 Task: Find connections with filter location Baijiantan with filter topic #helpingothers with filter profile language German with filter current company Azim Premji Foundation with filter school Visvesvaraya Technological University, Belgaum with filter industry Landscaping Services with filter service category Relocation with filter keywords title Sociologist
Action: Mouse moved to (621, 79)
Screenshot: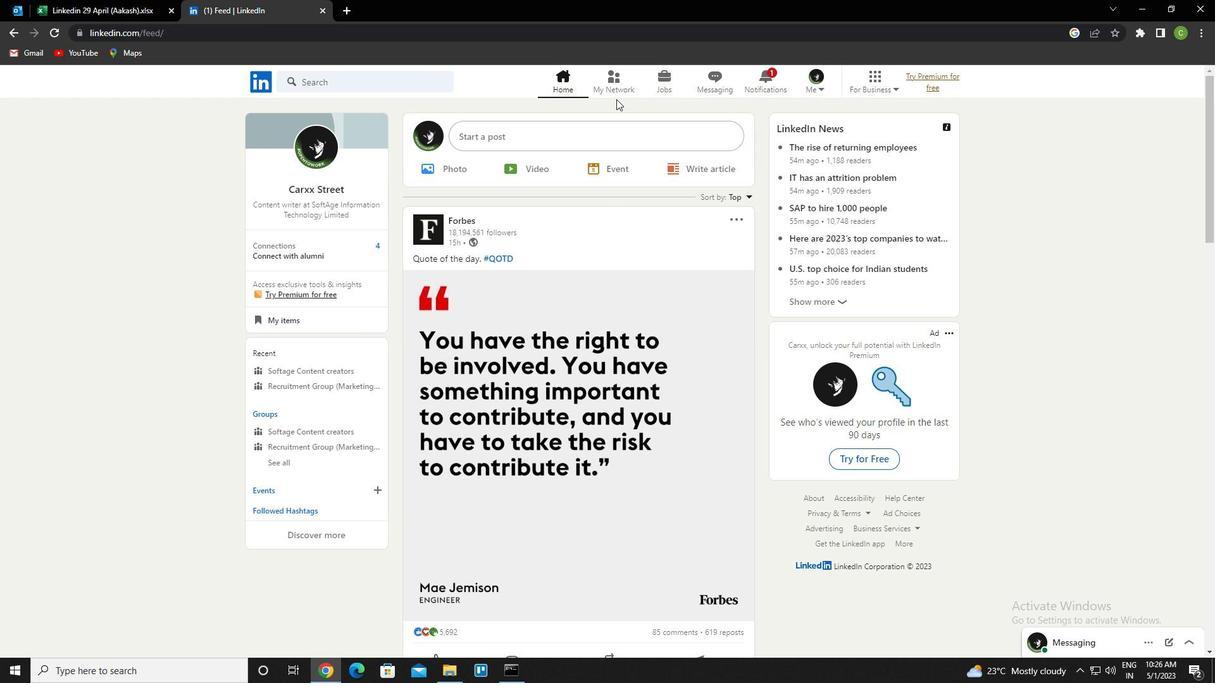 
Action: Mouse pressed left at (621, 79)
Screenshot: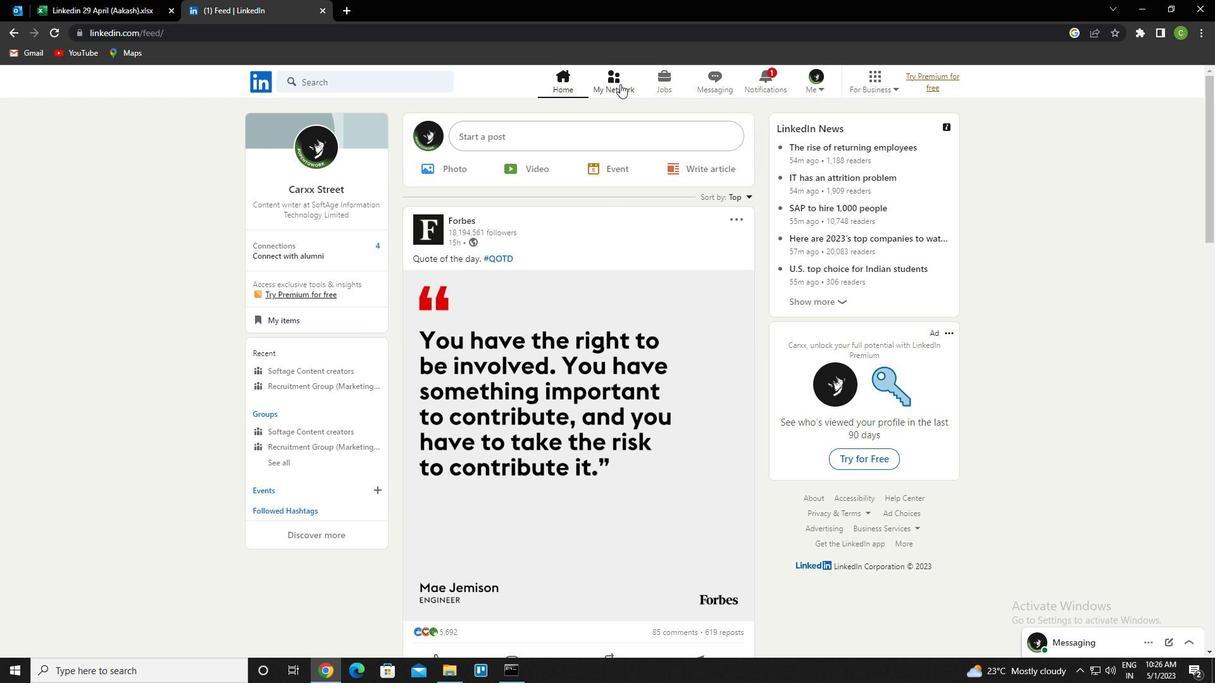 
Action: Mouse moved to (344, 157)
Screenshot: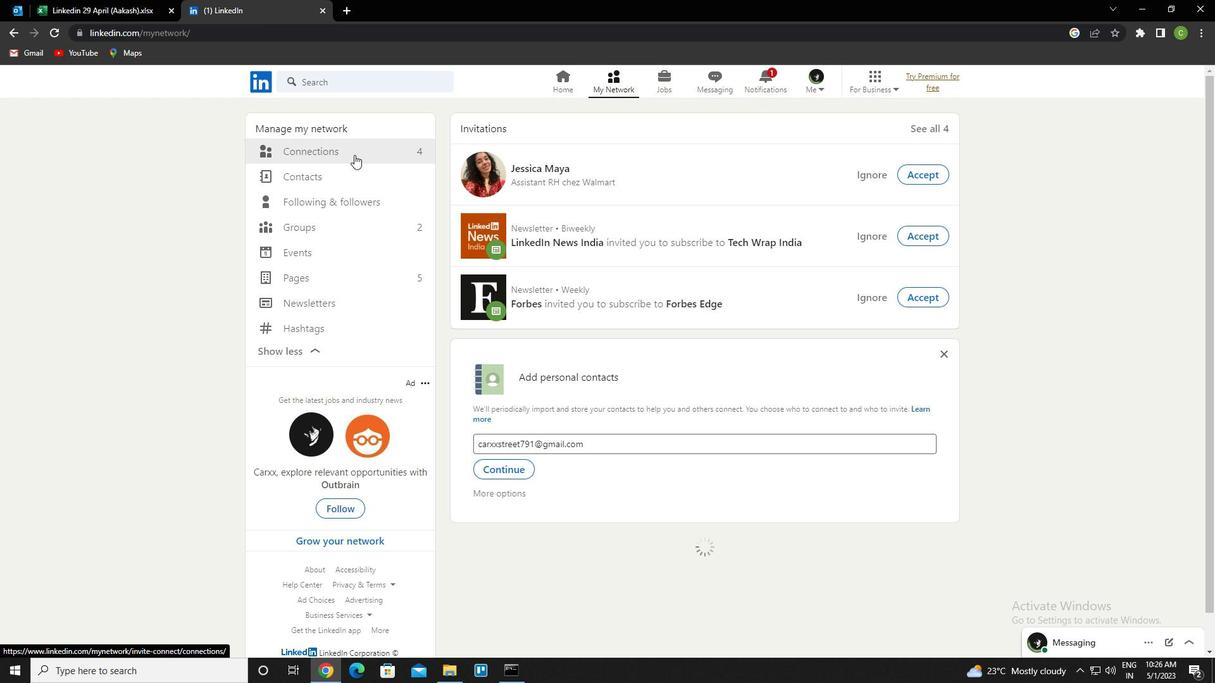 
Action: Mouse pressed left at (344, 157)
Screenshot: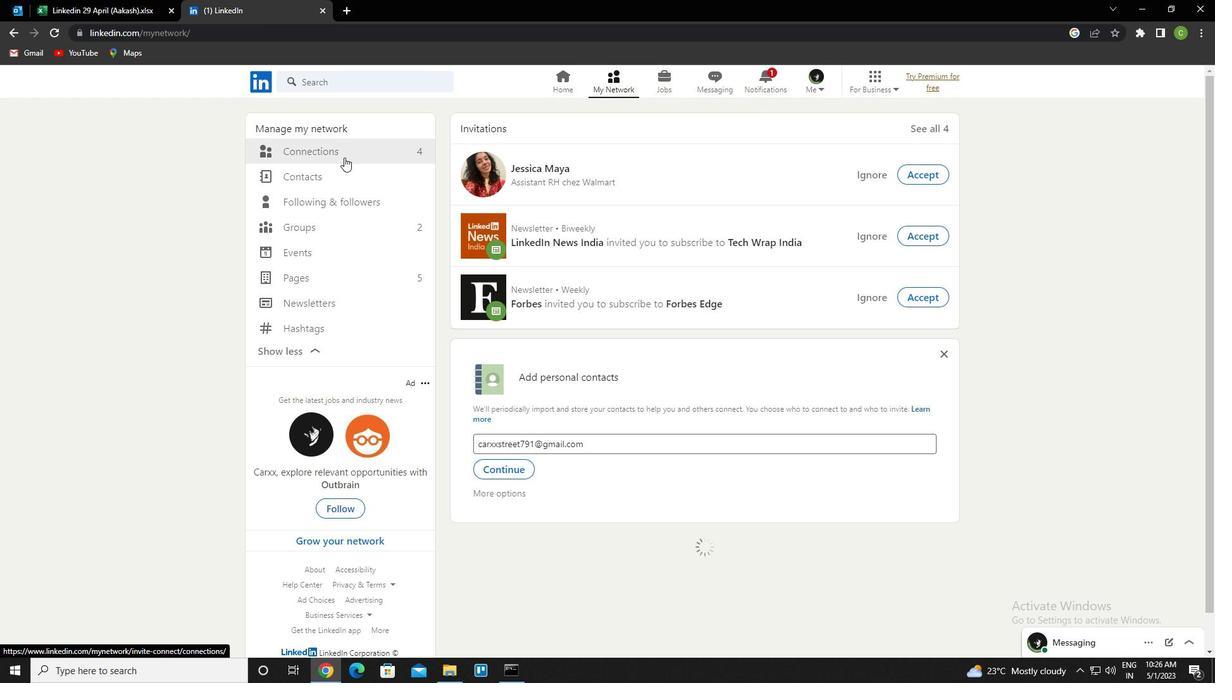 
Action: Mouse moved to (687, 153)
Screenshot: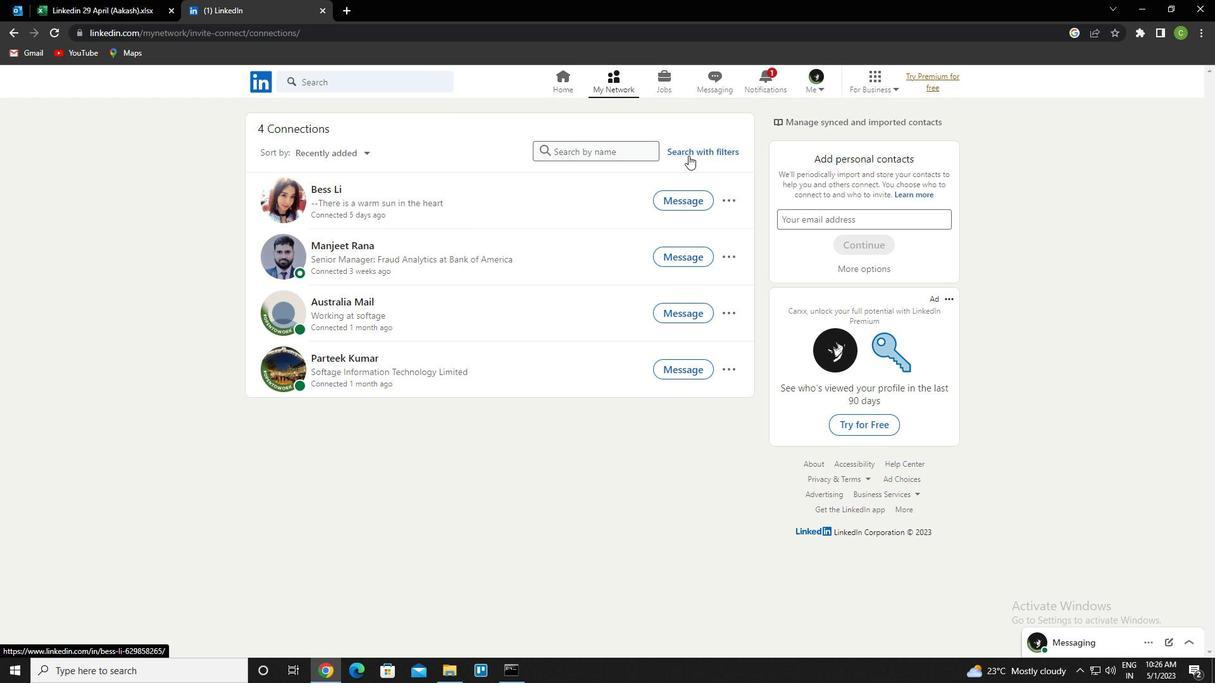 
Action: Mouse pressed left at (687, 153)
Screenshot: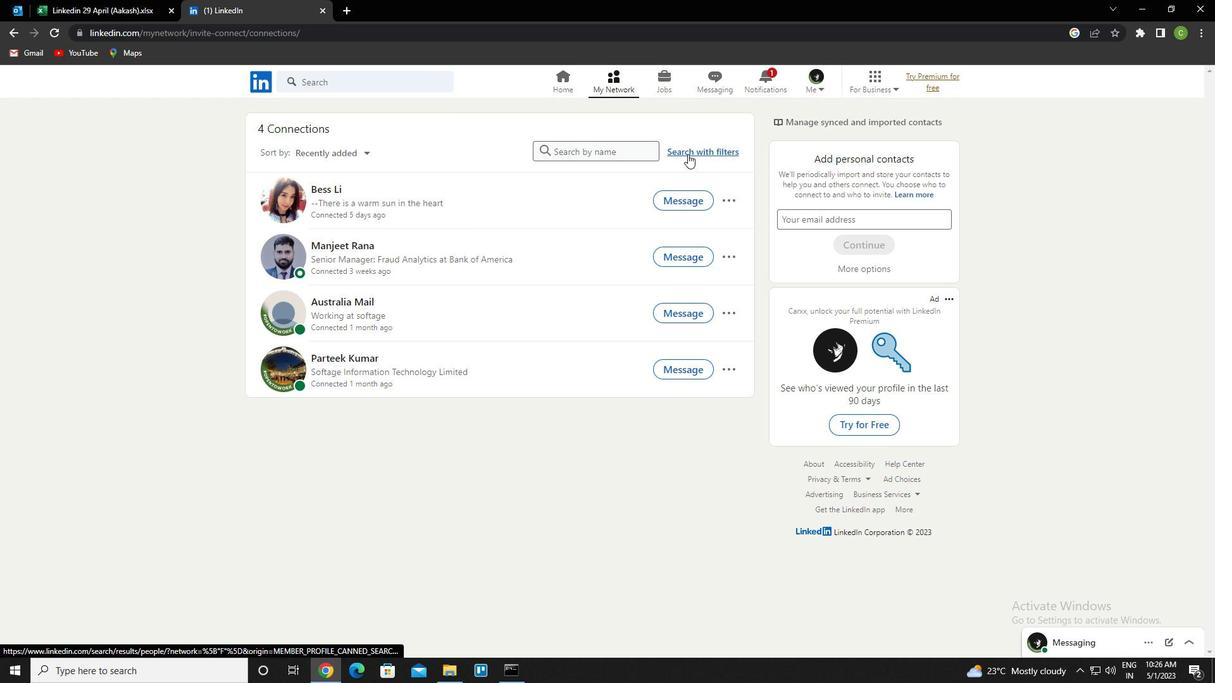 
Action: Mouse moved to (648, 115)
Screenshot: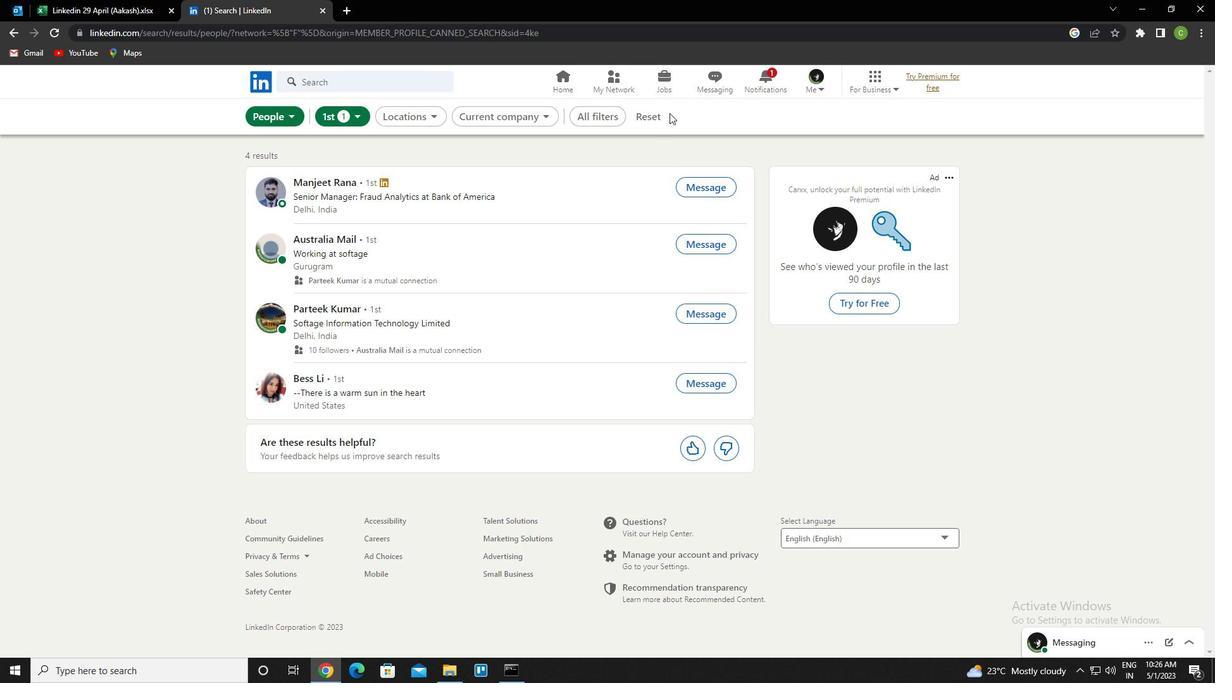 
Action: Mouse pressed left at (648, 115)
Screenshot: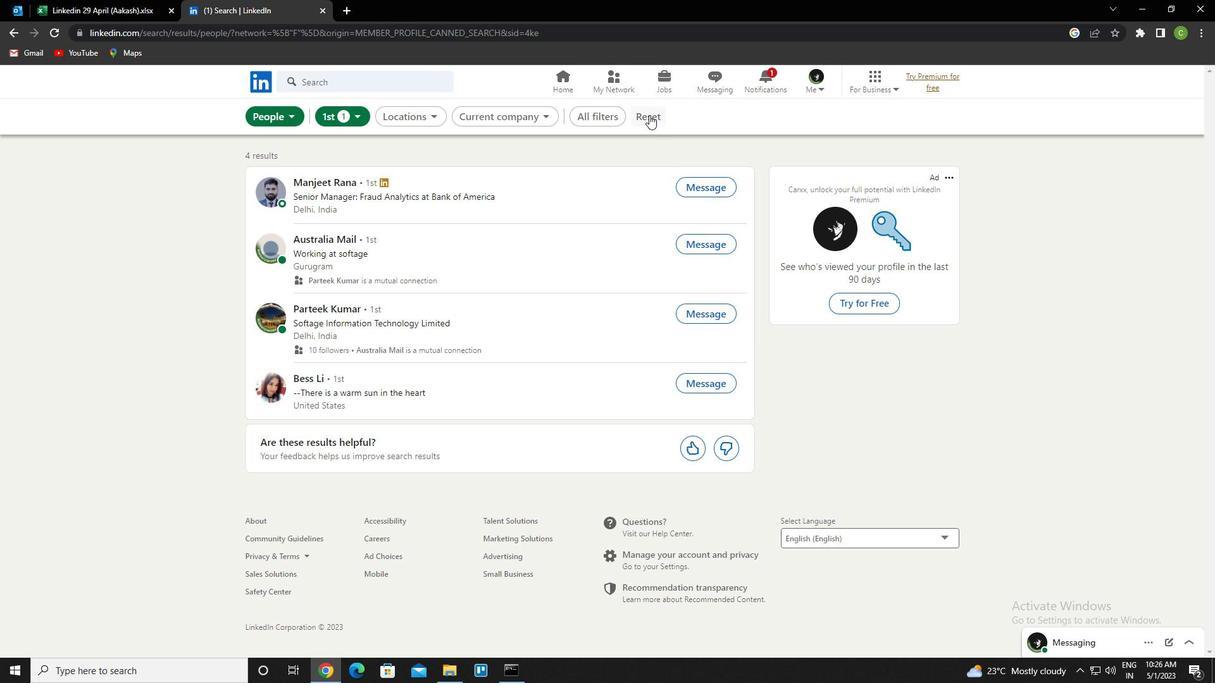 
Action: Mouse moved to (626, 115)
Screenshot: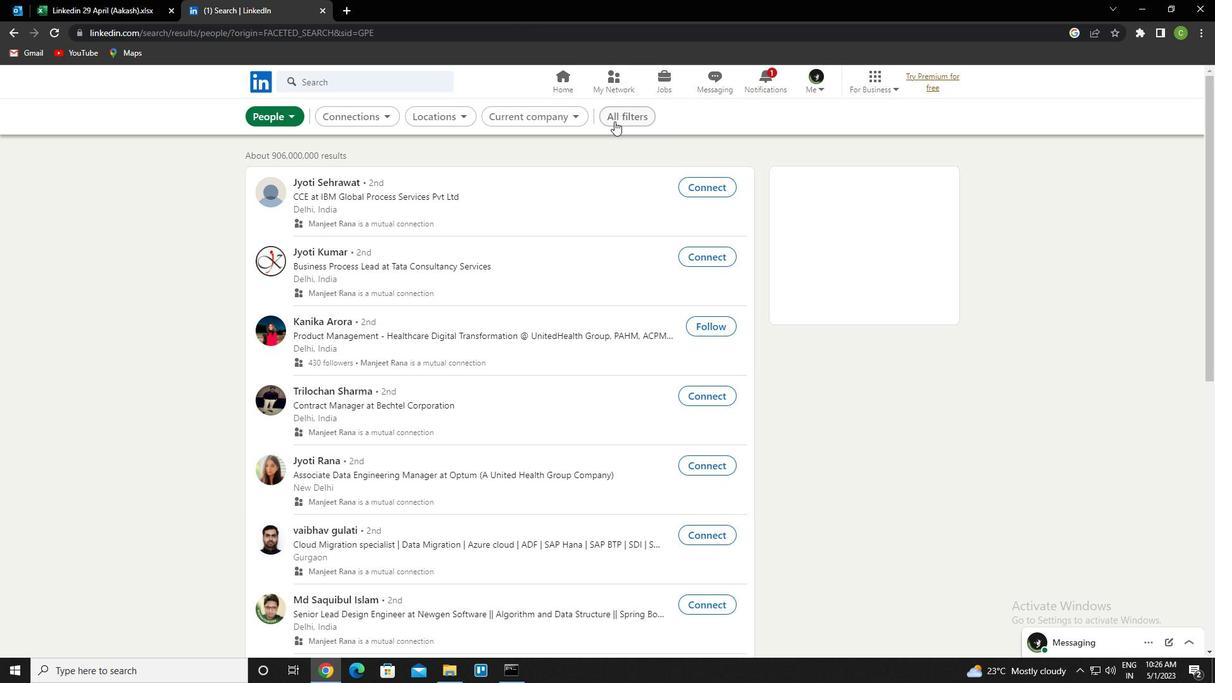 
Action: Mouse pressed left at (626, 115)
Screenshot: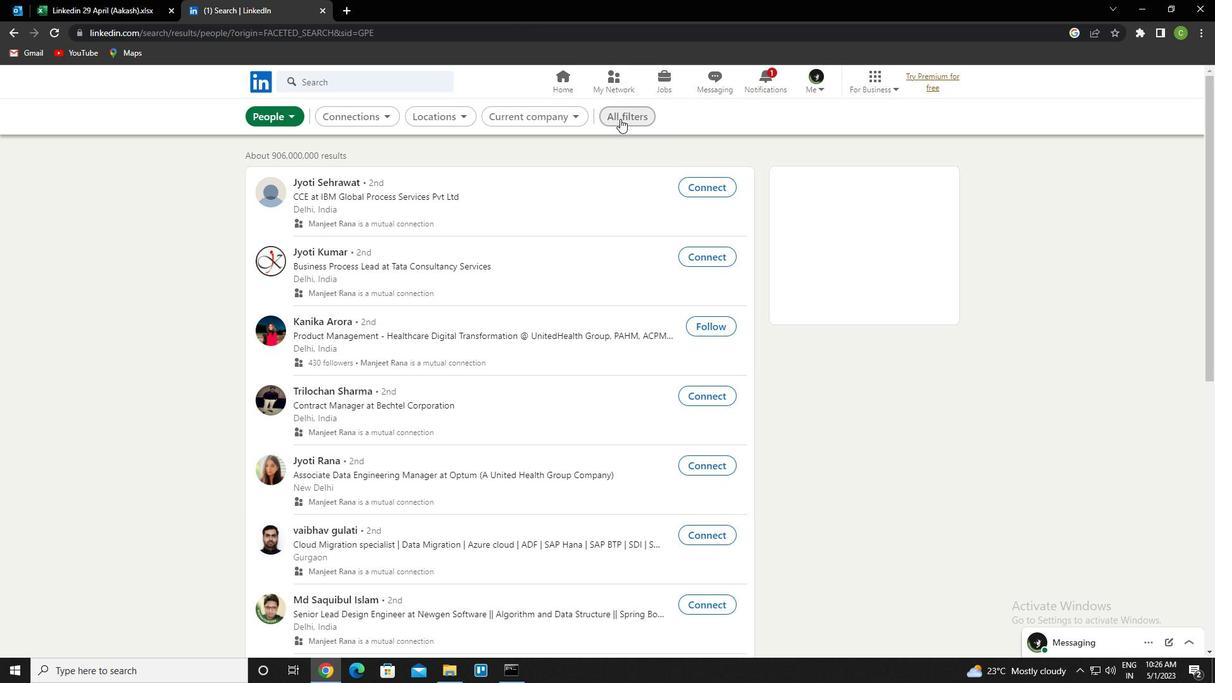 
Action: Mouse moved to (979, 382)
Screenshot: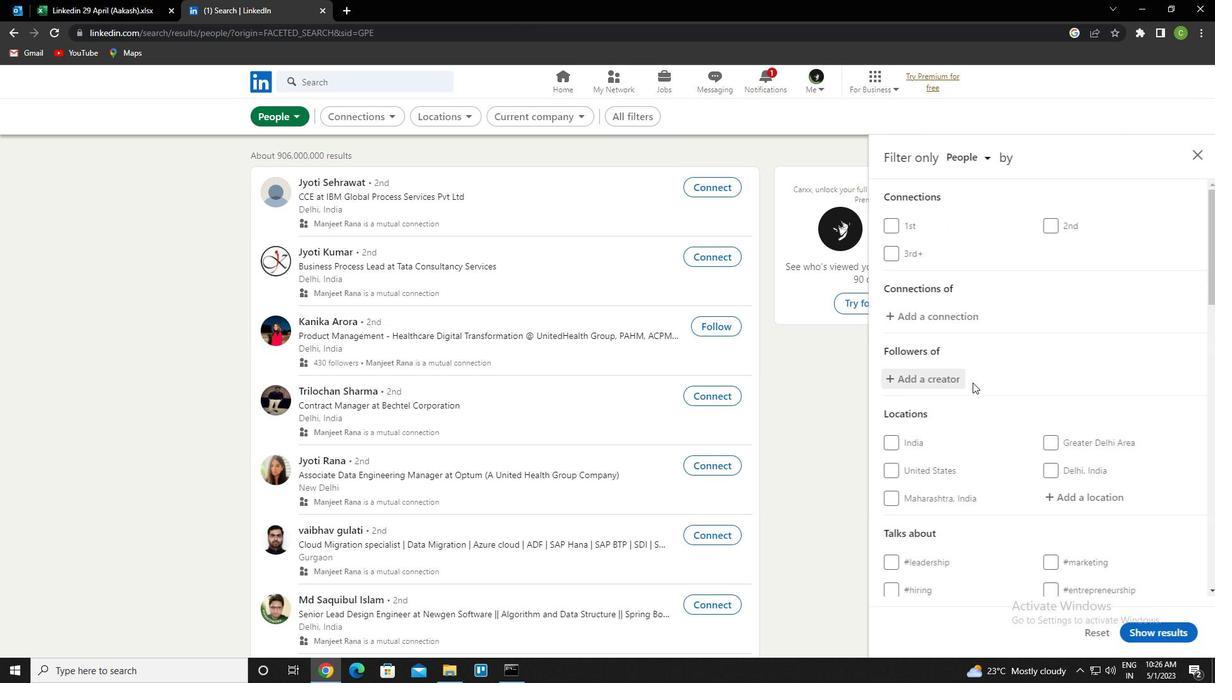 
Action: Mouse scrolled (979, 382) with delta (0, 0)
Screenshot: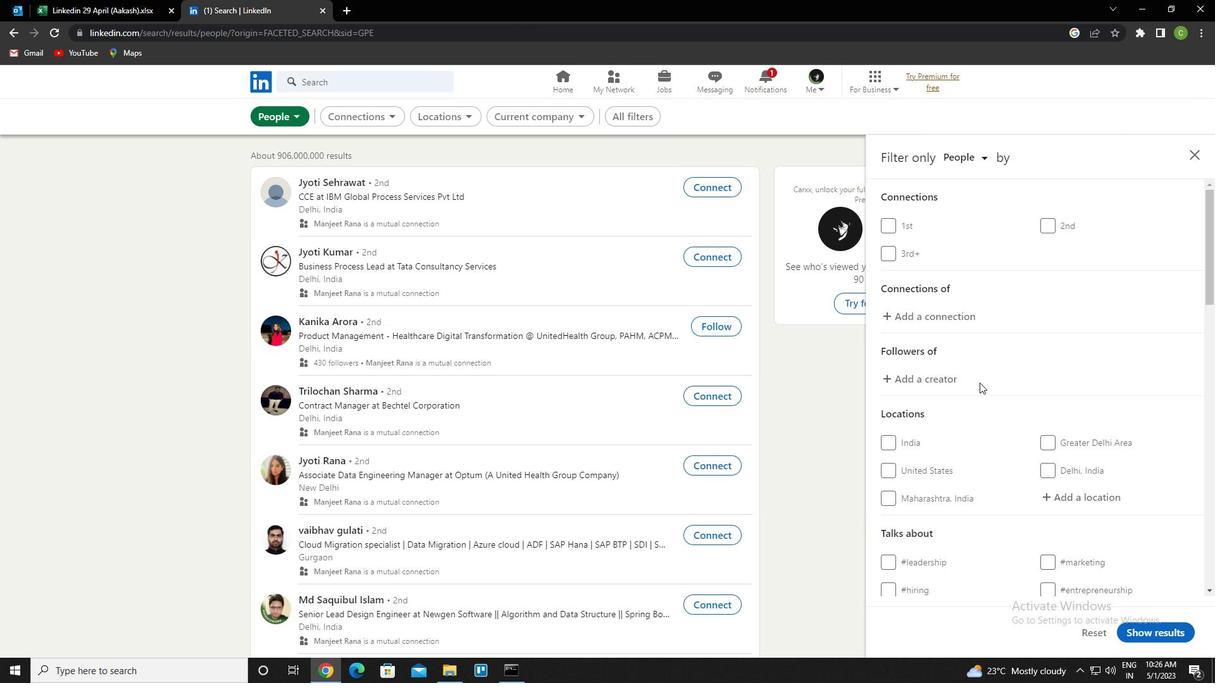 
Action: Mouse moved to (979, 384)
Screenshot: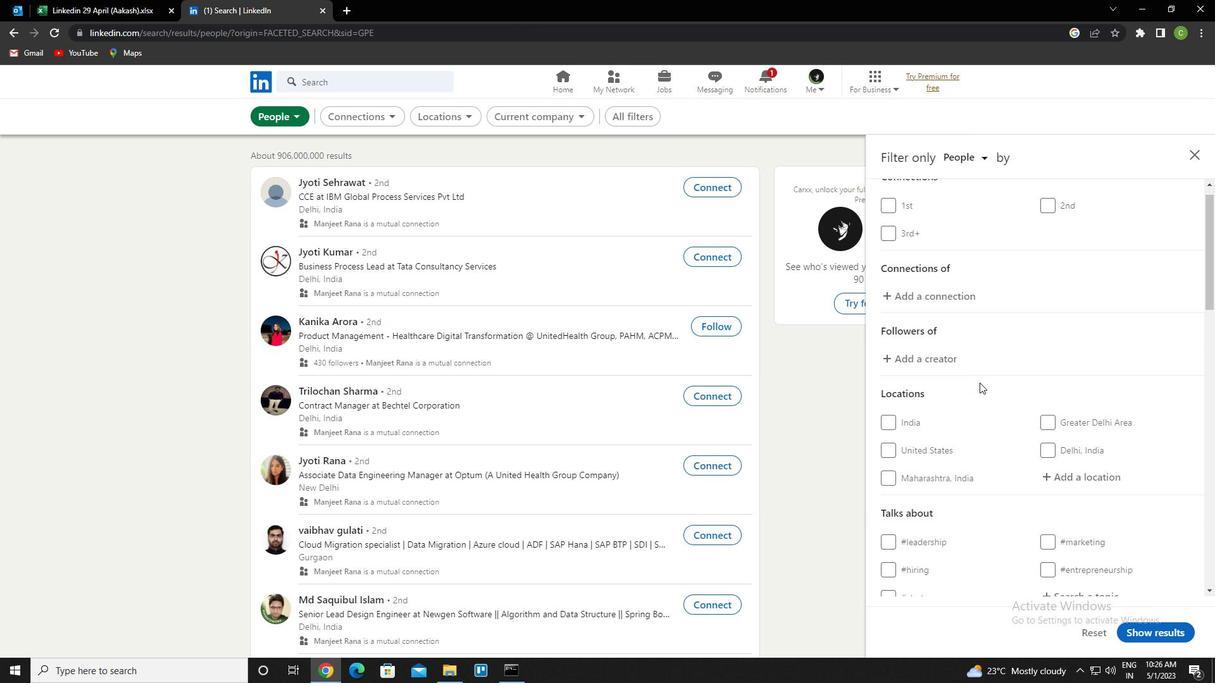 
Action: Mouse scrolled (979, 383) with delta (0, 0)
Screenshot: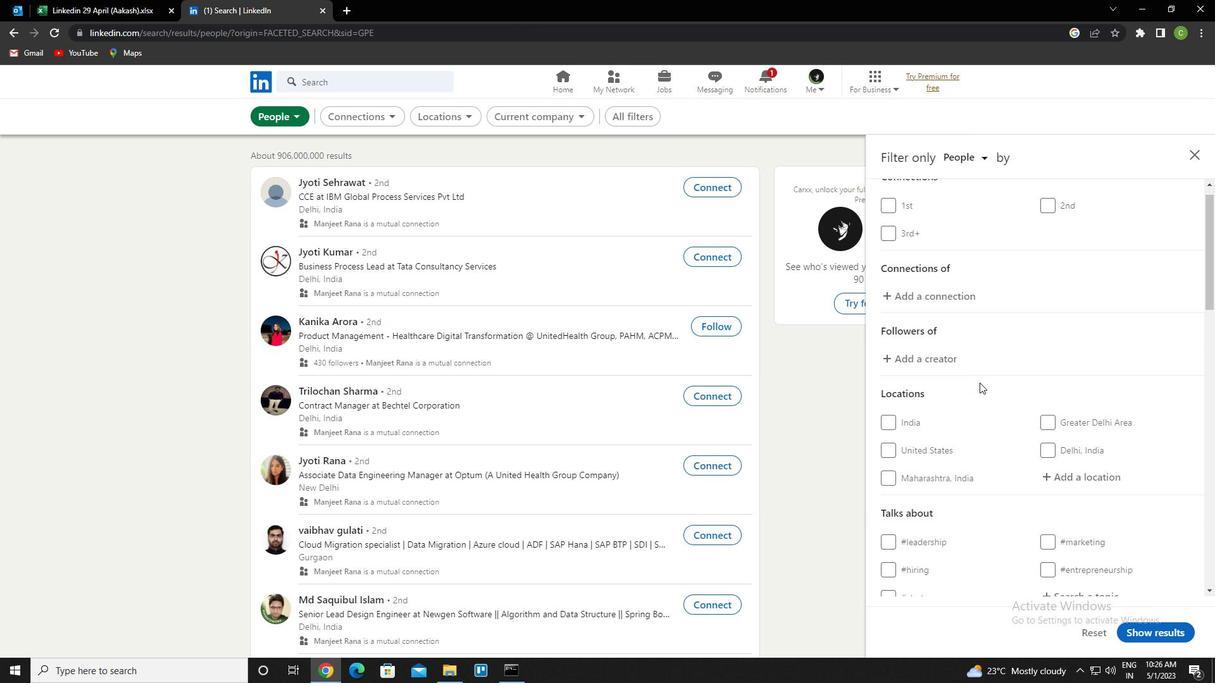 
Action: Mouse moved to (1075, 373)
Screenshot: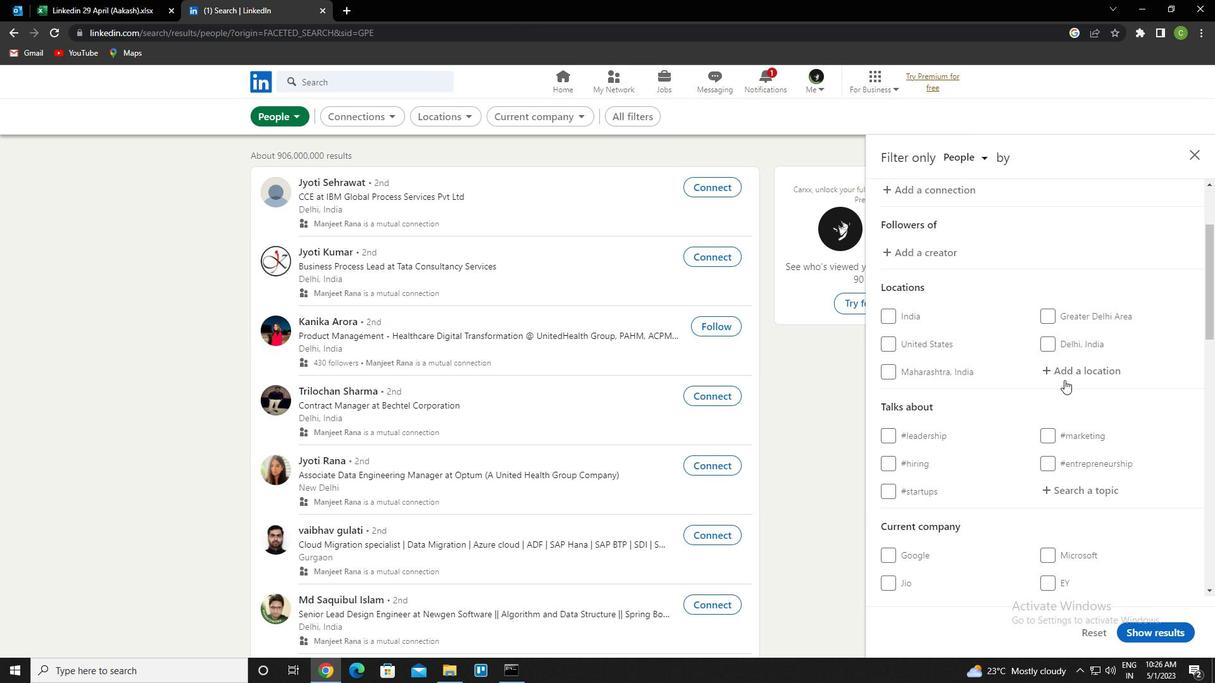 
Action: Mouse pressed left at (1075, 373)
Screenshot: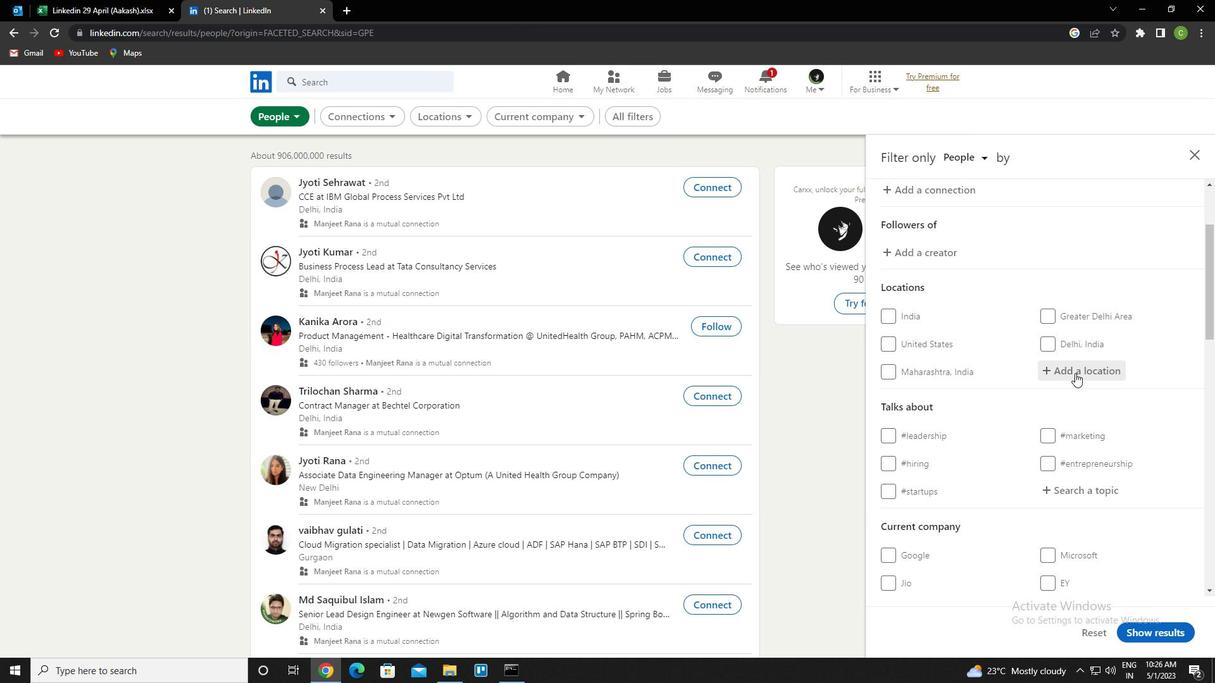 
Action: Mouse moved to (1073, 370)
Screenshot: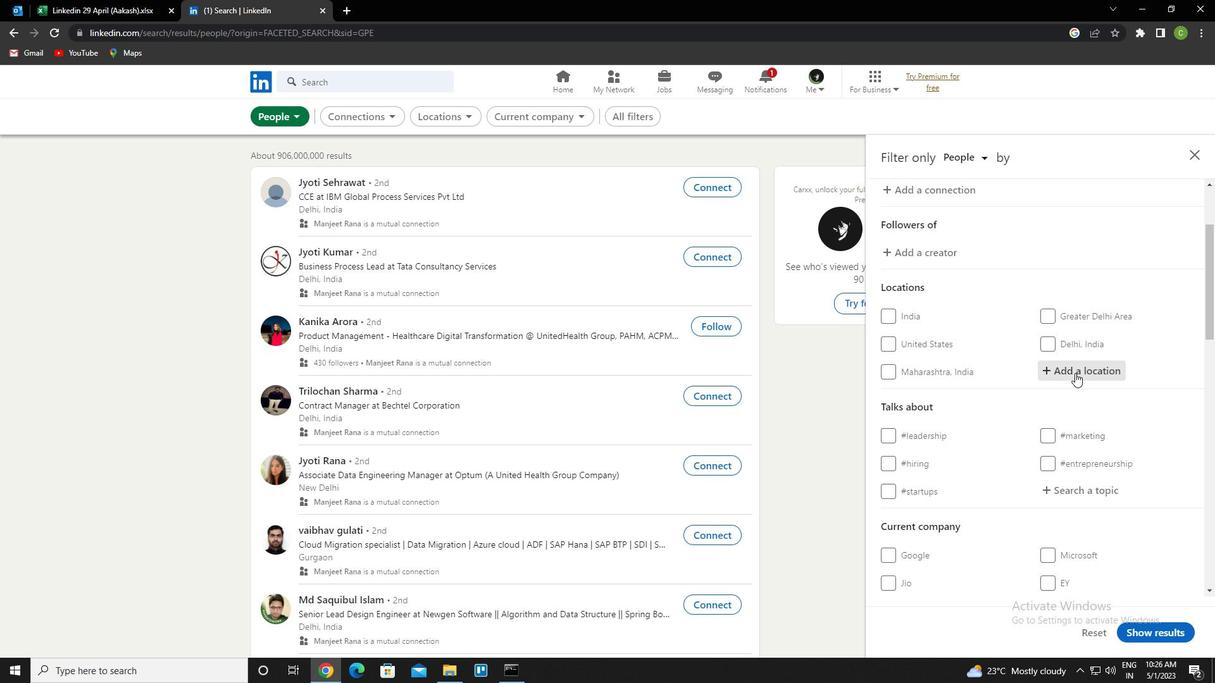 
Action: Key pressed <Key.caps_lock>b<Key.caps_lock>aijantan<Key.left><Key.right><Key.right><Key.right><Key.right>ctrl+I<Key.enter>
Screenshot: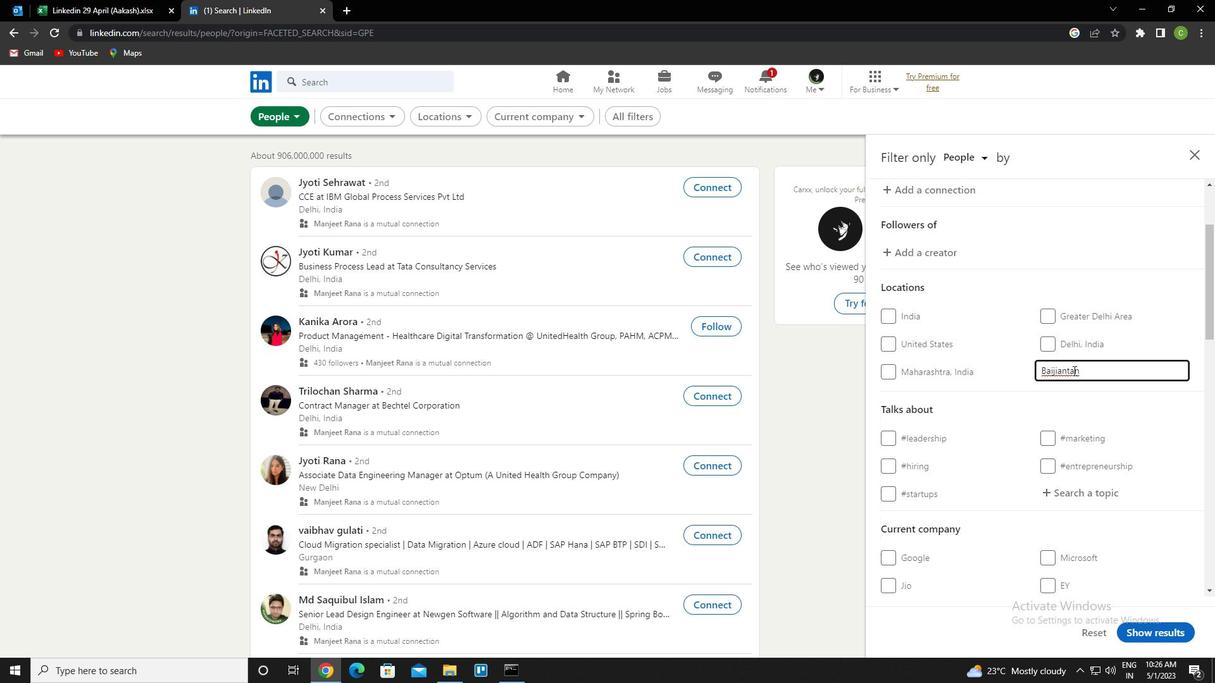 
Action: Mouse moved to (1055, 387)
Screenshot: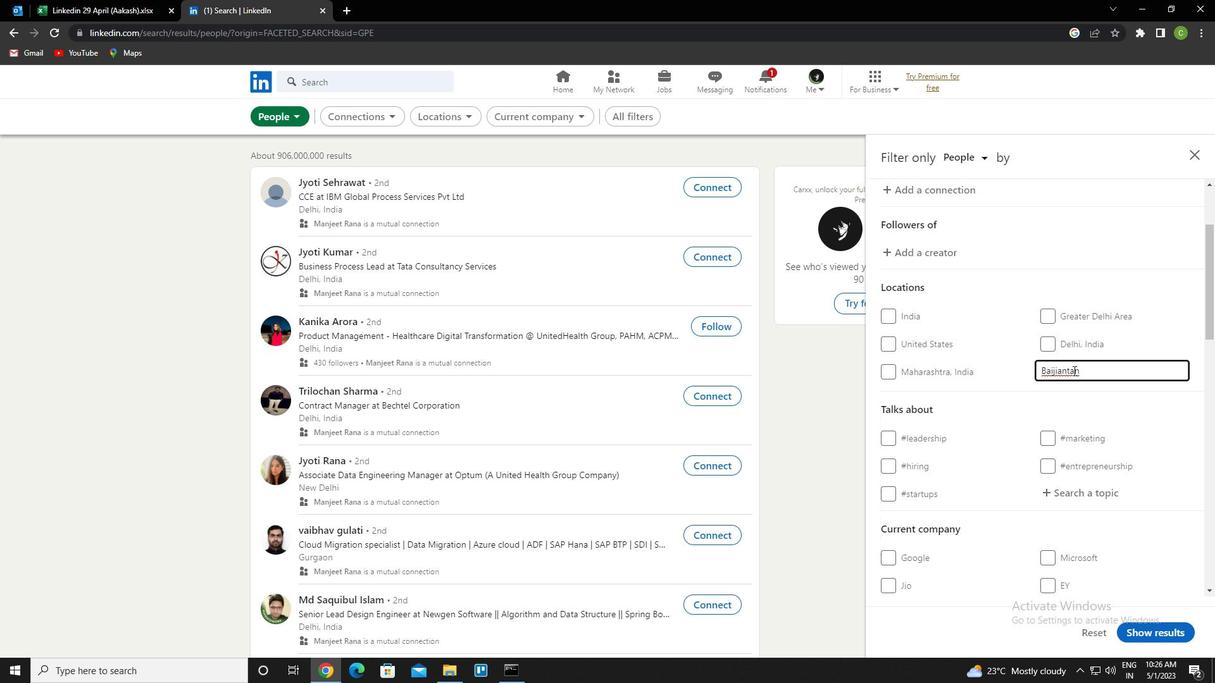 
Action: Mouse scrolled (1055, 386) with delta (0, 0)
Screenshot: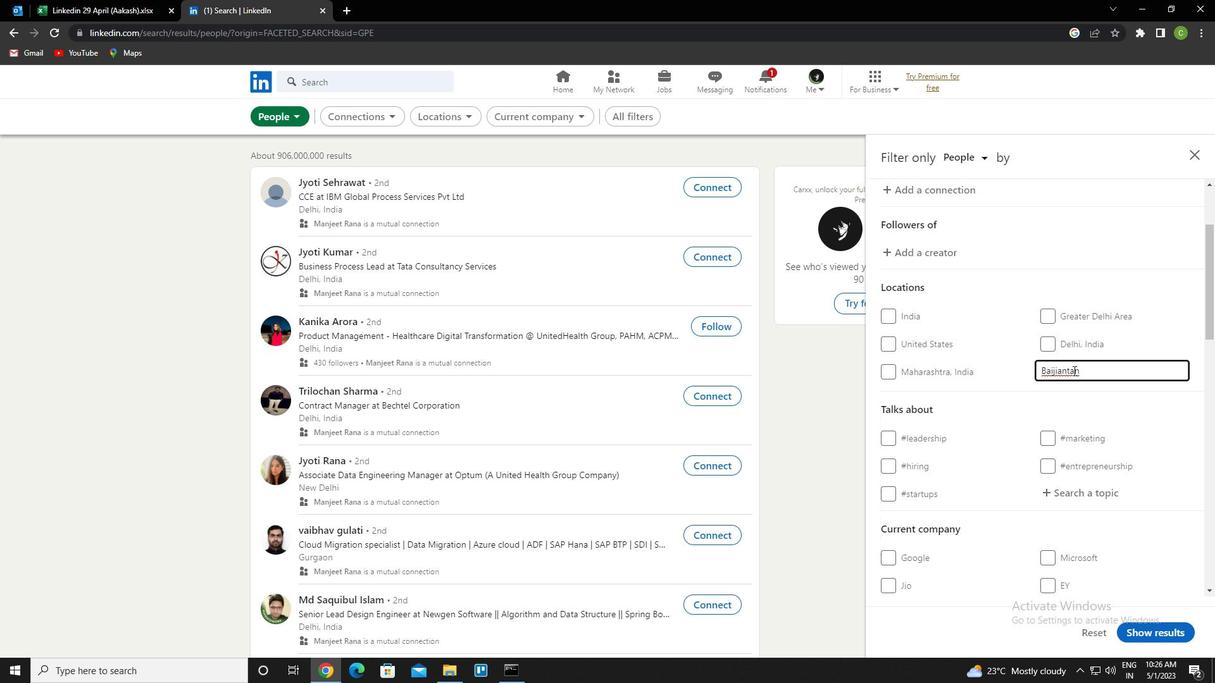 
Action: Mouse scrolled (1055, 386) with delta (0, 0)
Screenshot: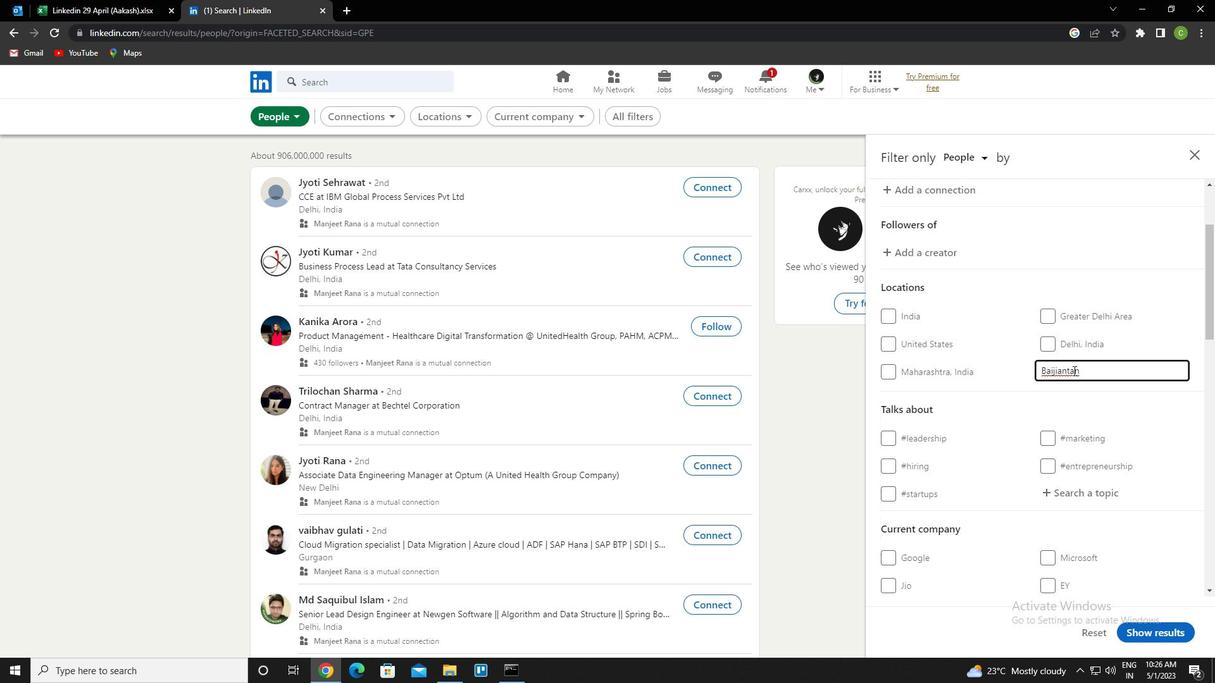 
Action: Mouse moved to (1061, 374)
Screenshot: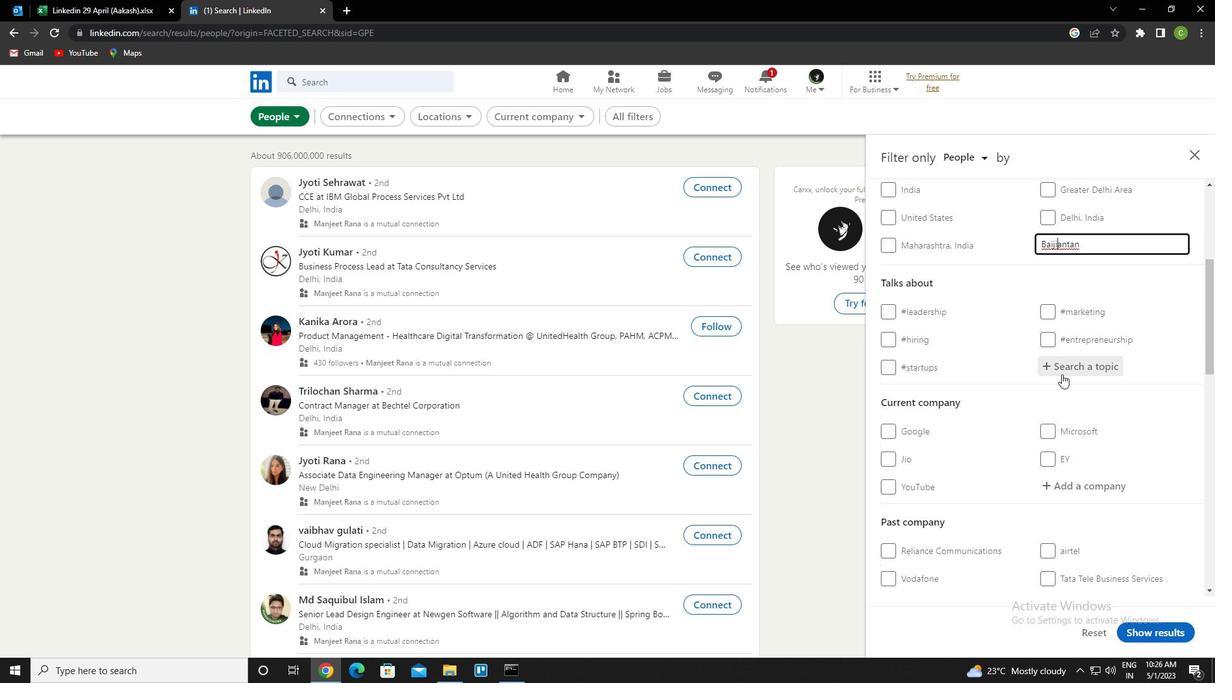 
Action: Mouse pressed left at (1061, 374)
Screenshot: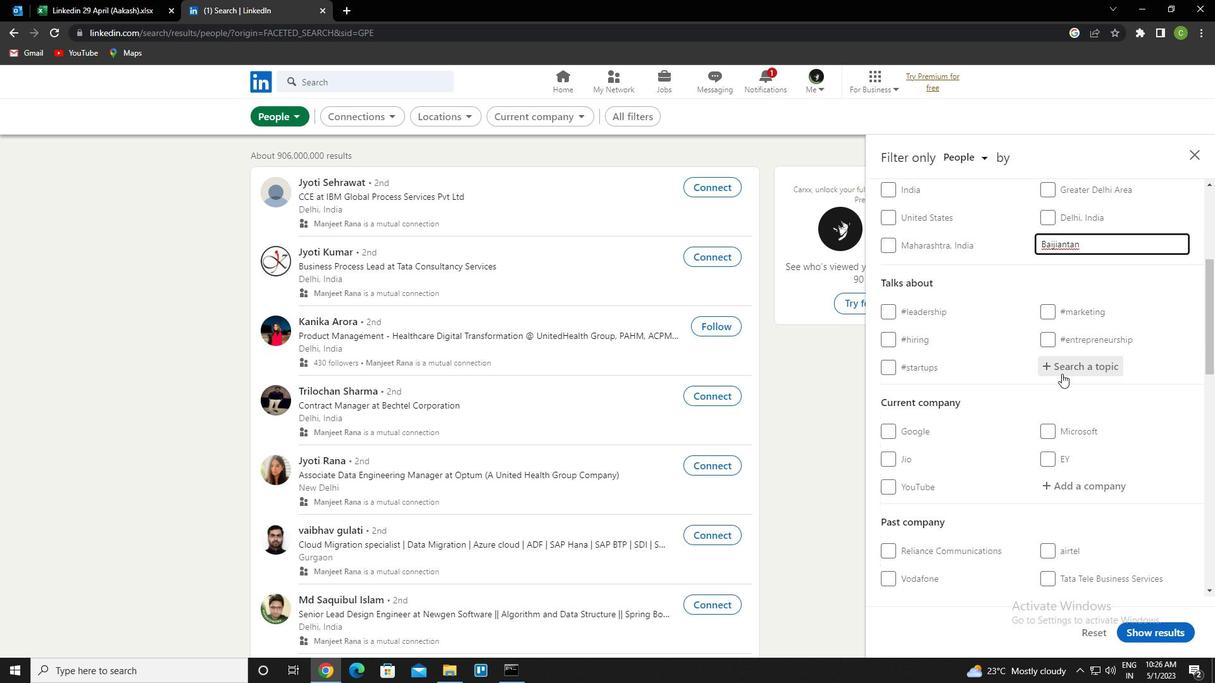 
Action: Key pressed helpingothers<Key.down><Key.enter>
Screenshot: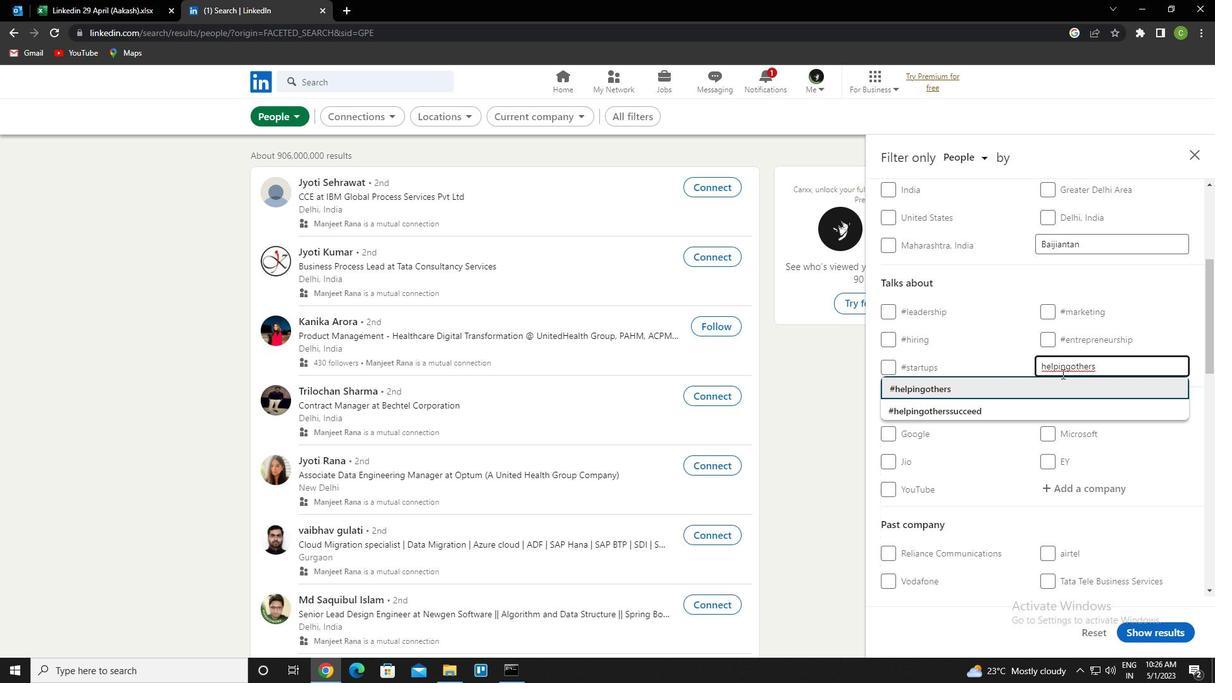 
Action: Mouse scrolled (1061, 373) with delta (0, 0)
Screenshot: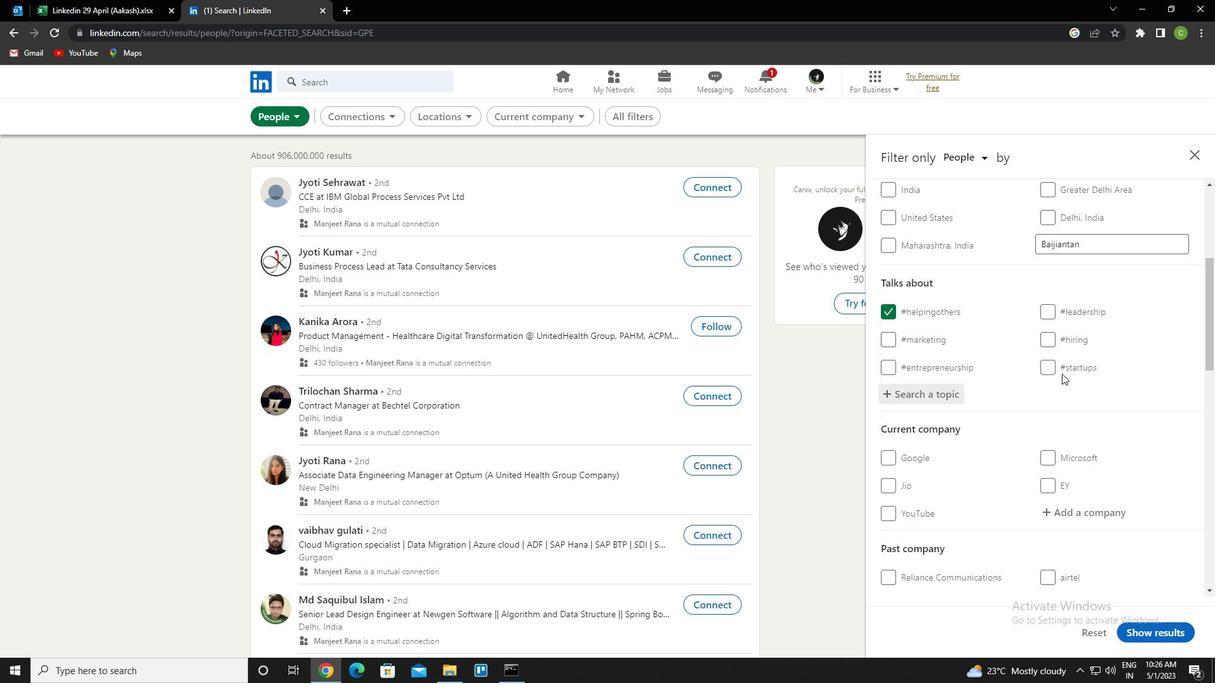 
Action: Mouse scrolled (1061, 373) with delta (0, 0)
Screenshot: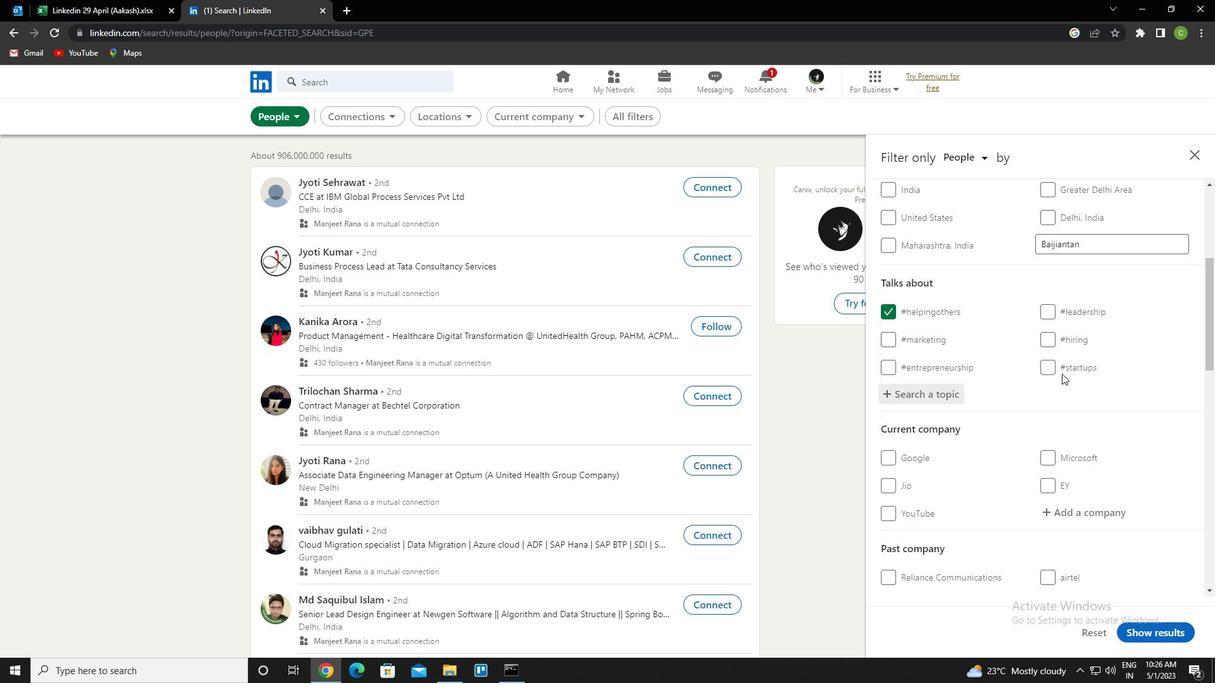 
Action: Mouse scrolled (1061, 373) with delta (0, 0)
Screenshot: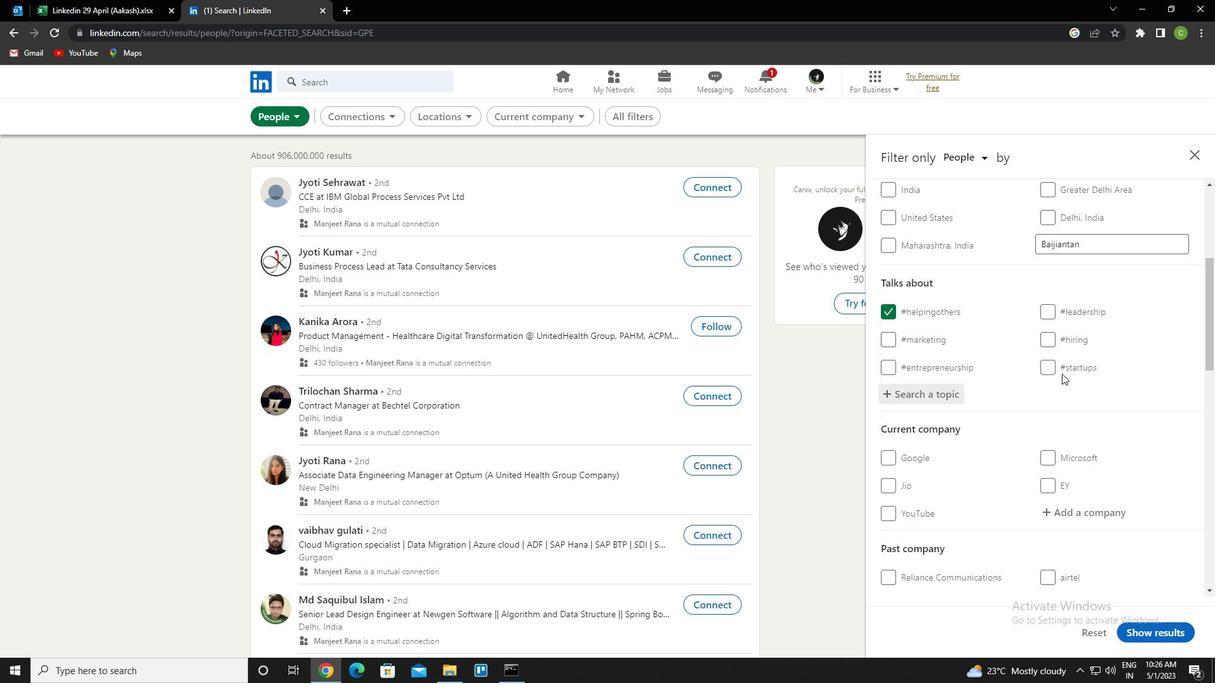 
Action: Mouse moved to (1061, 373)
Screenshot: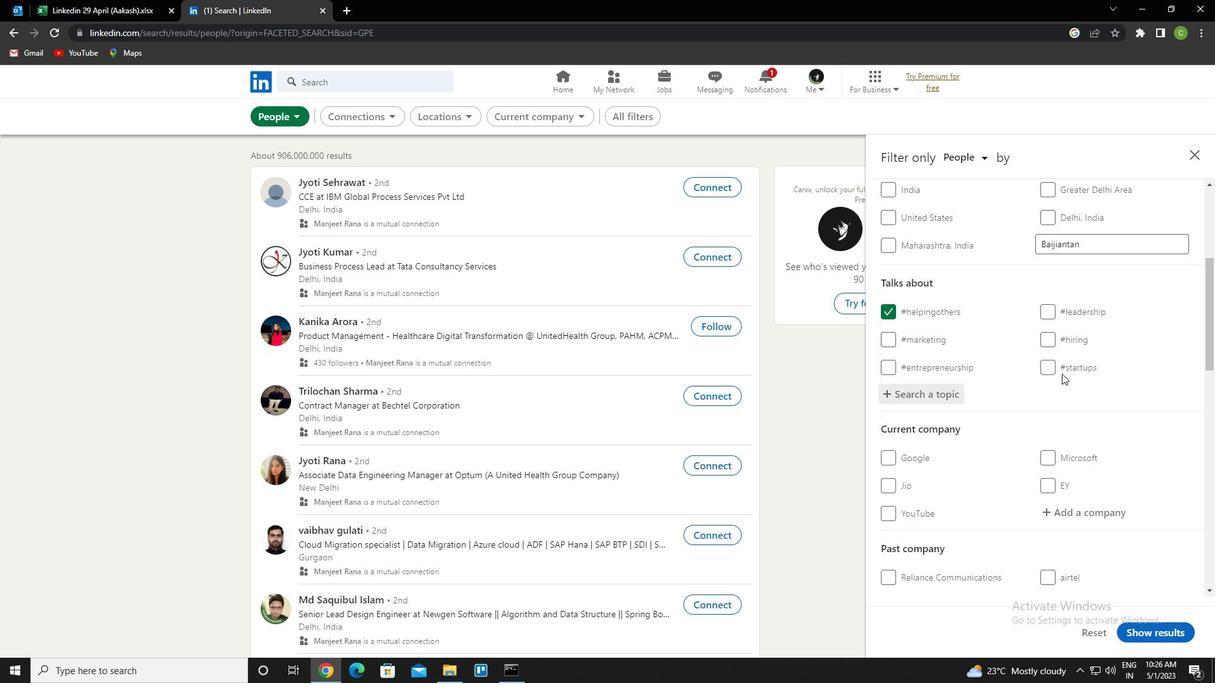 
Action: Mouse scrolled (1061, 372) with delta (0, 0)
Screenshot: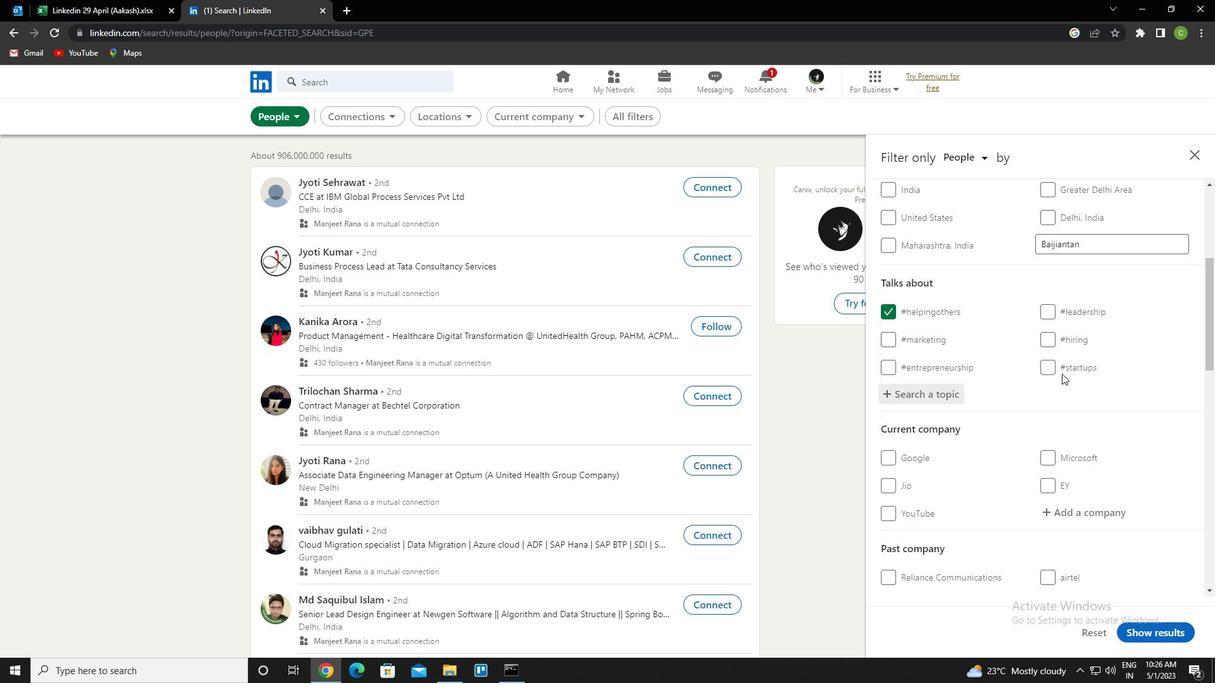 
Action: Mouse scrolled (1061, 372) with delta (0, 0)
Screenshot: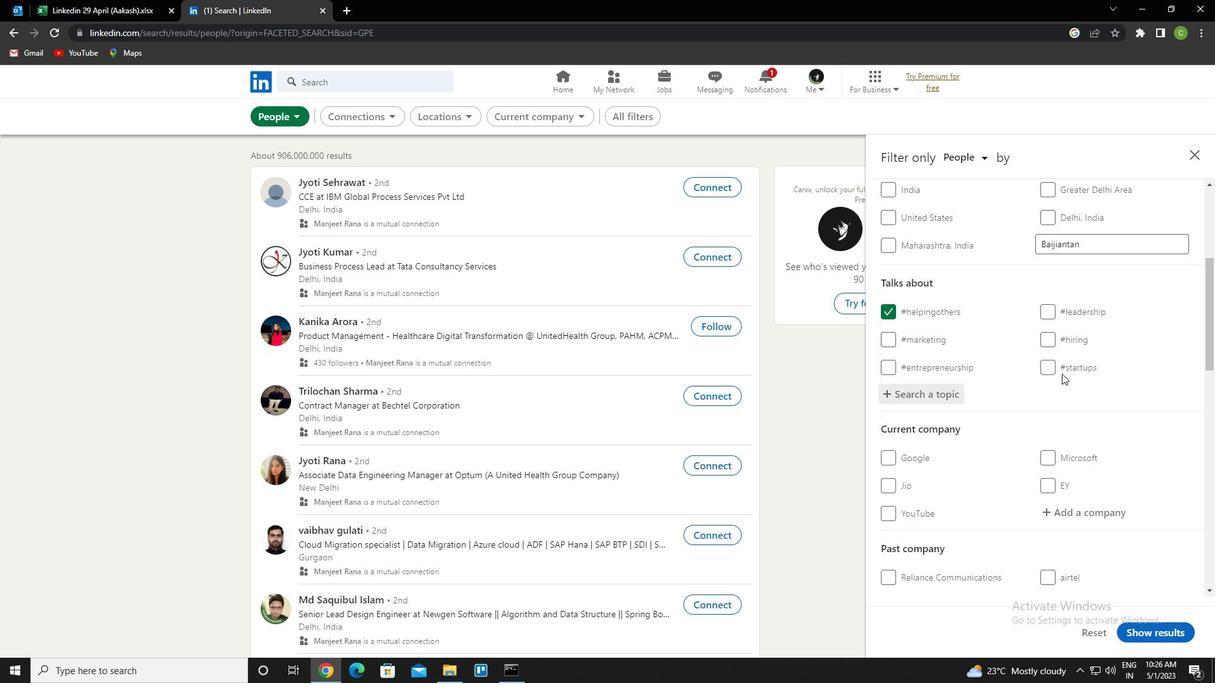 
Action: Mouse scrolled (1061, 372) with delta (0, 0)
Screenshot: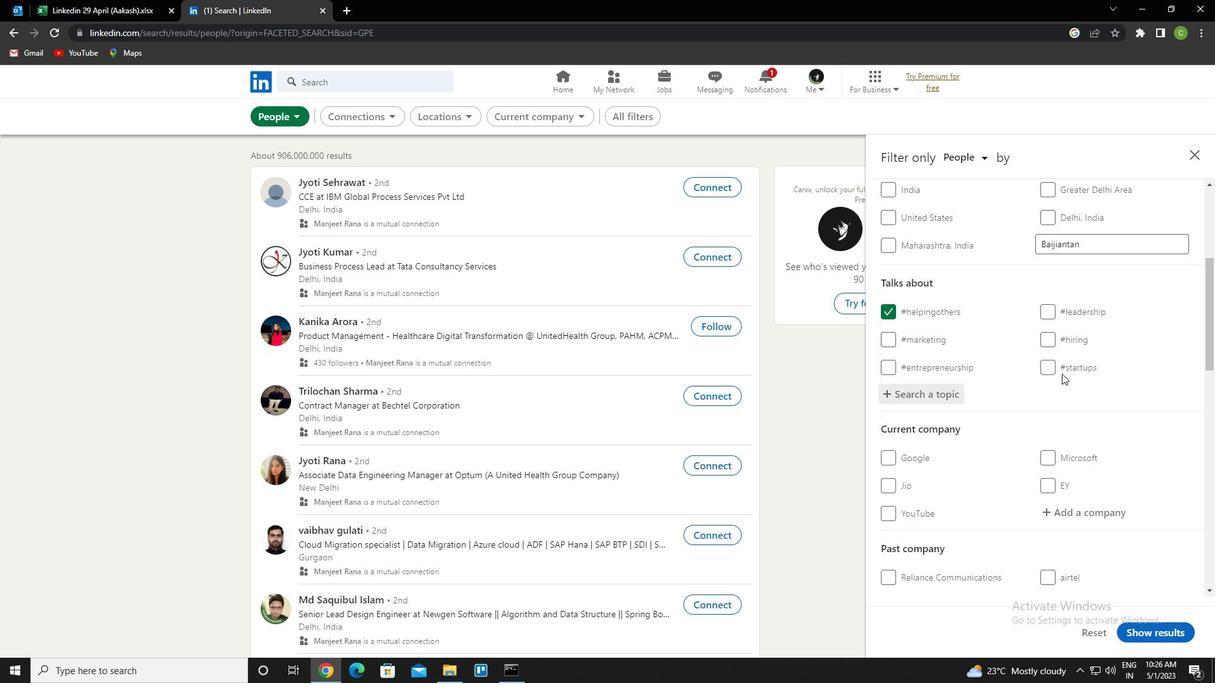 
Action: Mouse scrolled (1061, 372) with delta (0, 0)
Screenshot: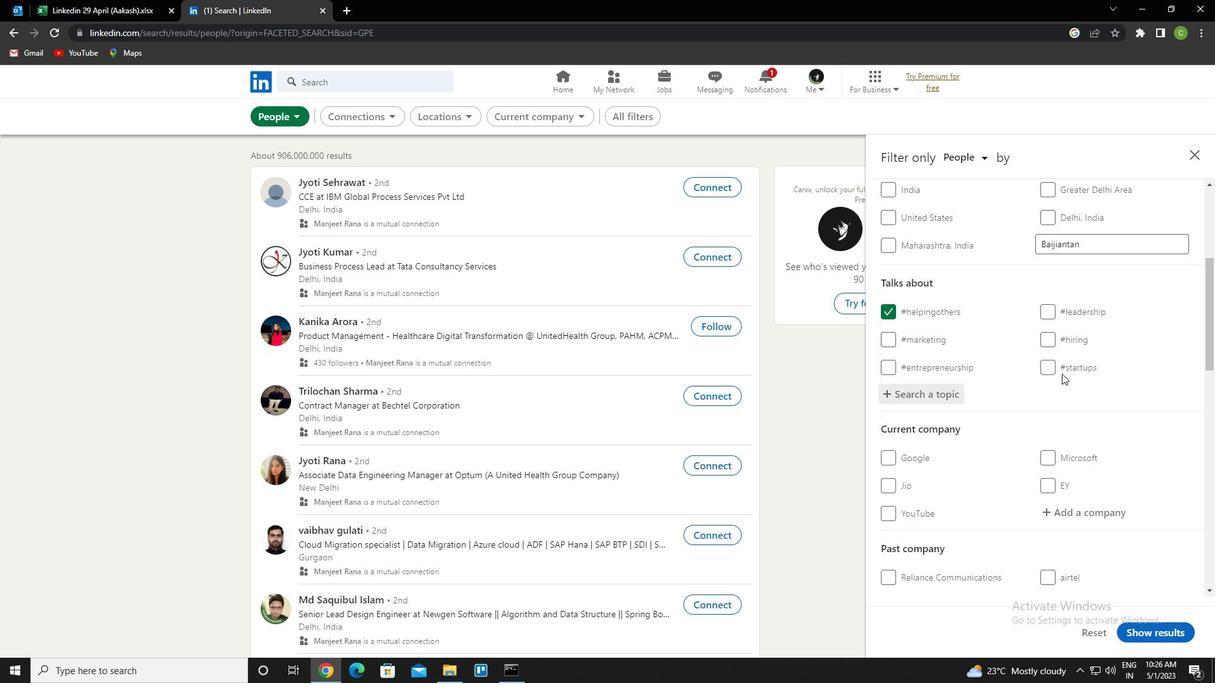 
Action: Mouse scrolled (1061, 372) with delta (0, 0)
Screenshot: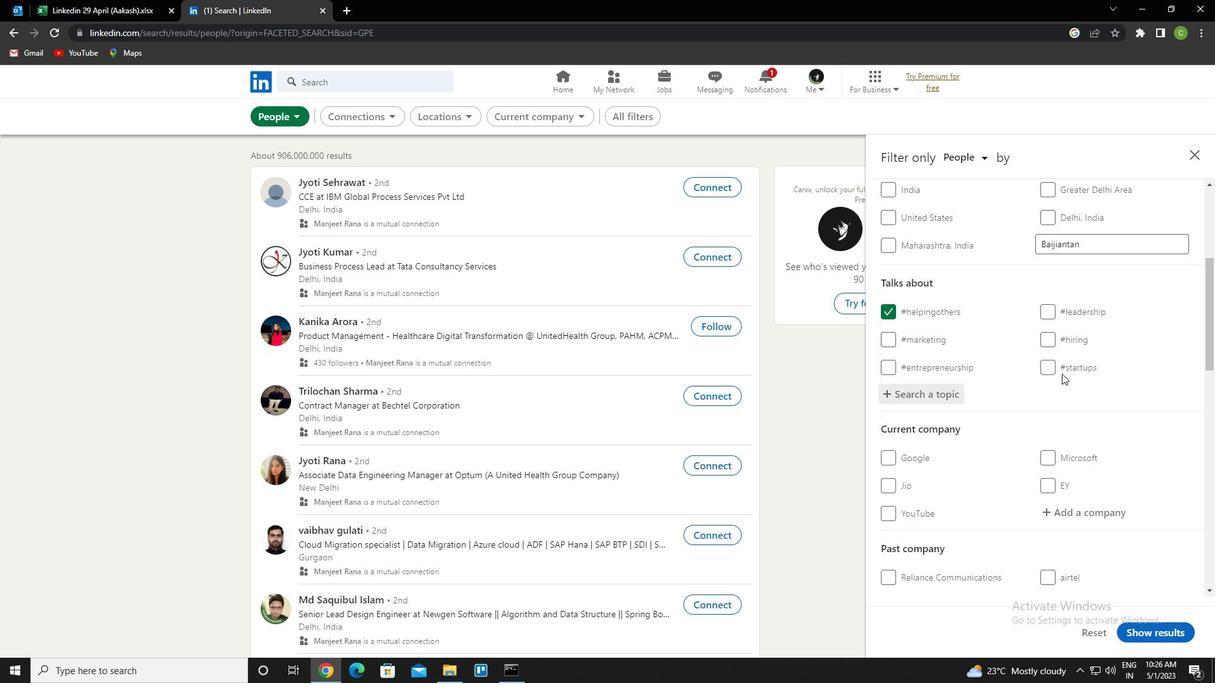
Action: Mouse scrolled (1061, 372) with delta (0, 0)
Screenshot: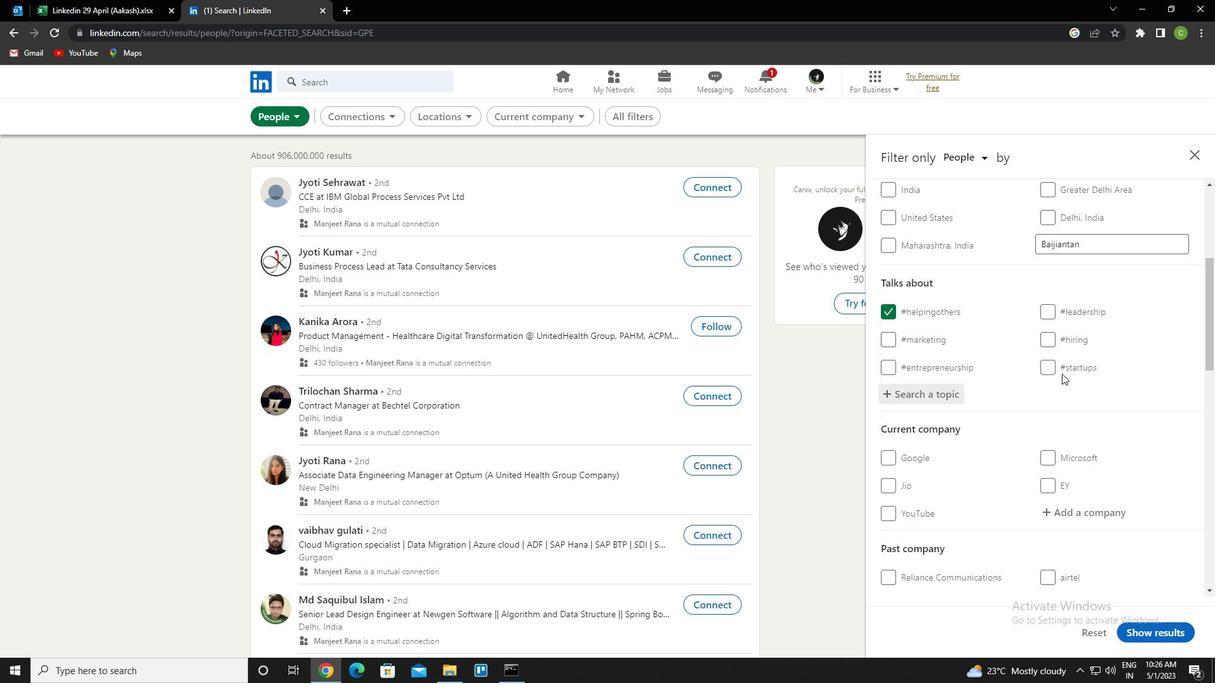 
Action: Mouse scrolled (1061, 372) with delta (0, 0)
Screenshot: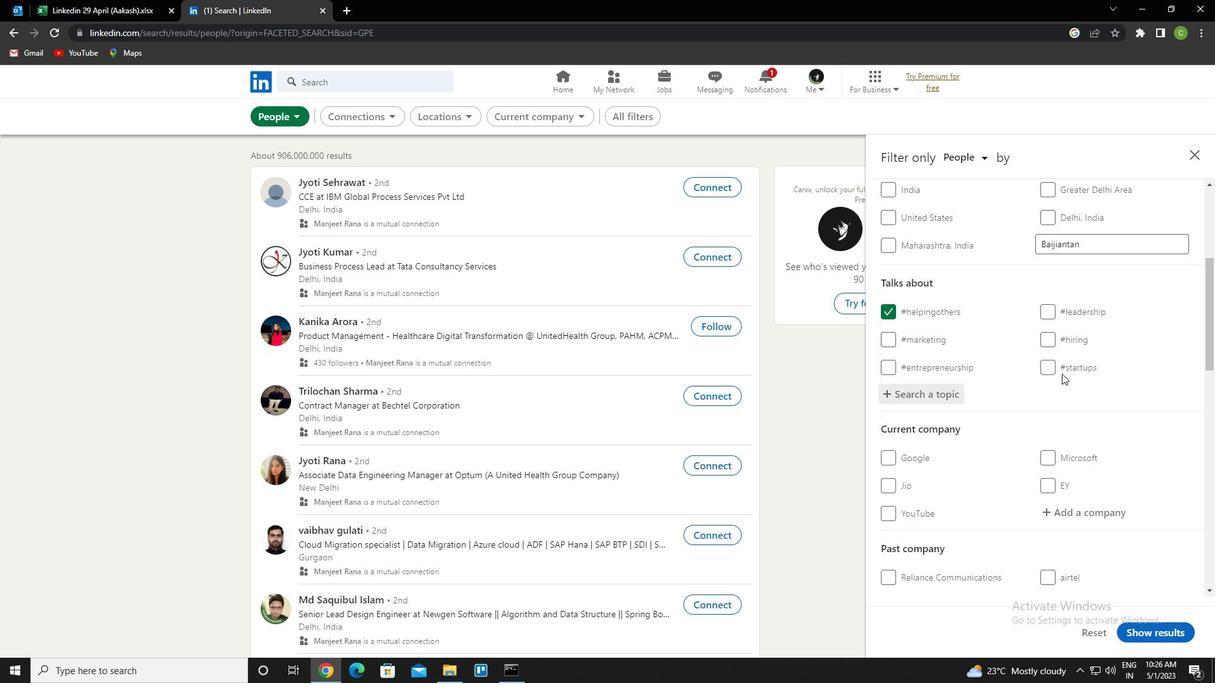 
Action: Mouse moved to (888, 384)
Screenshot: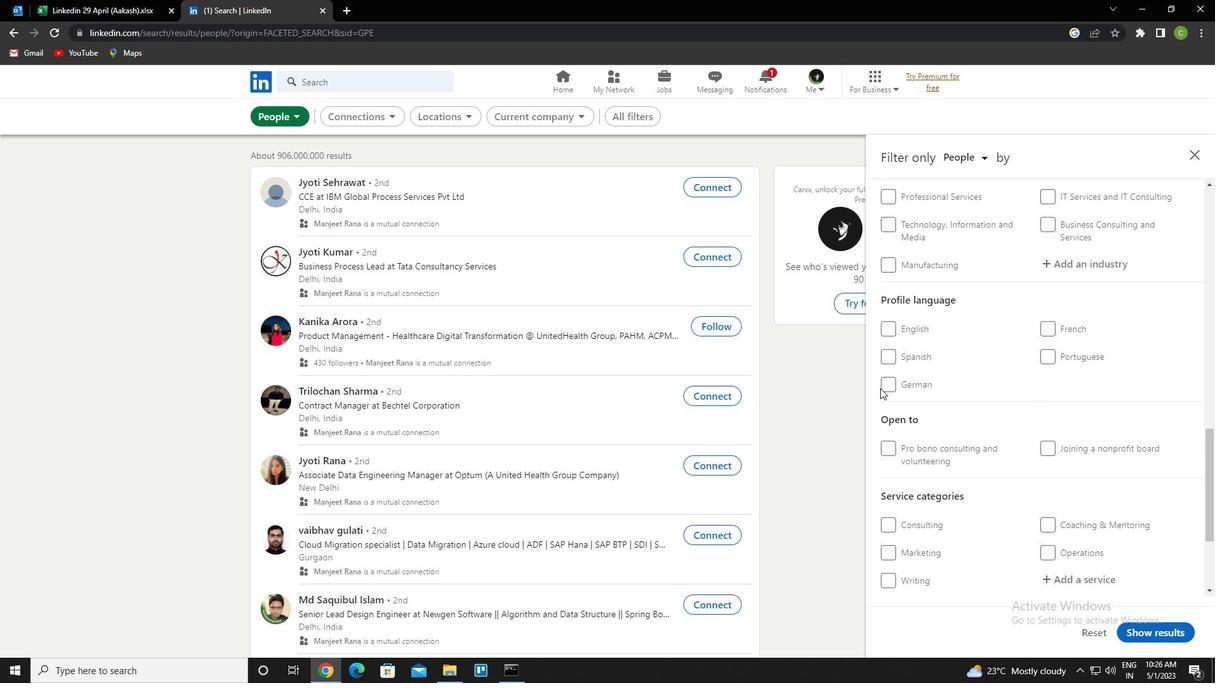 
Action: Mouse pressed left at (888, 384)
Screenshot: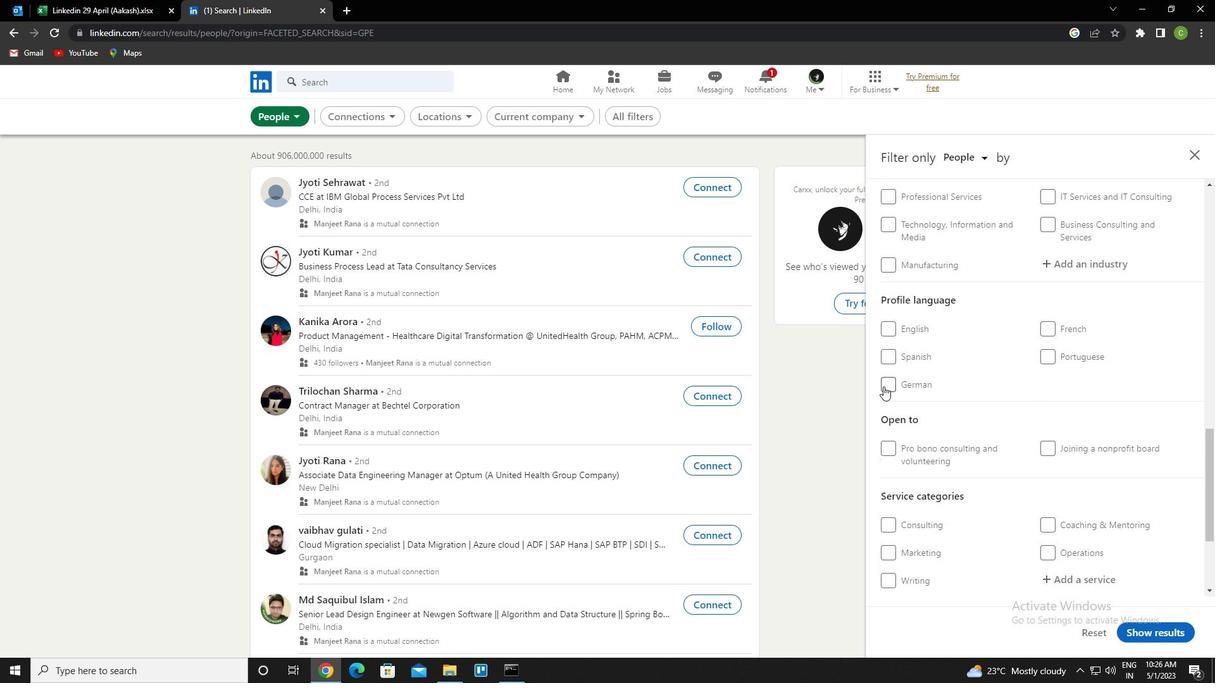 
Action: Mouse moved to (897, 384)
Screenshot: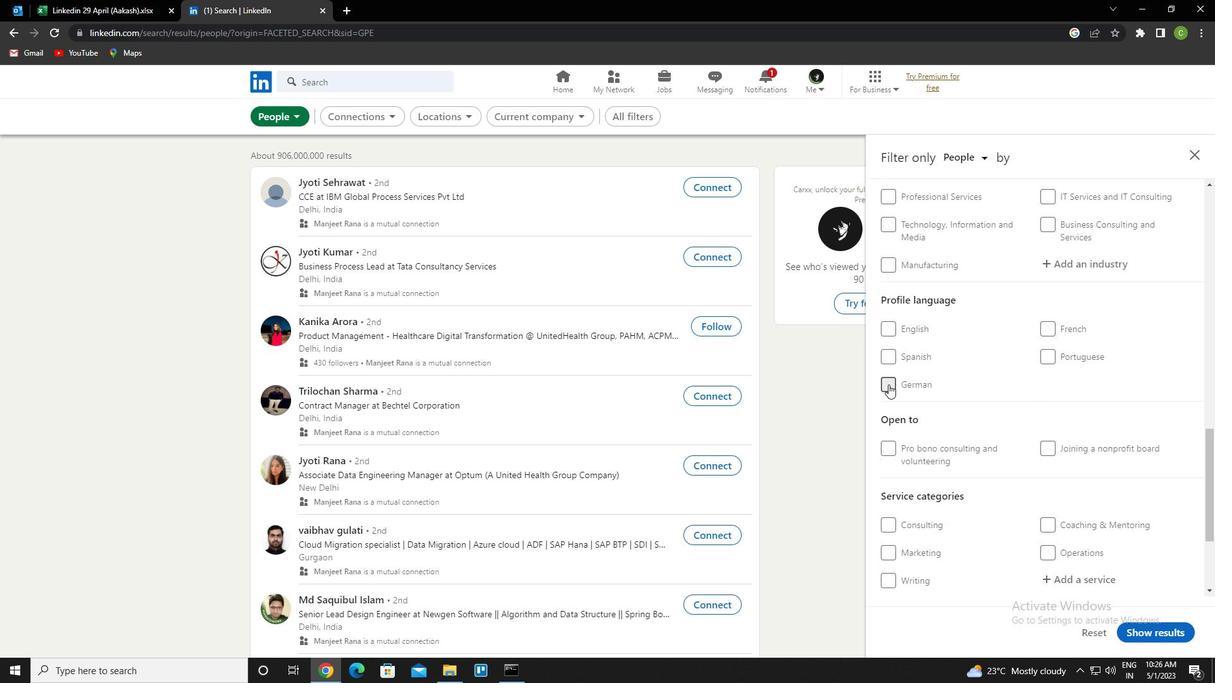 
Action: Mouse scrolled (897, 385) with delta (0, 0)
Screenshot: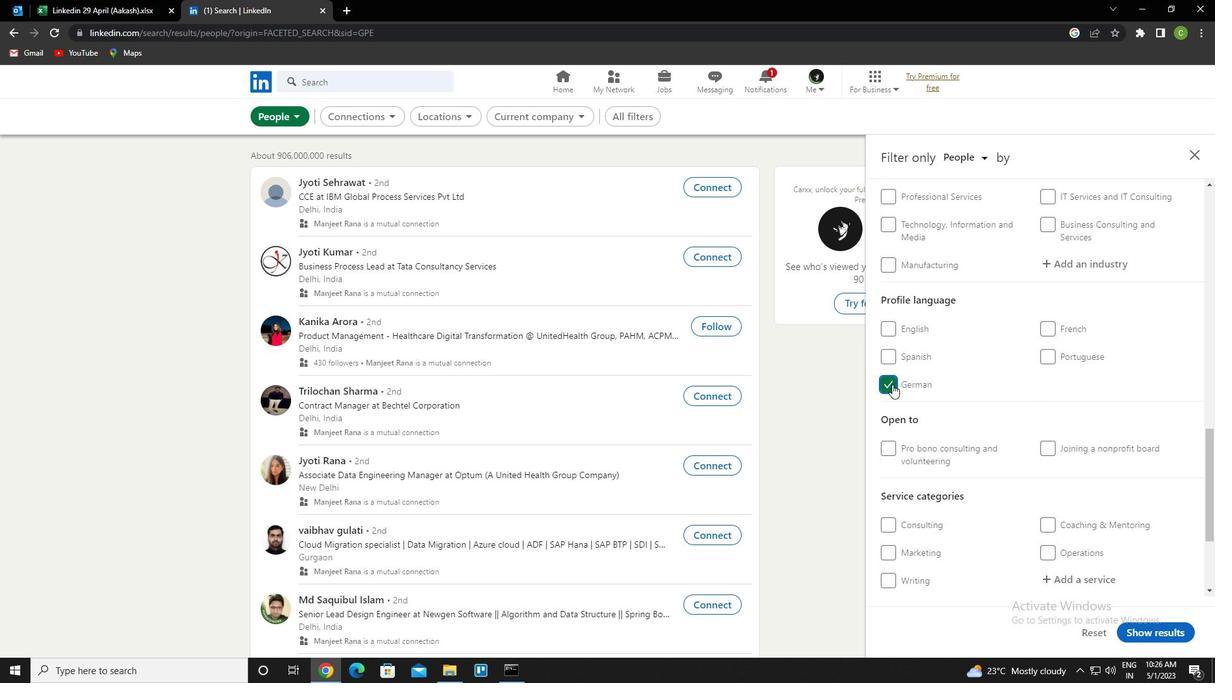 
Action: Mouse scrolled (897, 385) with delta (0, 0)
Screenshot: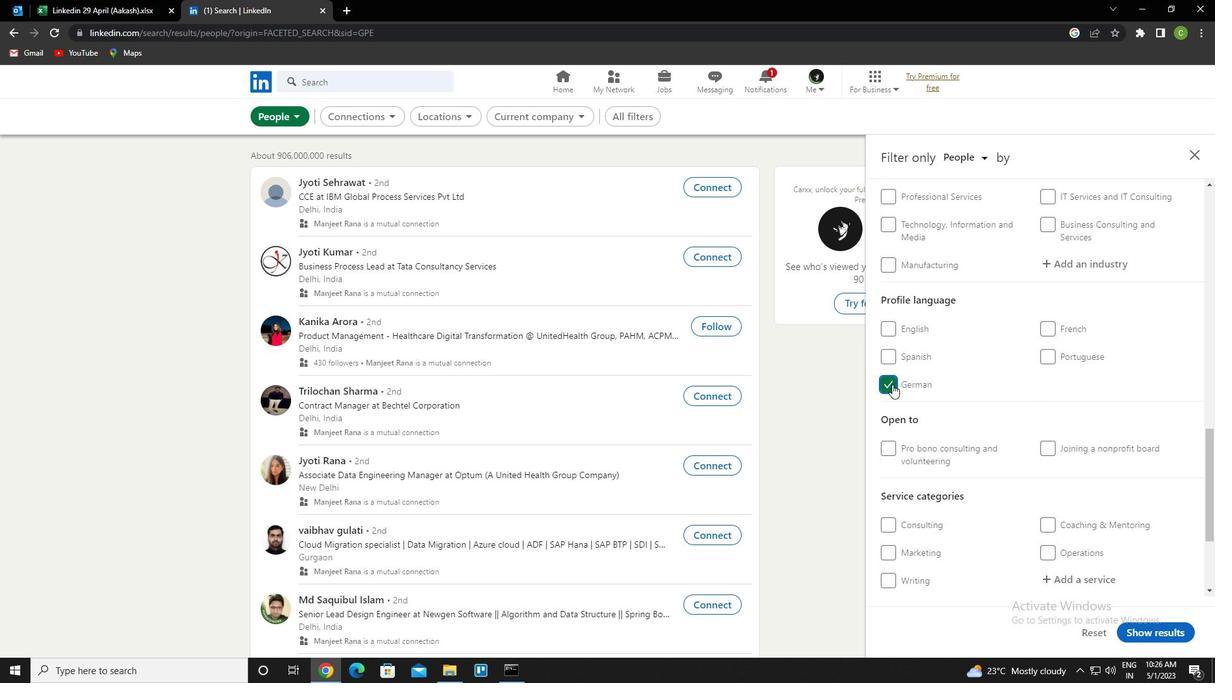 
Action: Mouse scrolled (897, 385) with delta (0, 0)
Screenshot: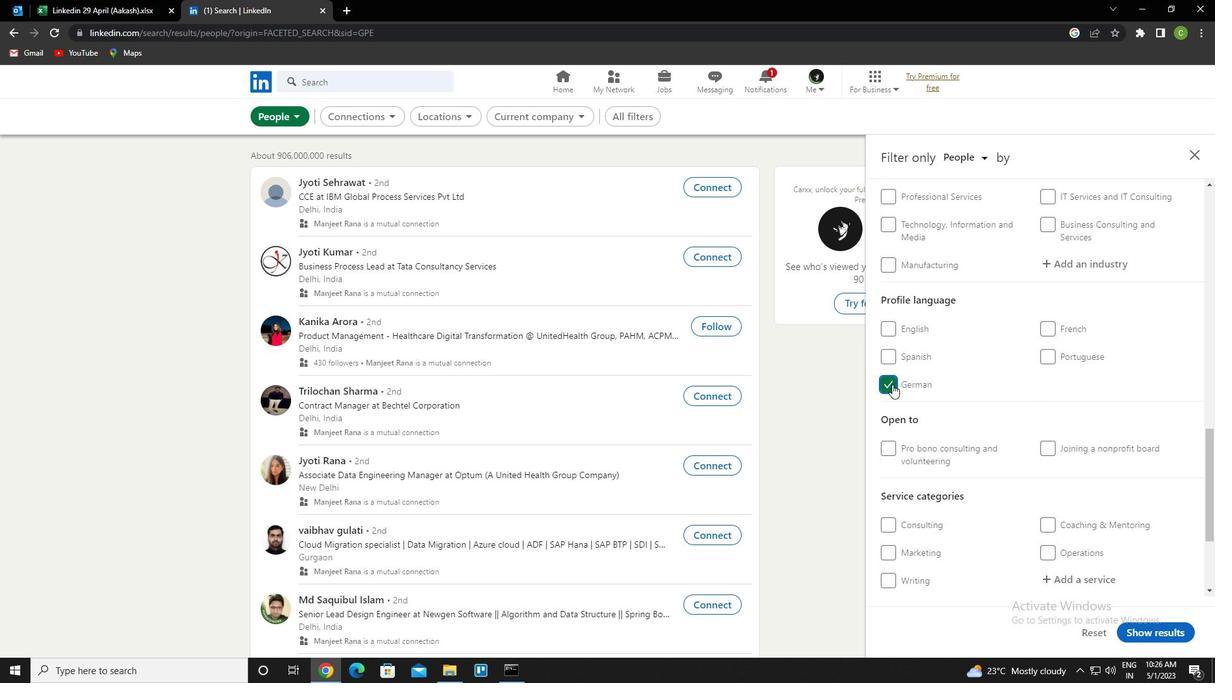 
Action: Mouse scrolled (897, 385) with delta (0, 0)
Screenshot: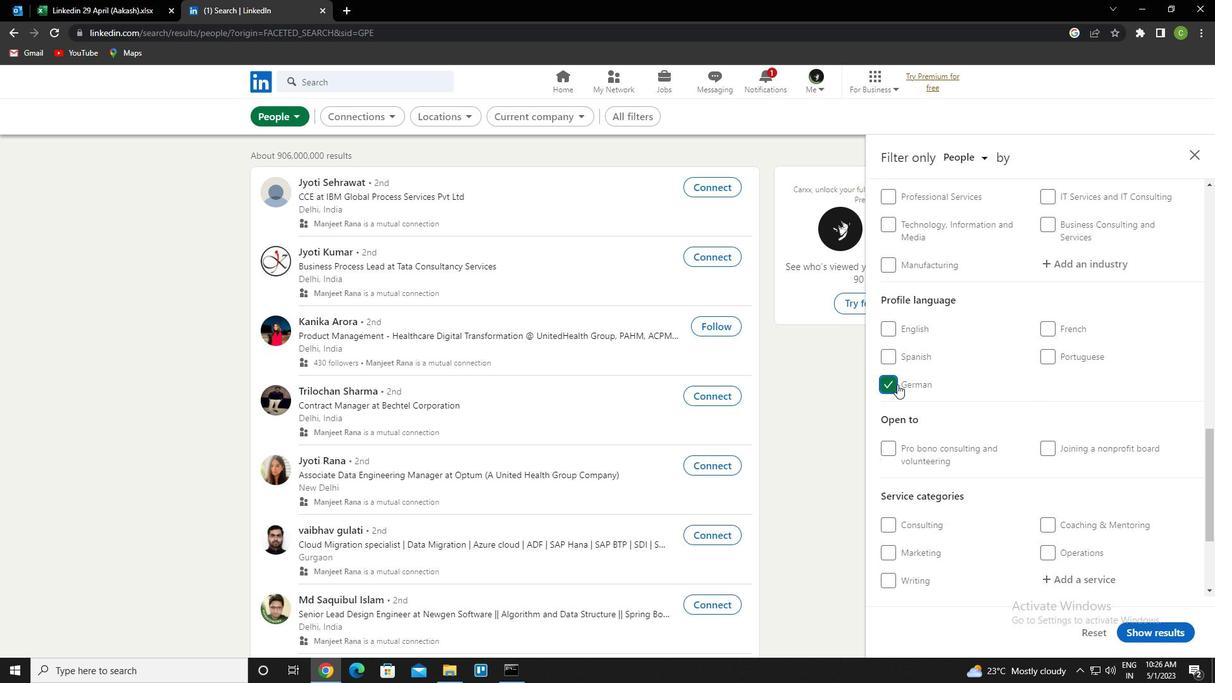 
Action: Mouse moved to (898, 384)
Screenshot: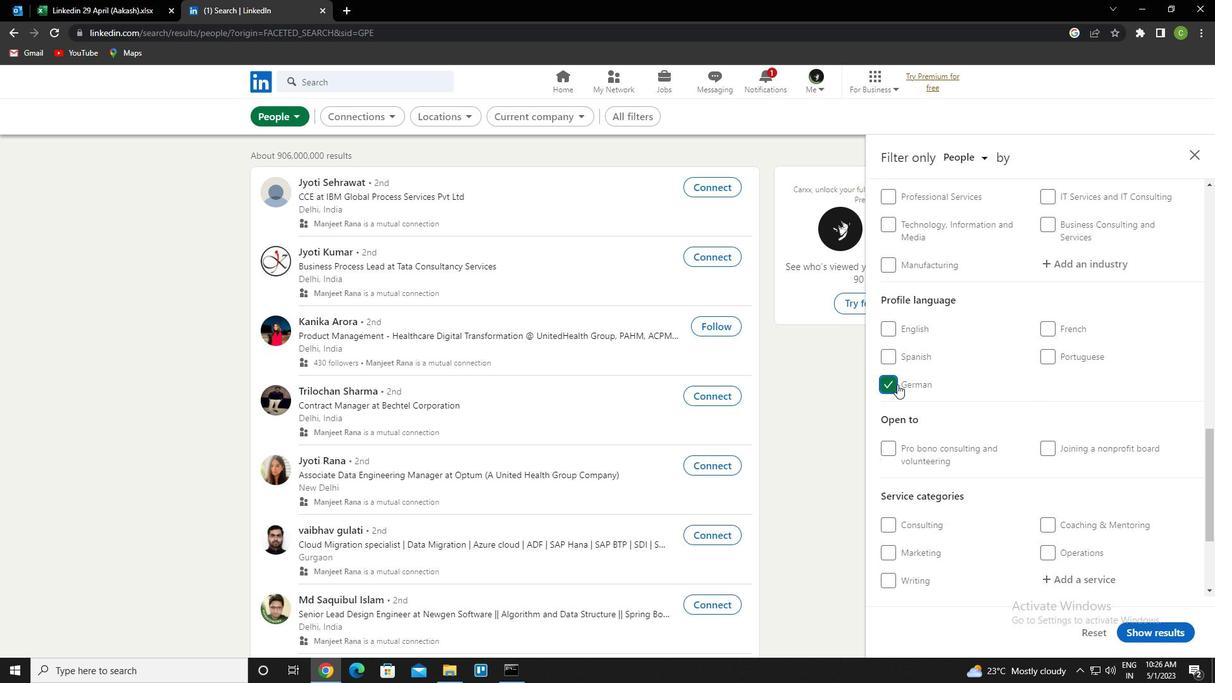 
Action: Mouse scrolled (898, 385) with delta (0, 0)
Screenshot: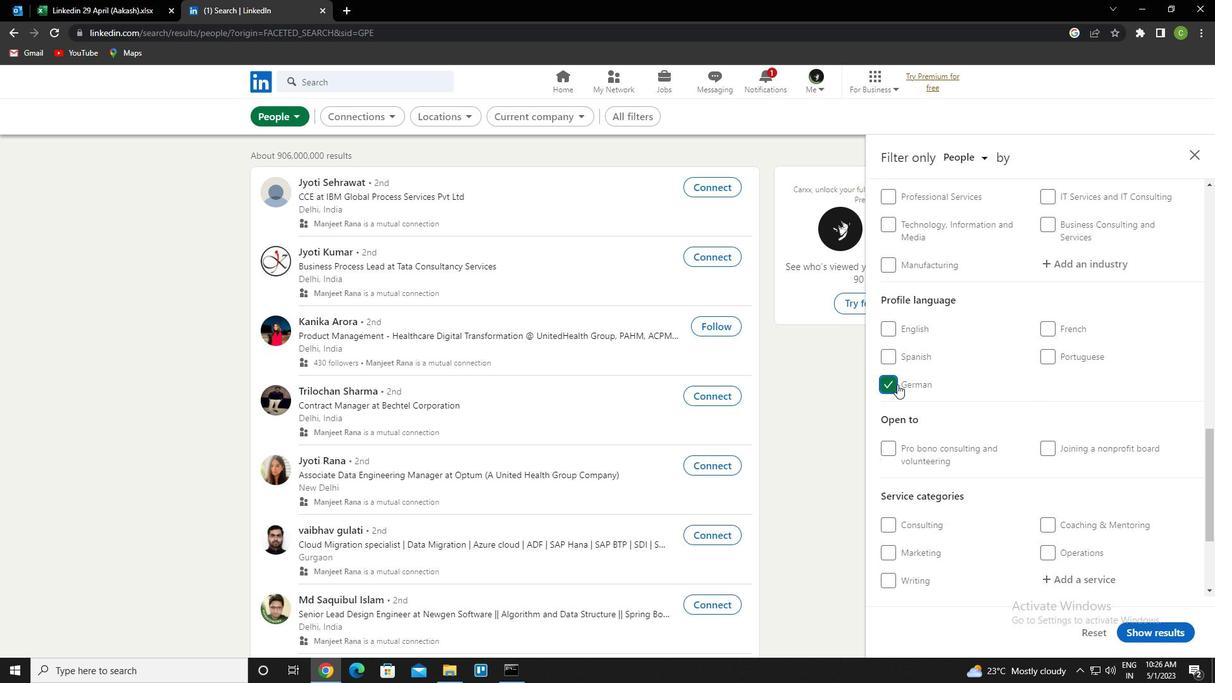 
Action: Mouse moved to (903, 384)
Screenshot: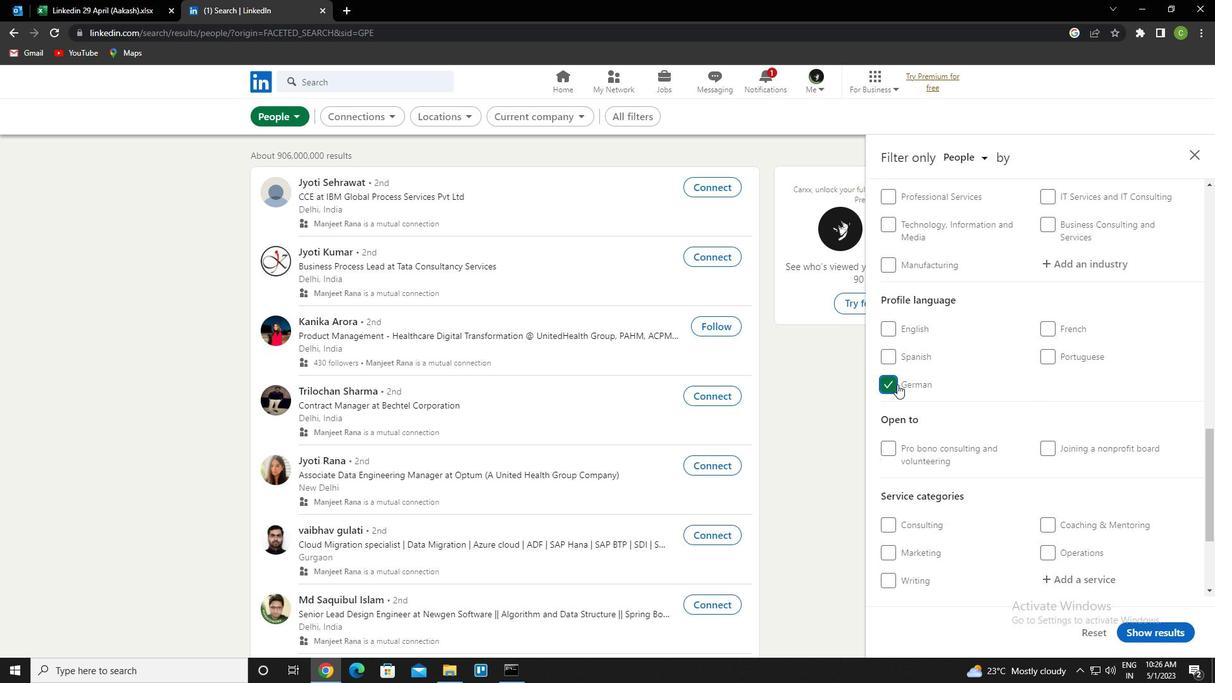 
Action: Mouse scrolled (903, 385) with delta (0, 0)
Screenshot: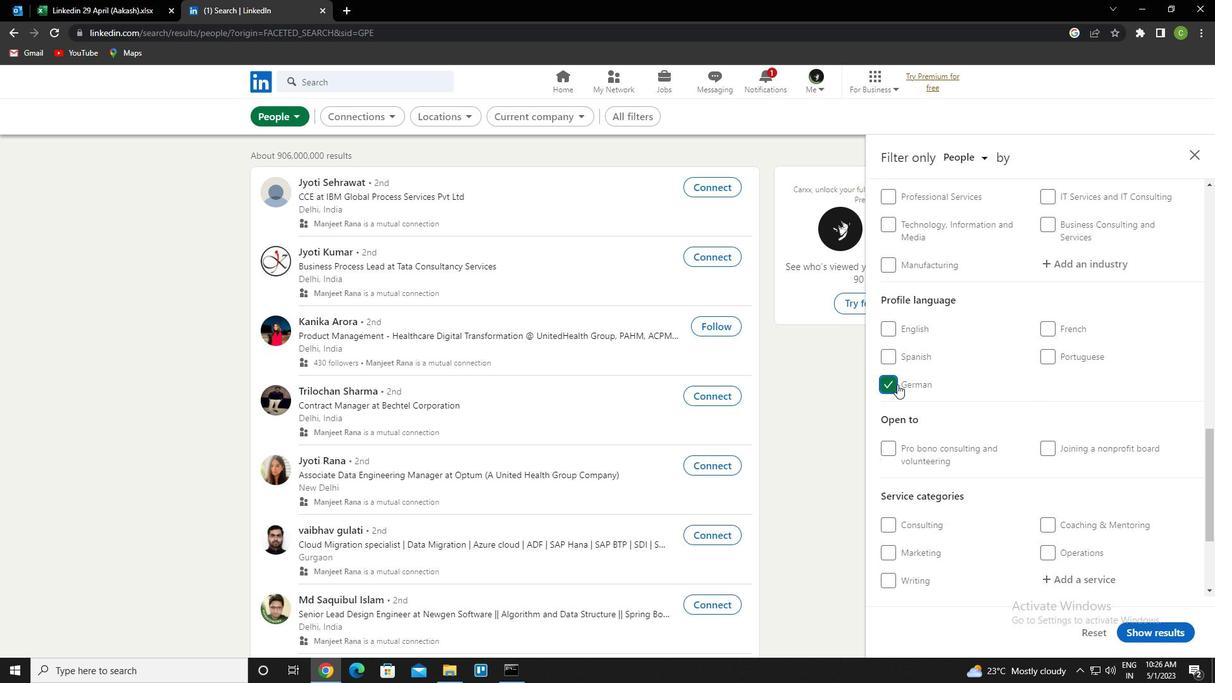 
Action: Mouse moved to (906, 384)
Screenshot: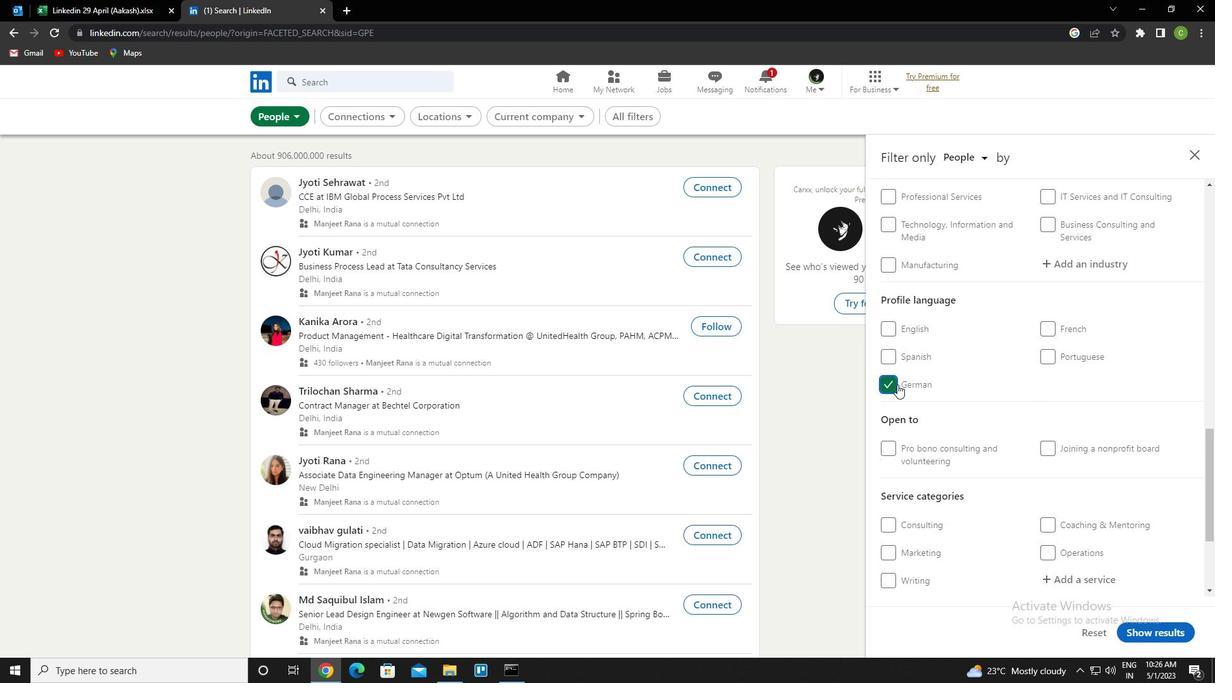 
Action: Mouse scrolled (906, 385) with delta (0, 0)
Screenshot: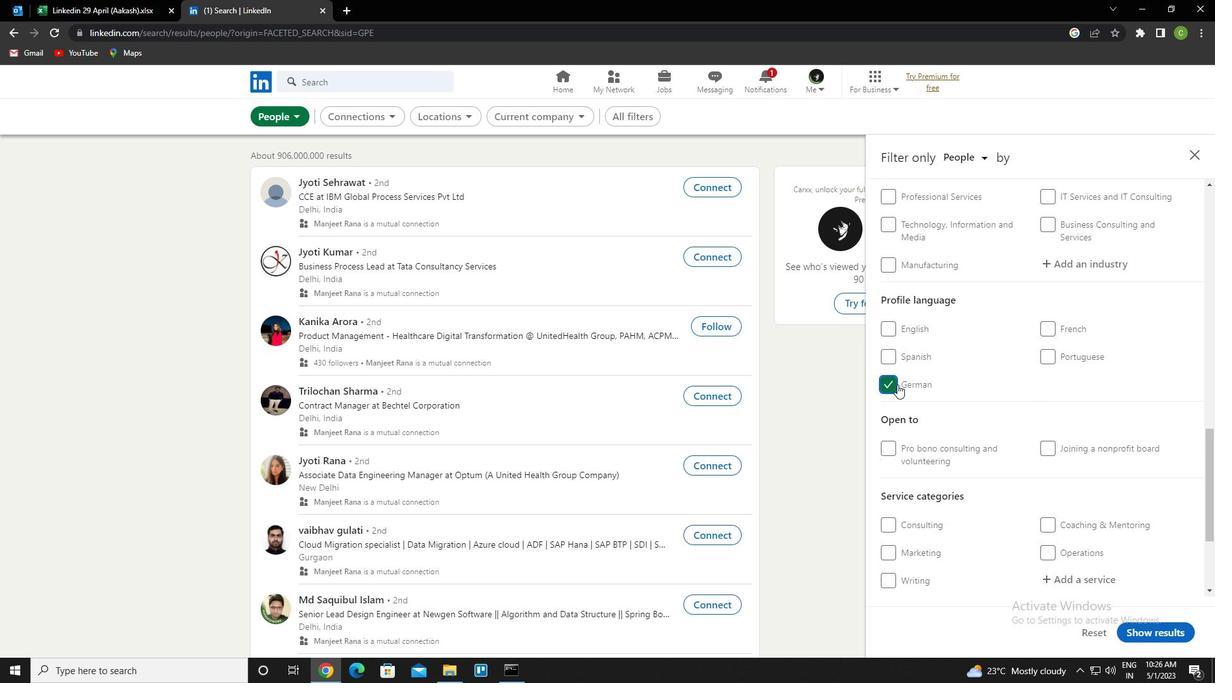 
Action: Mouse moved to (1056, 321)
Screenshot: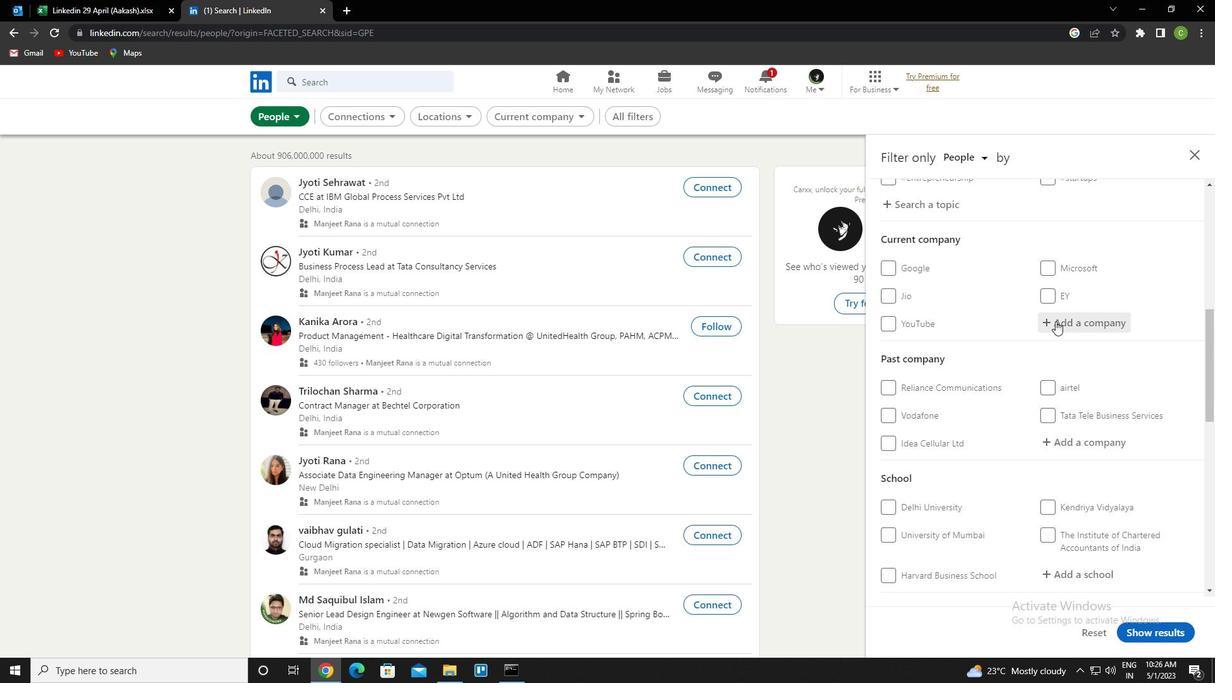 
Action: Mouse pressed left at (1056, 321)
Screenshot: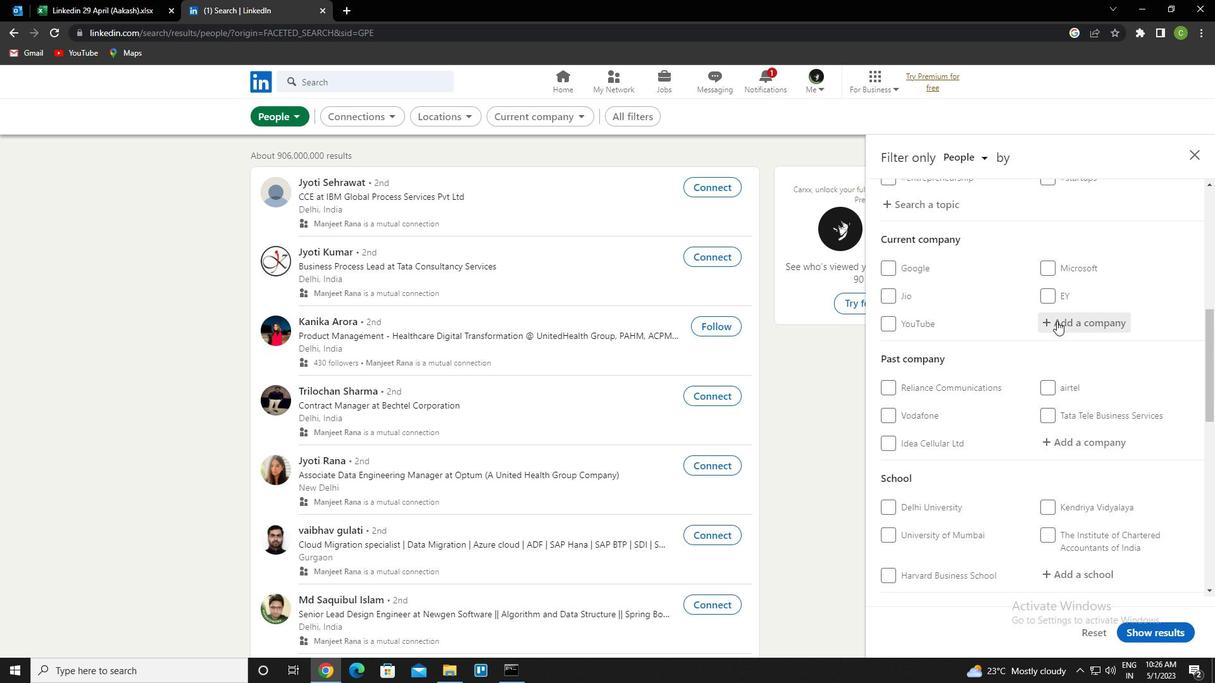 
Action: Key pressed <Key.caps_lock>a<Key.caps_lock>zim<Key.space><Key.caps_lock>p<Key.caps_lock>remi<Key.backspace>ji<Key.left><Key.down><Key.enter>
Screenshot: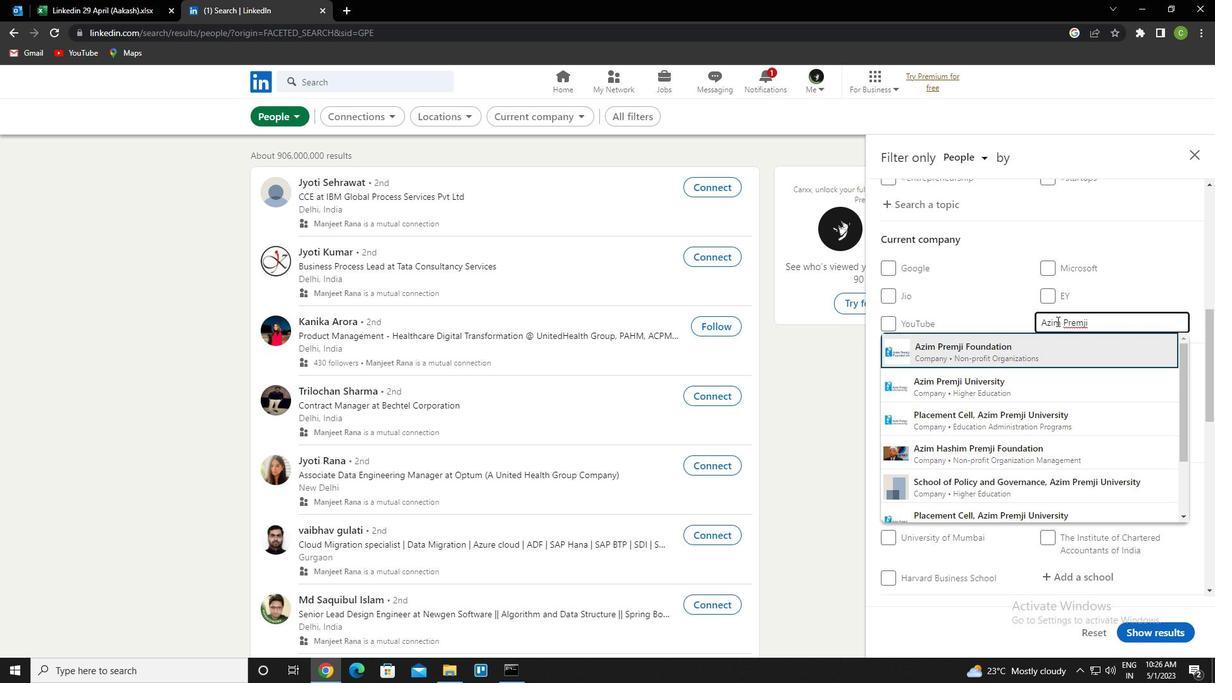 
Action: Mouse scrolled (1056, 320) with delta (0, 0)
Screenshot: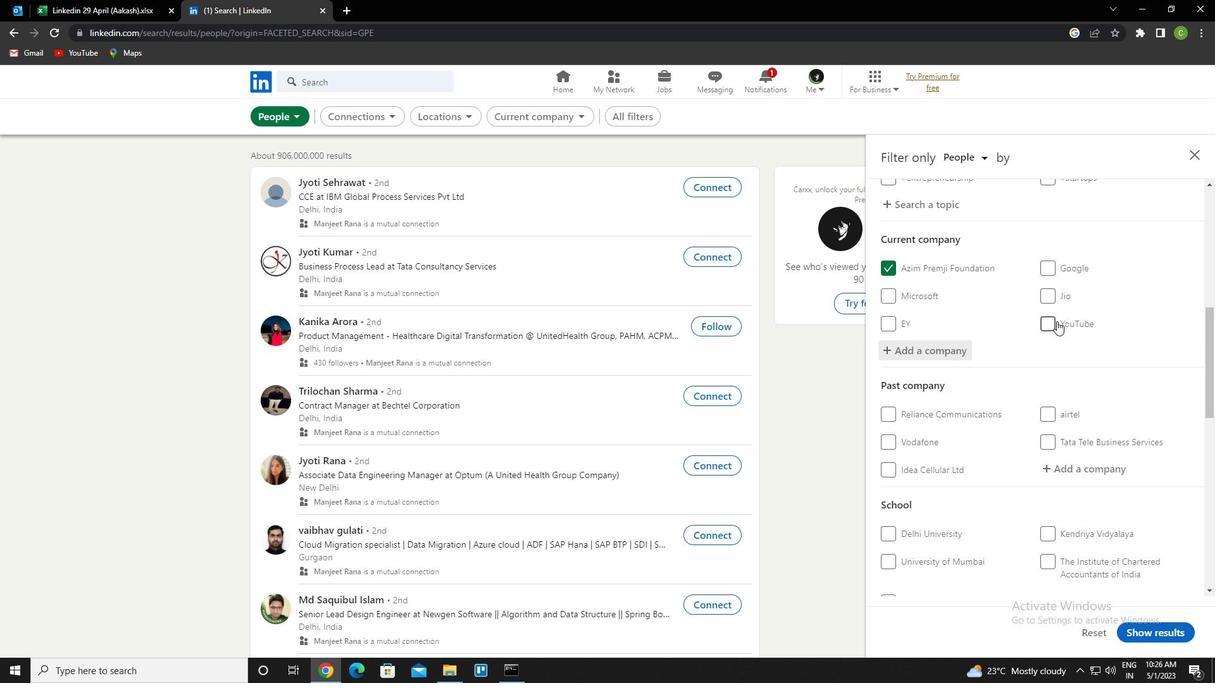 
Action: Mouse scrolled (1056, 320) with delta (0, 0)
Screenshot: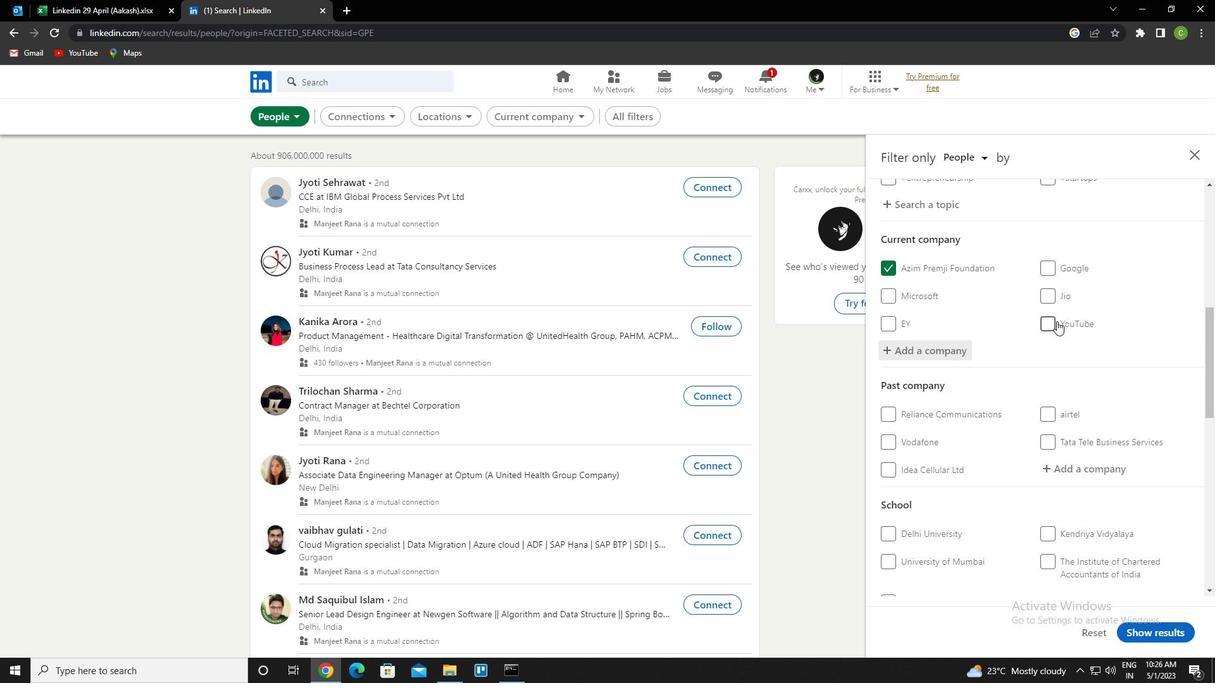 
Action: Mouse scrolled (1056, 320) with delta (0, 0)
Screenshot: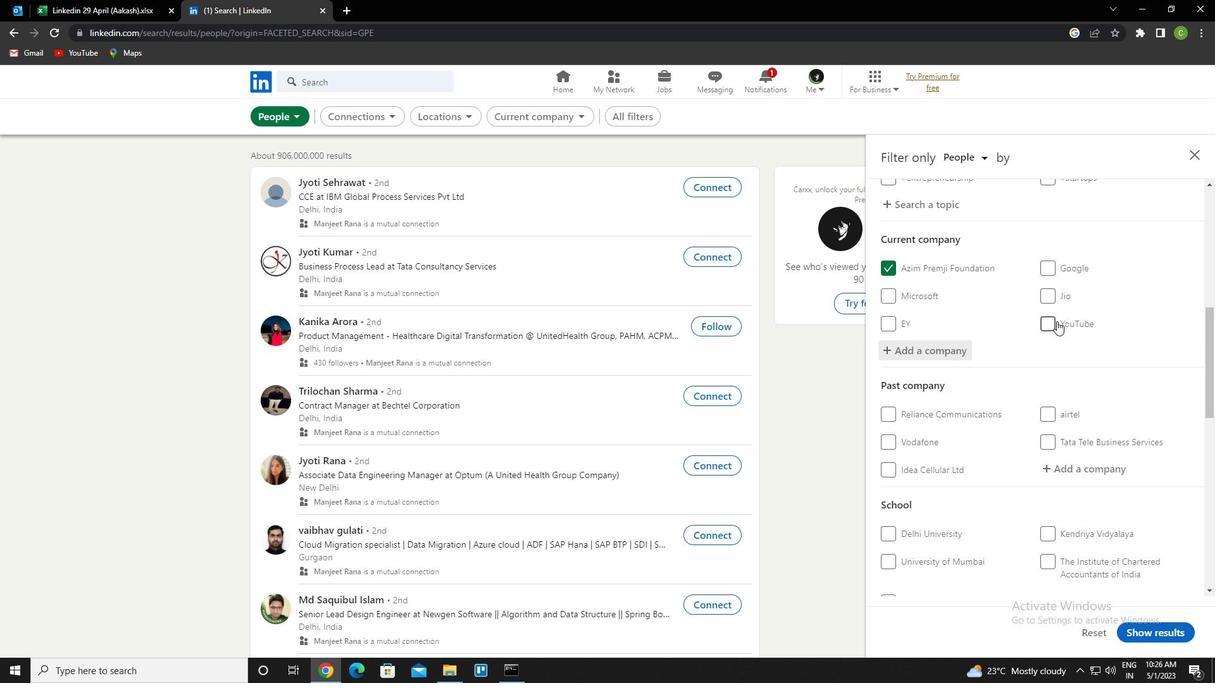 
Action: Mouse moved to (1069, 403)
Screenshot: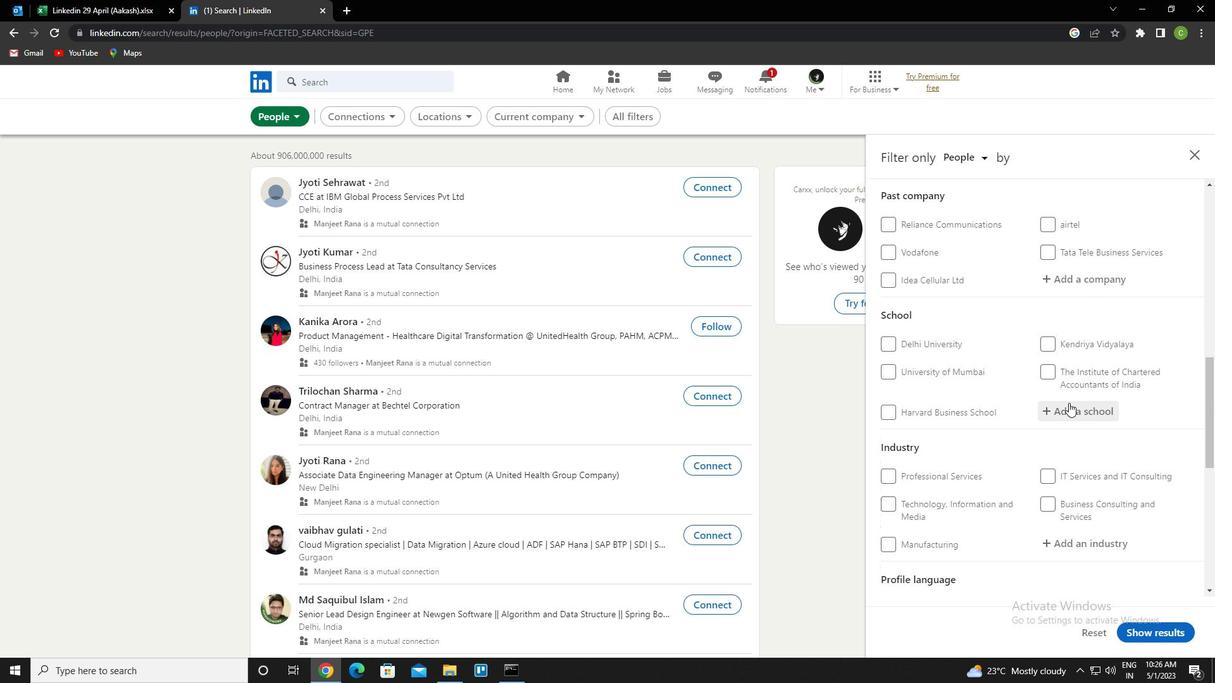 
Action: Mouse pressed left at (1069, 403)
Screenshot: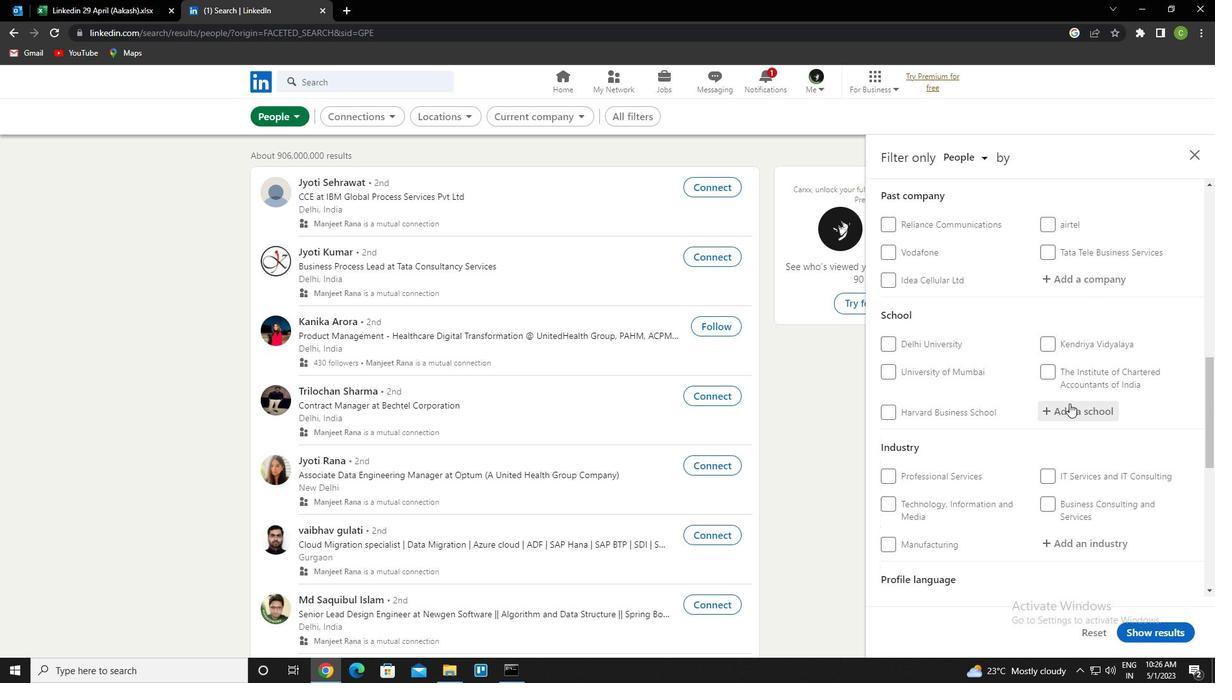 
Action: Key pressed <Key.caps_lock>v<Key.caps_lock>isves<Key.down><Key.down><Key.down><Key.down><Key.down><Key.up><Key.enter>
Screenshot: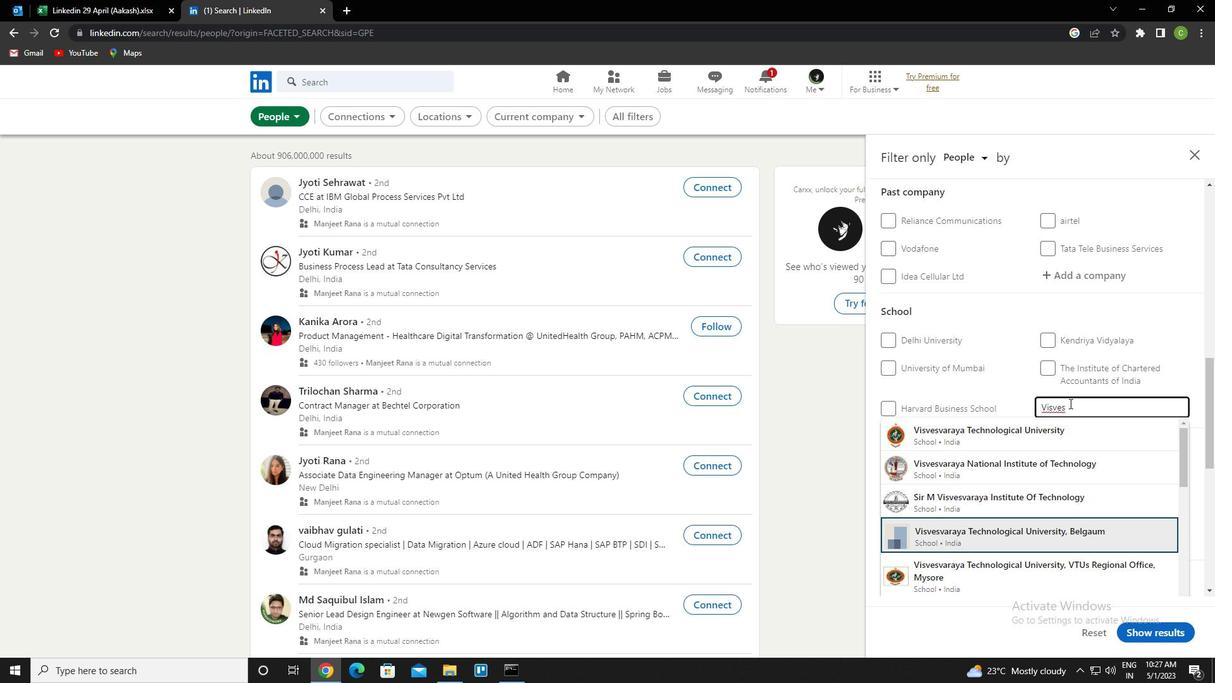 
Action: Mouse scrolled (1069, 403) with delta (0, 0)
Screenshot: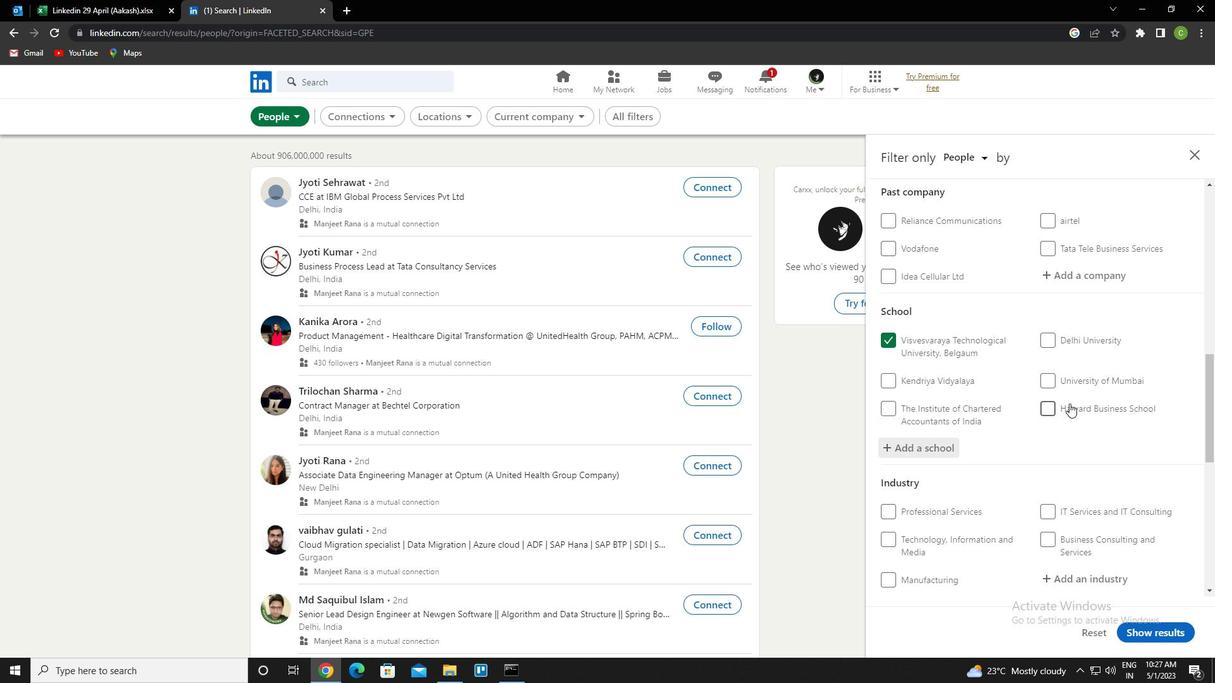 
Action: Mouse scrolled (1069, 403) with delta (0, 0)
Screenshot: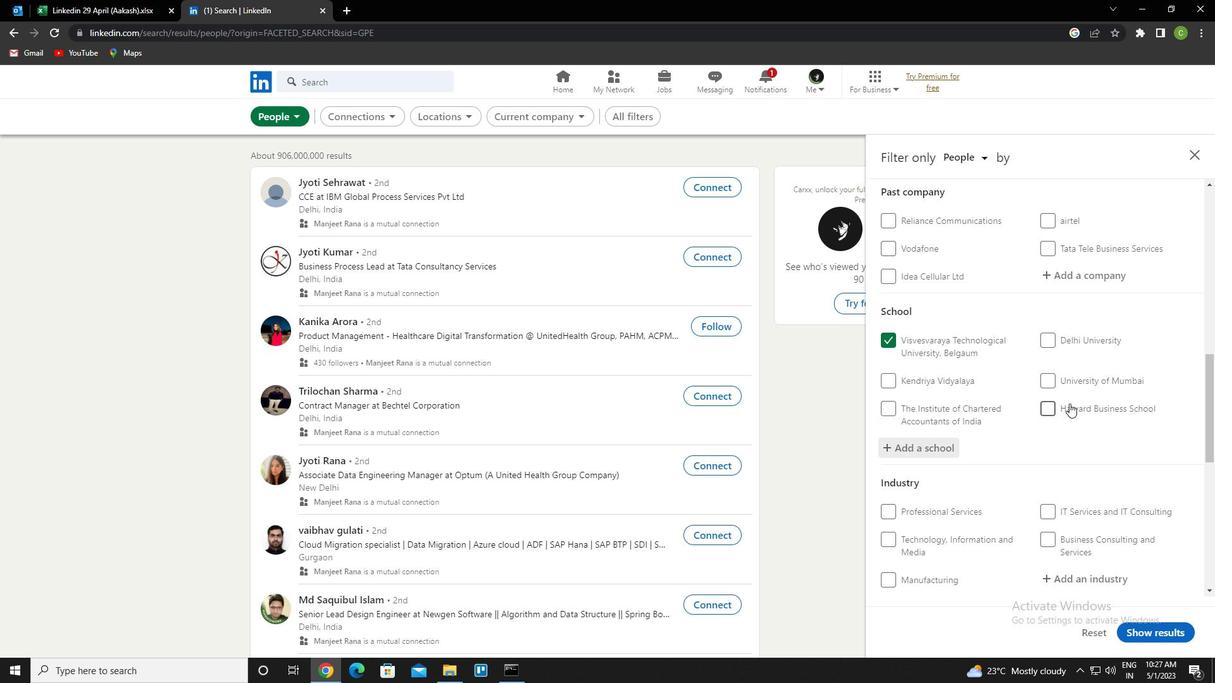 
Action: Mouse scrolled (1069, 403) with delta (0, 0)
Screenshot: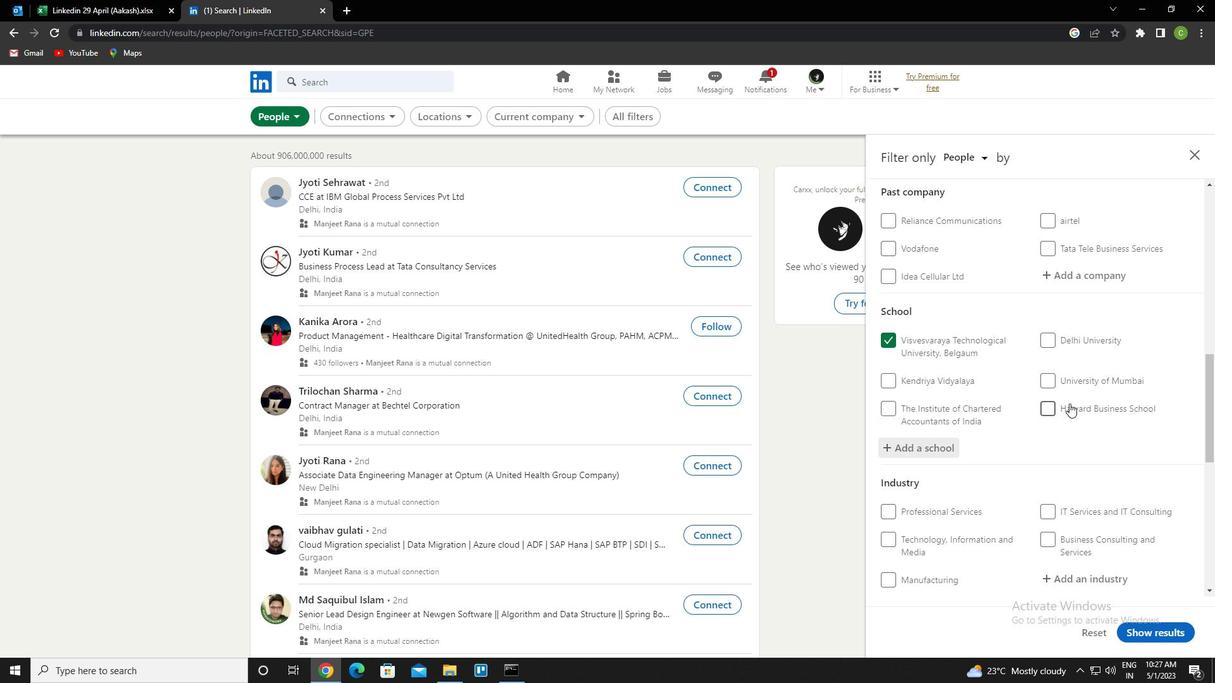 
Action: Mouse scrolled (1069, 403) with delta (0, 0)
Screenshot: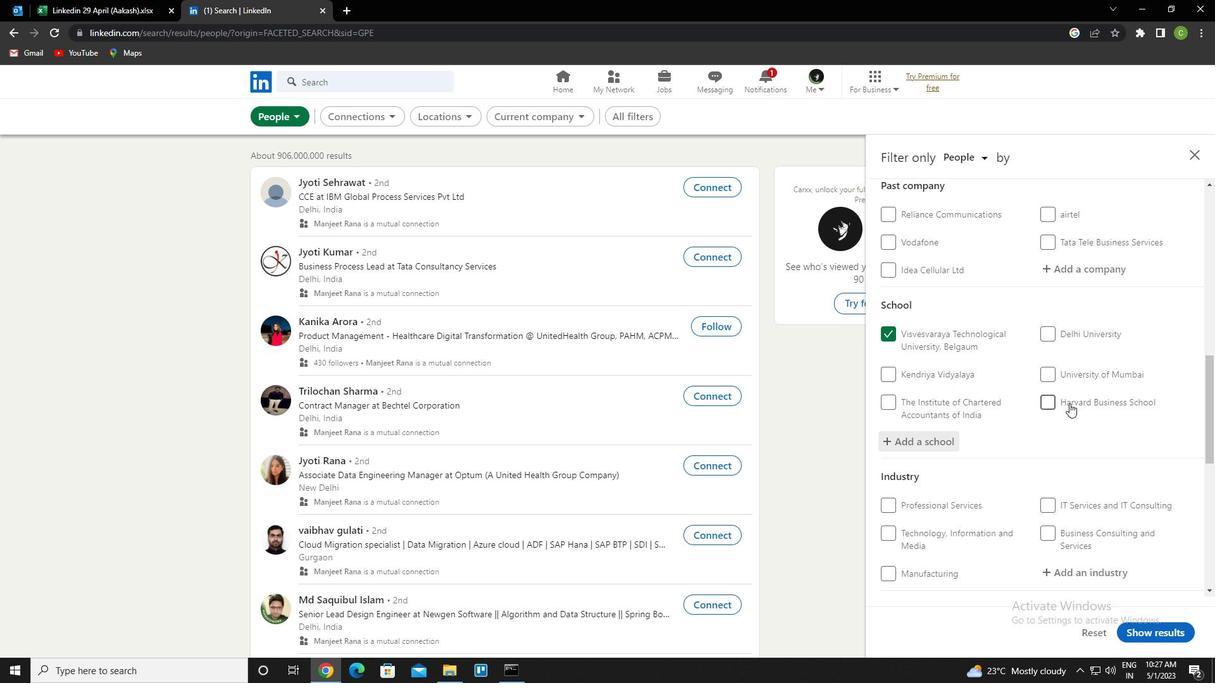 
Action: Mouse moved to (1103, 323)
Screenshot: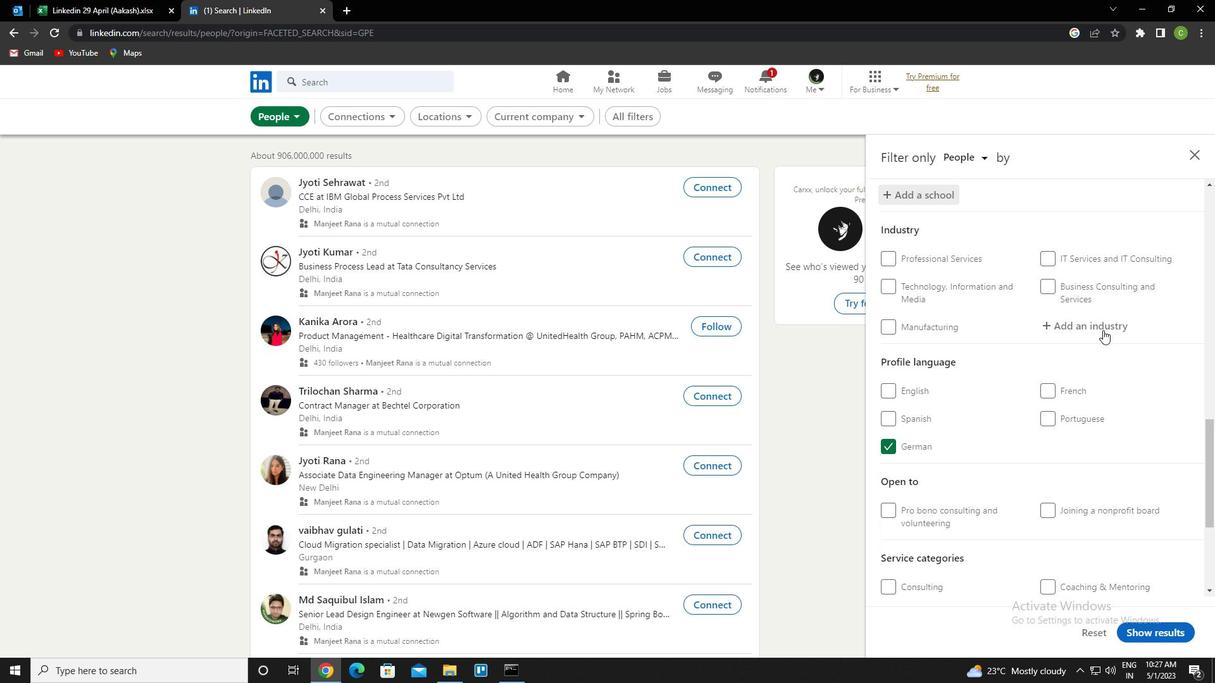 
Action: Mouse pressed left at (1103, 323)
Screenshot: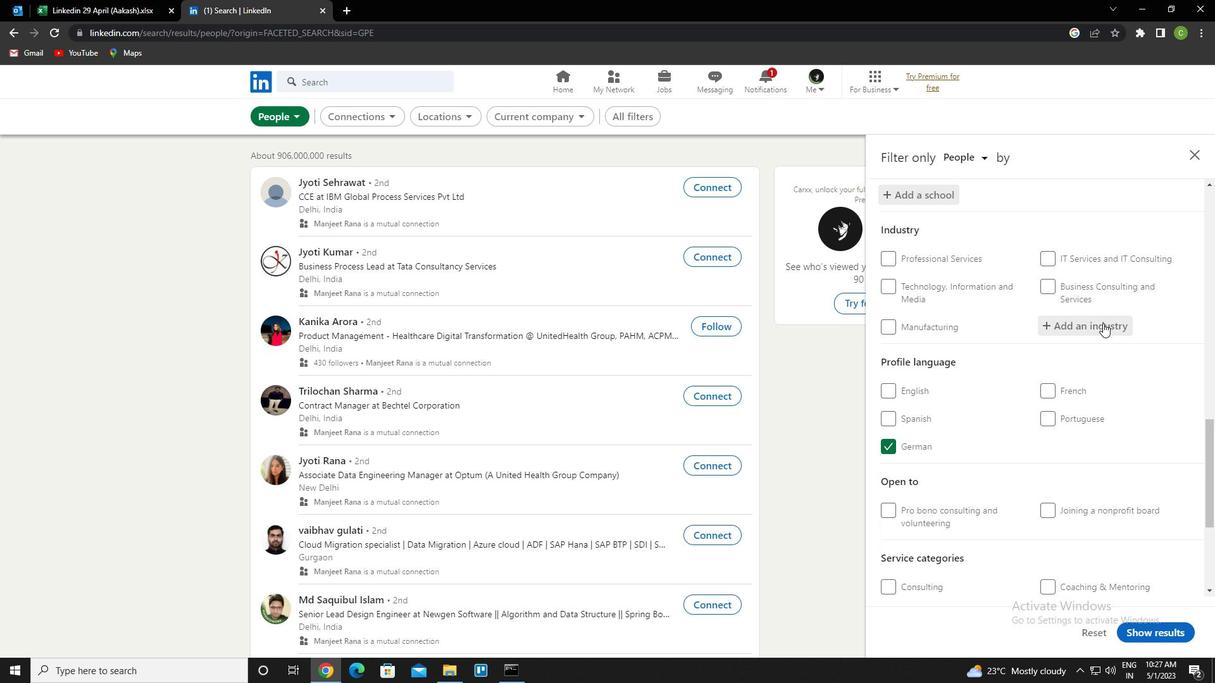 
Action: Key pressed <Key.caps_lock>l<Key.caps_lock>andsc<Key.down><Key.enter>
Screenshot: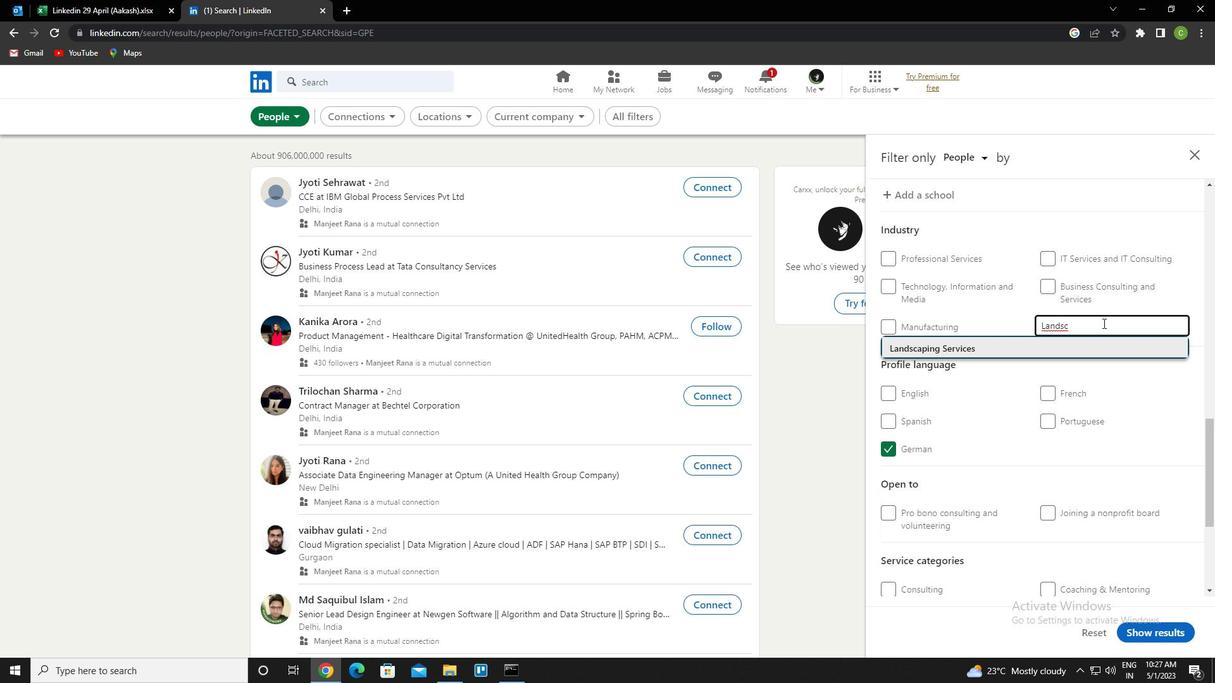 
Action: Mouse scrolled (1103, 322) with delta (0, 0)
Screenshot: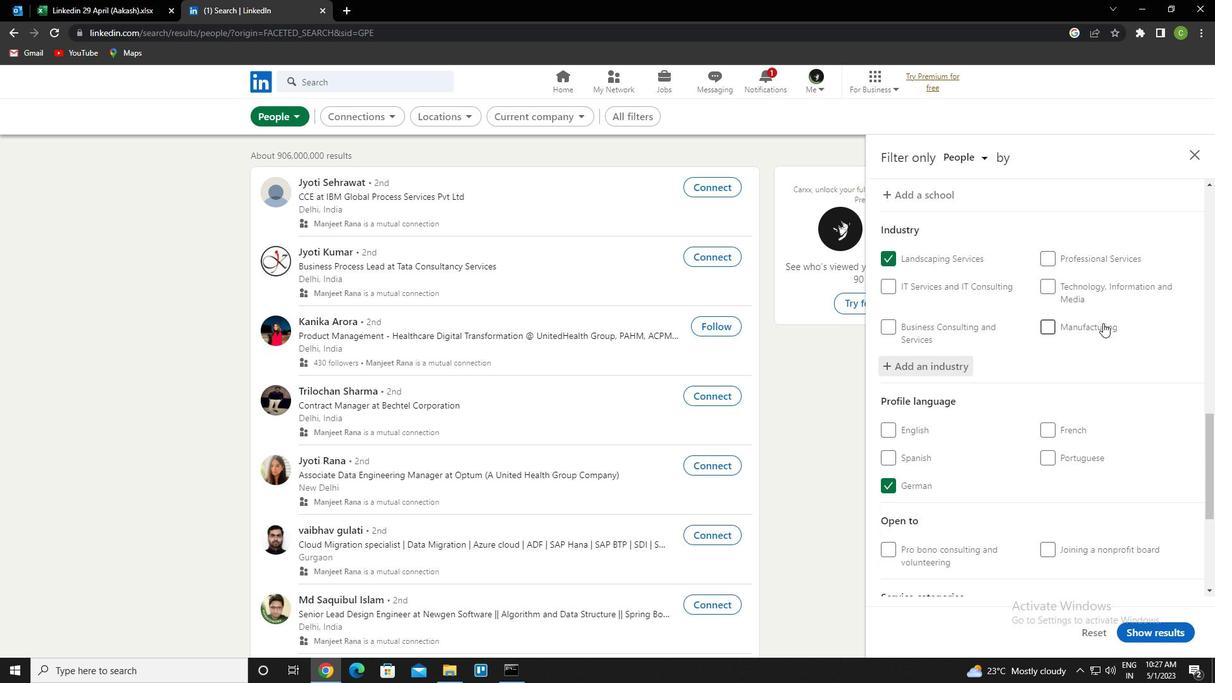 
Action: Mouse scrolled (1103, 322) with delta (0, 0)
Screenshot: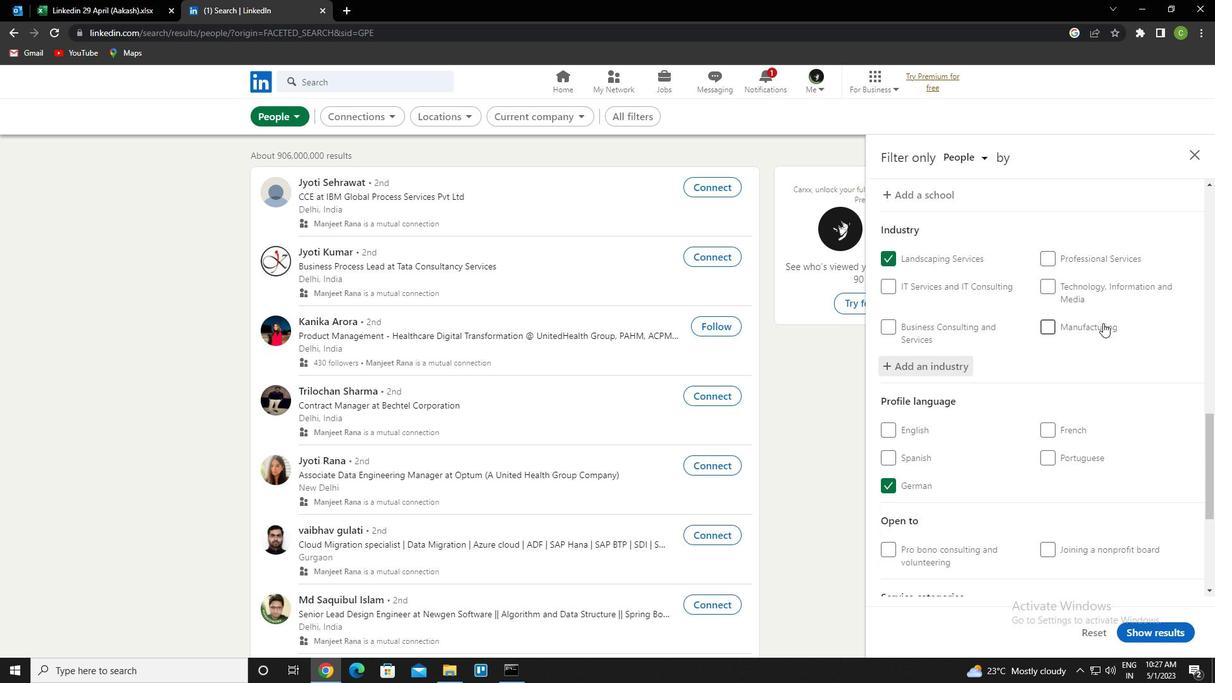 
Action: Mouse scrolled (1103, 322) with delta (0, 0)
Screenshot: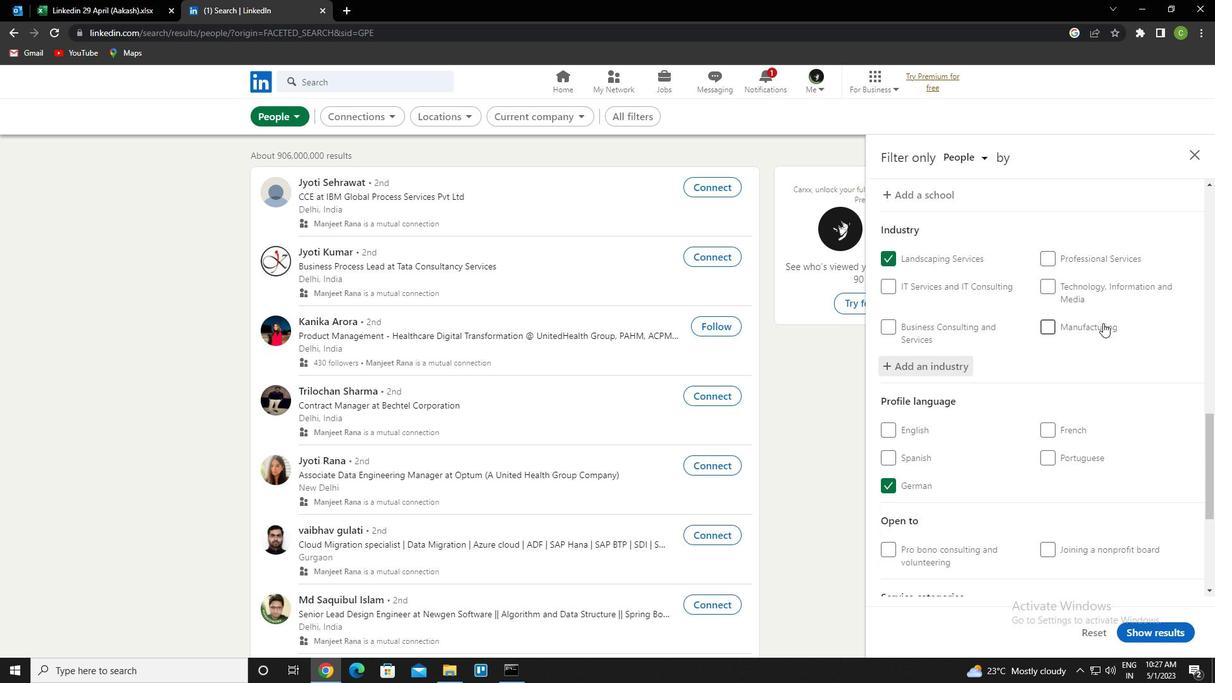 
Action: Mouse scrolled (1103, 322) with delta (0, 0)
Screenshot: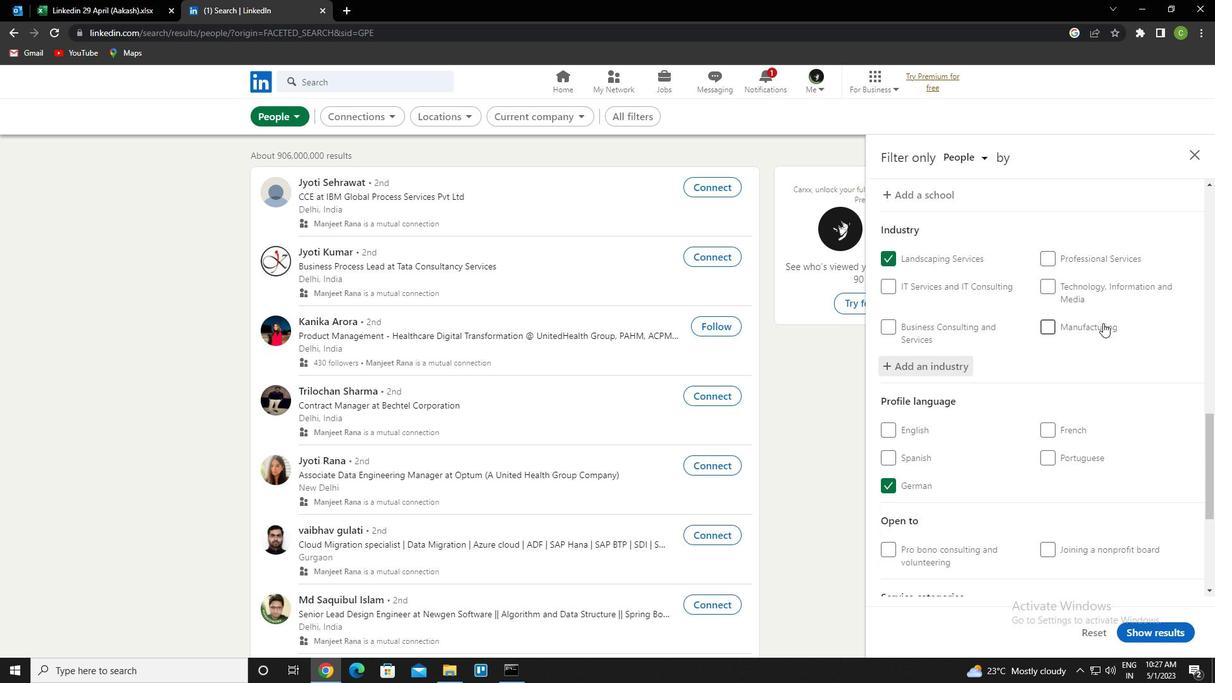 
Action: Mouse scrolled (1103, 322) with delta (0, 0)
Screenshot: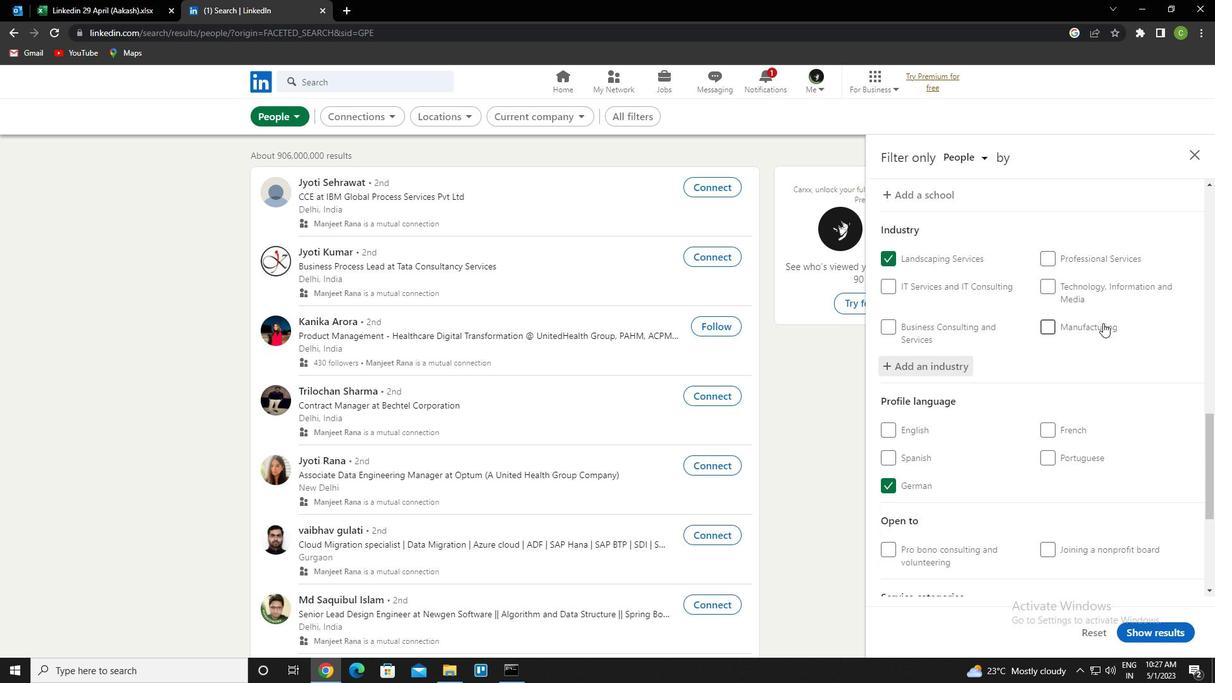 
Action: Mouse scrolled (1103, 322) with delta (0, 0)
Screenshot: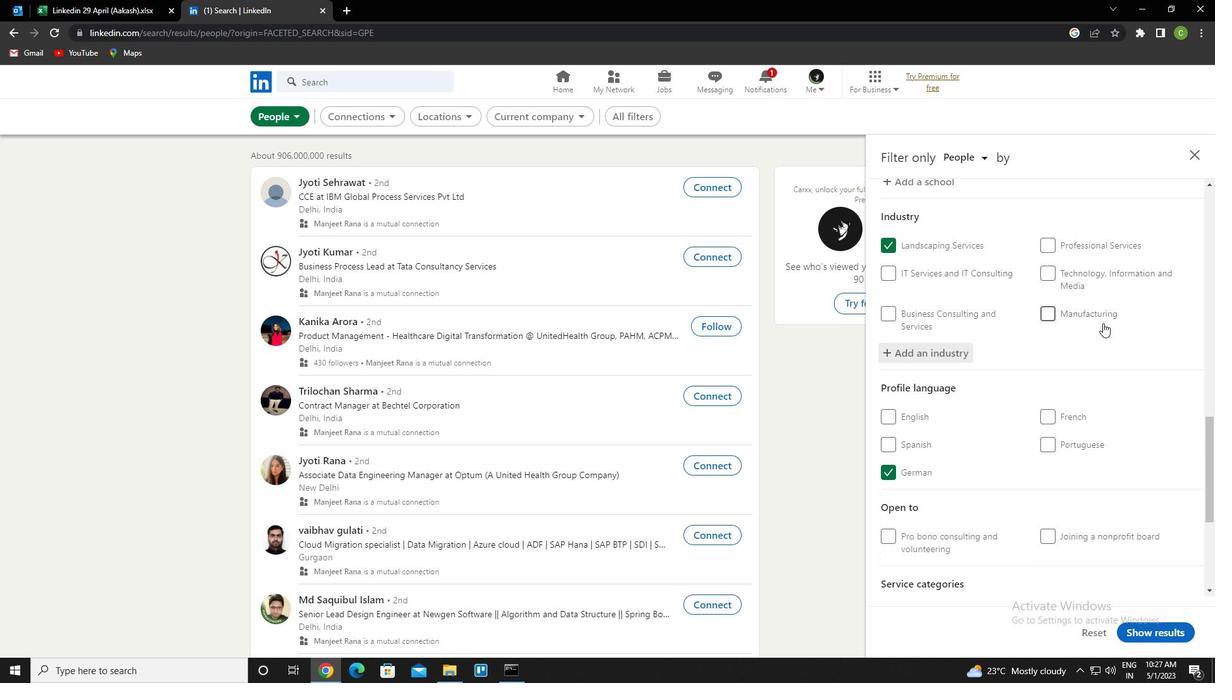 
Action: Mouse moved to (1082, 417)
Screenshot: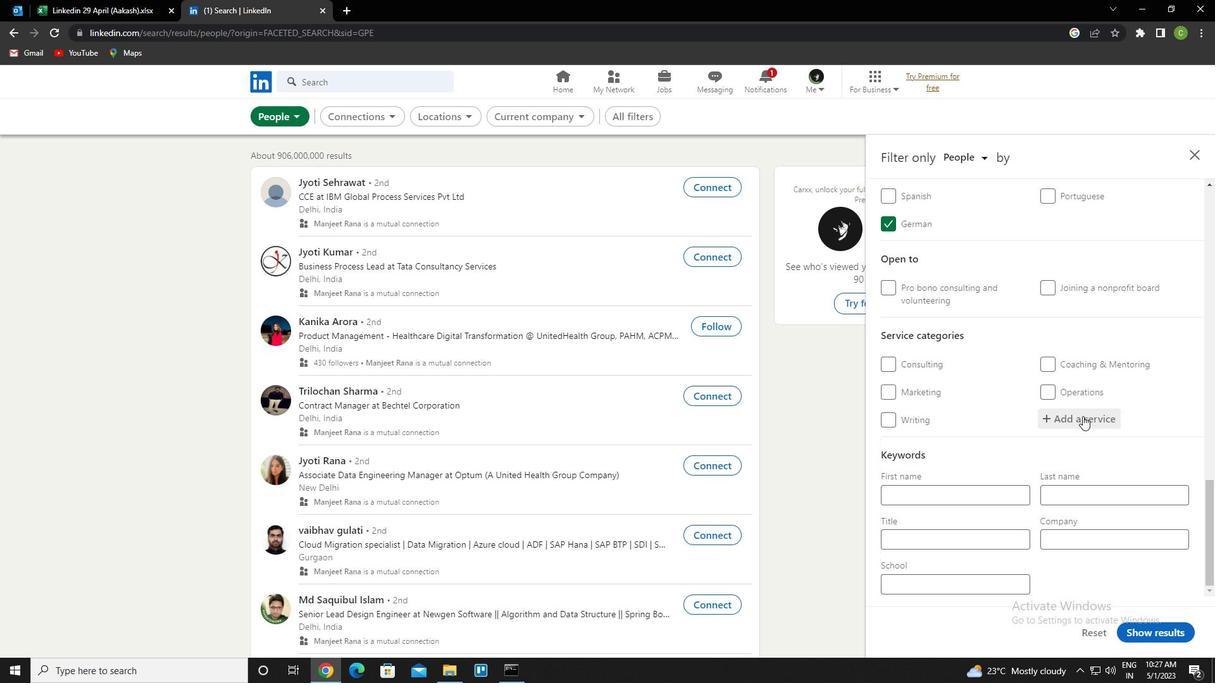 
Action: Mouse pressed left at (1082, 417)
Screenshot: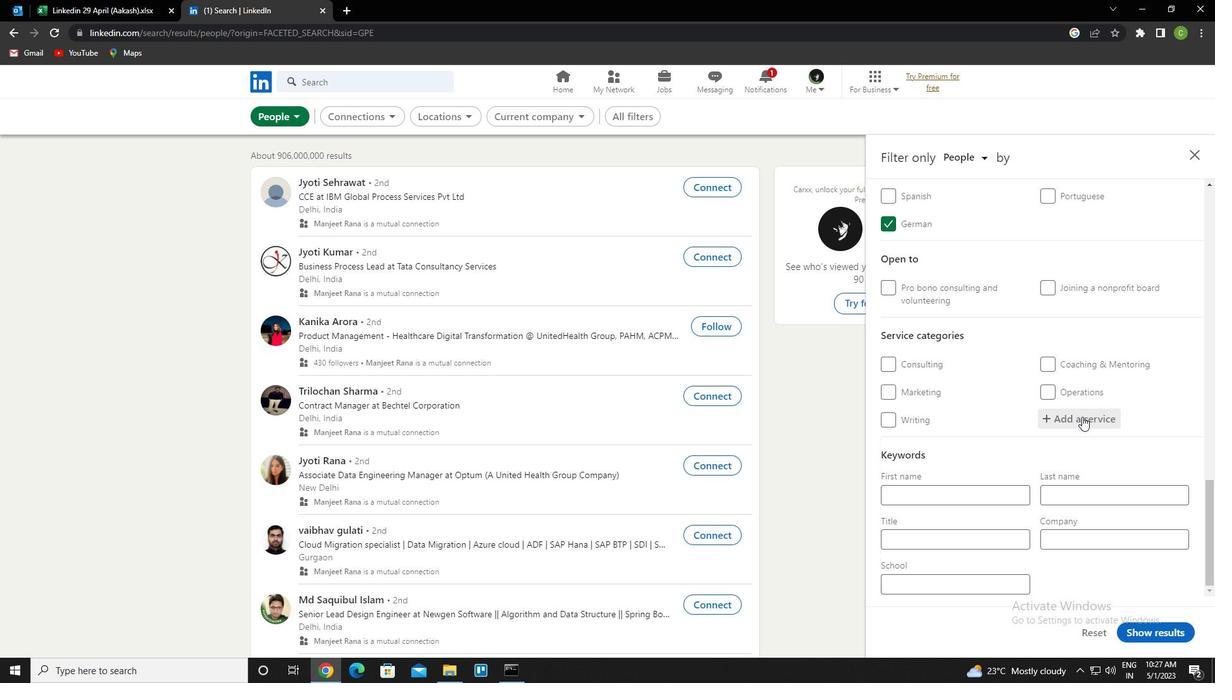 
Action: Key pressed <Key.caps_lock>r<Key.caps_lock>Elocat<Key.down><Key.enter>
Screenshot: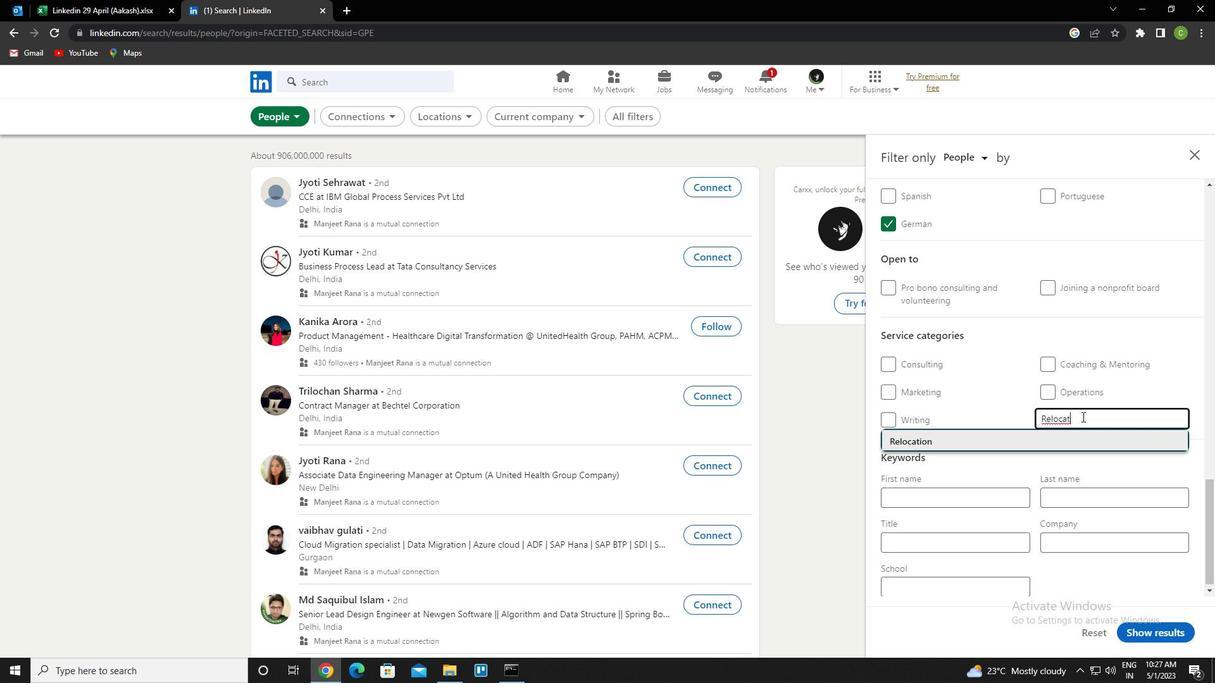 
Action: Mouse moved to (1067, 448)
Screenshot: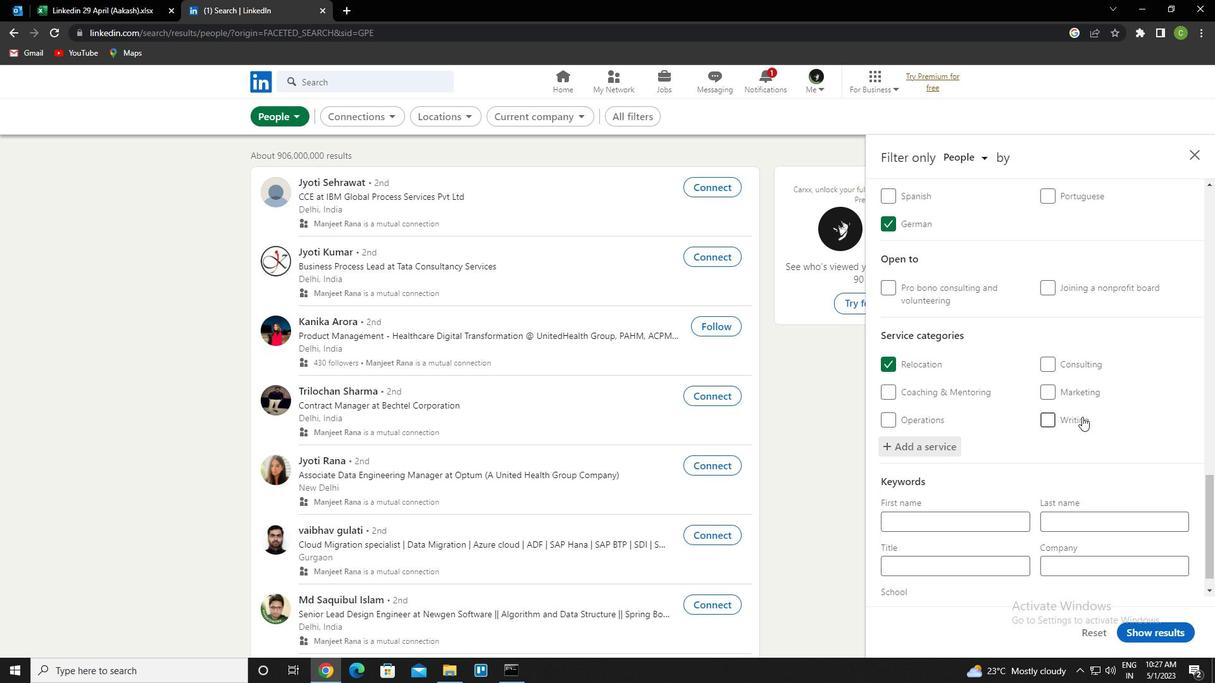 
Action: Mouse scrolled (1067, 447) with delta (0, 0)
Screenshot: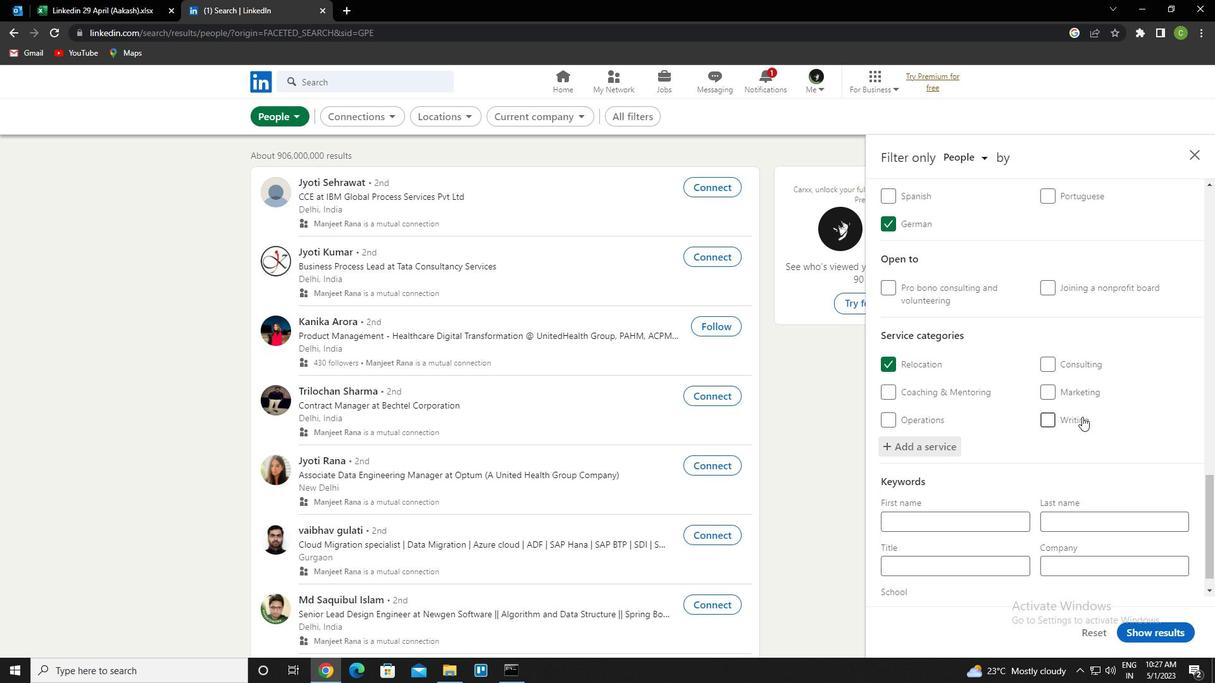 
Action: Mouse moved to (1064, 457)
Screenshot: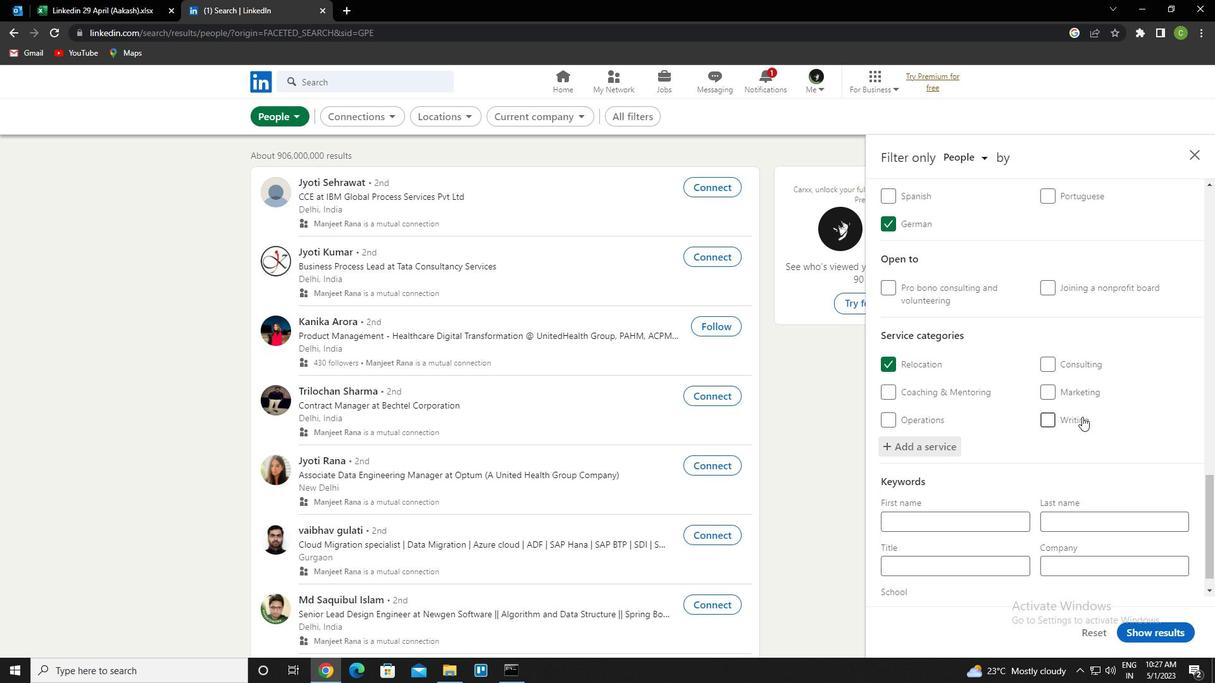 
Action: Mouse scrolled (1064, 456) with delta (0, 0)
Screenshot: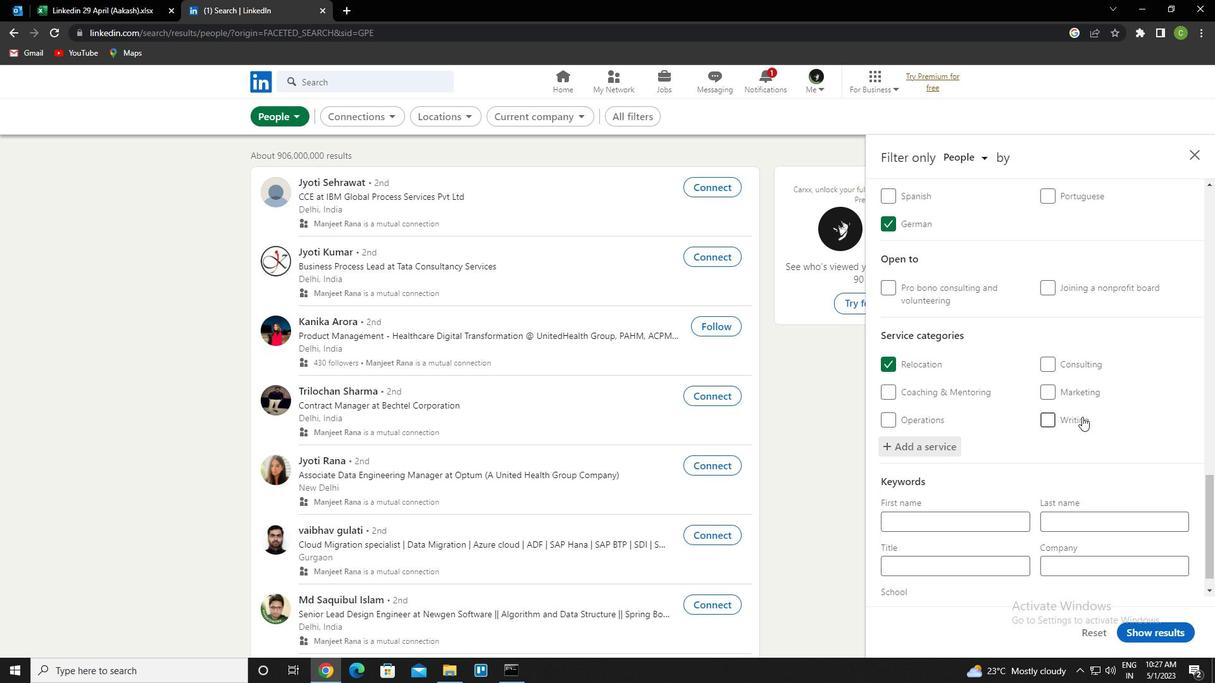 
Action: Mouse moved to (1063, 462)
Screenshot: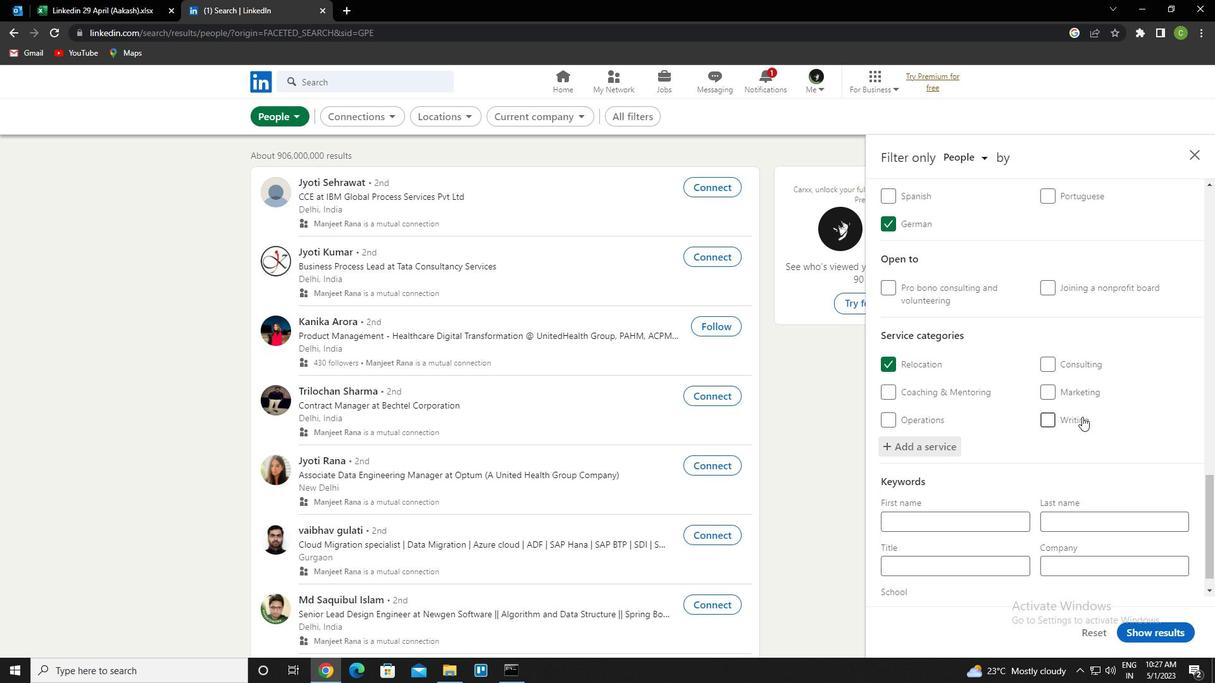 
Action: Mouse scrolled (1063, 462) with delta (0, 0)
Screenshot: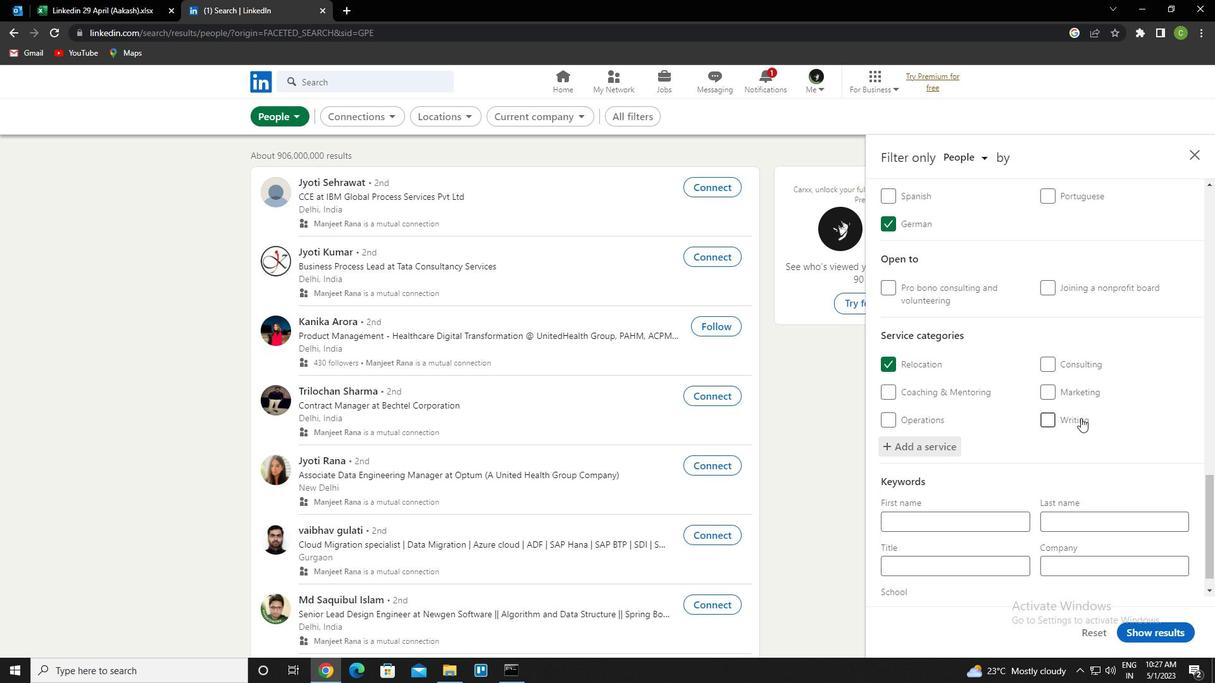 
Action: Mouse moved to (1062, 463)
Screenshot: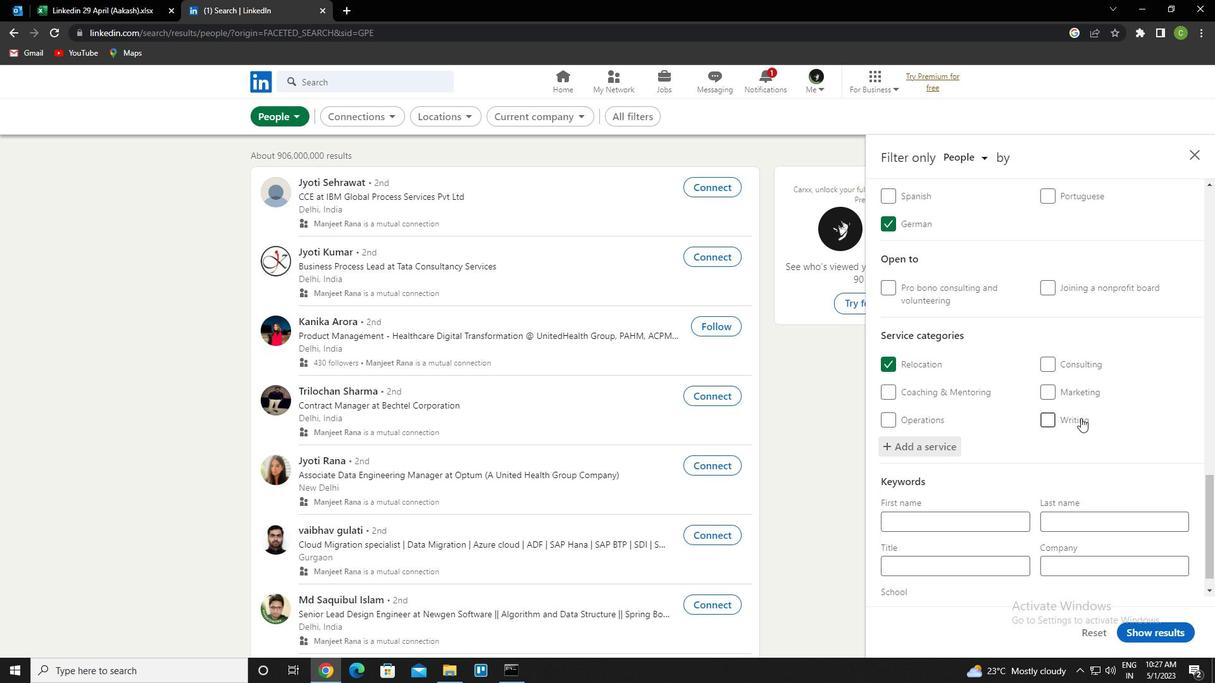
Action: Mouse scrolled (1062, 462) with delta (0, 0)
Screenshot: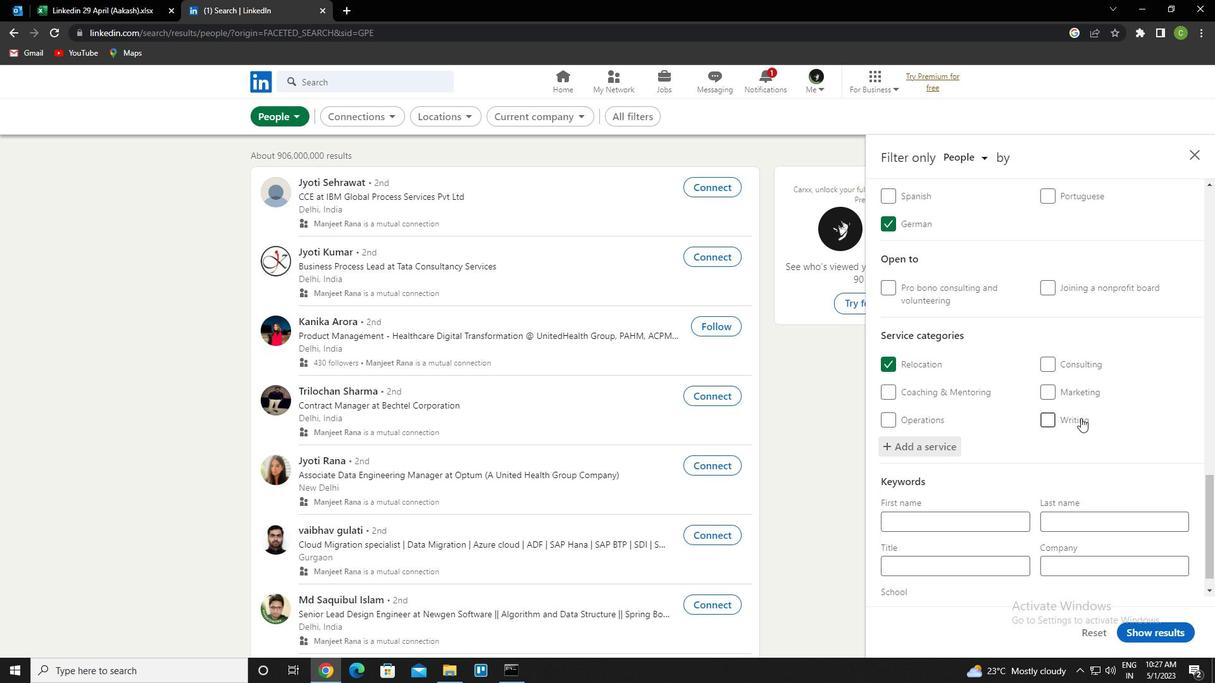 
Action: Mouse scrolled (1062, 462) with delta (0, 0)
Screenshot: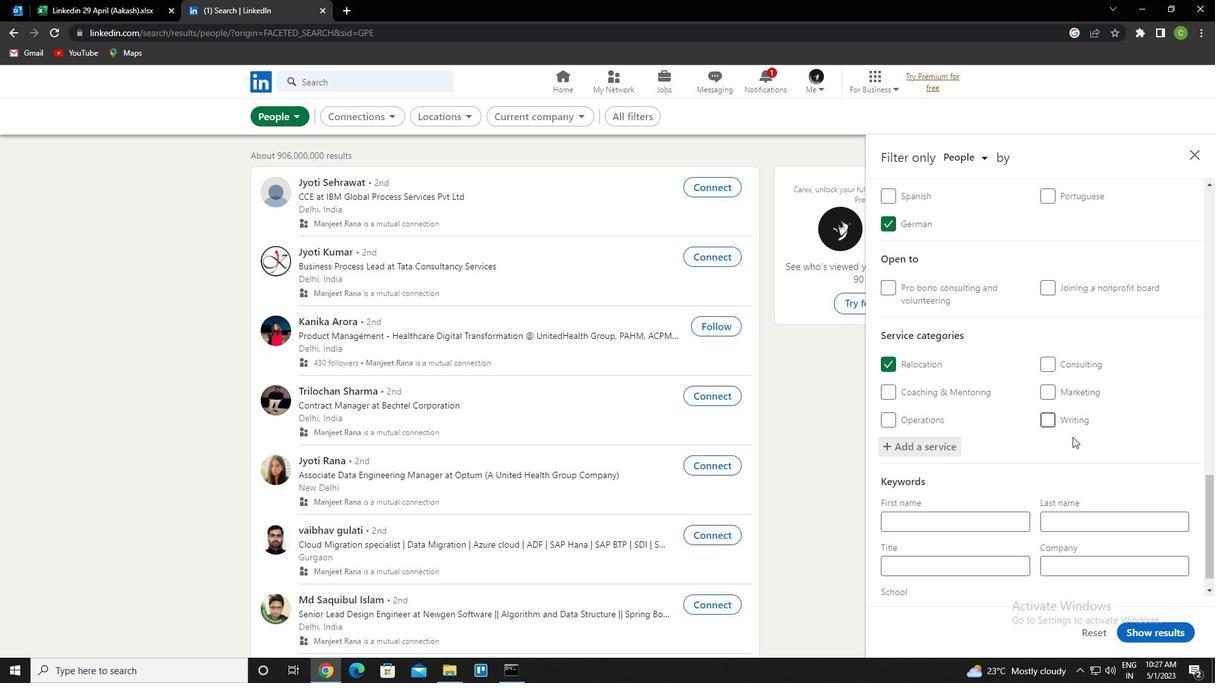 
Action: Mouse scrolled (1062, 462) with delta (0, 0)
Screenshot: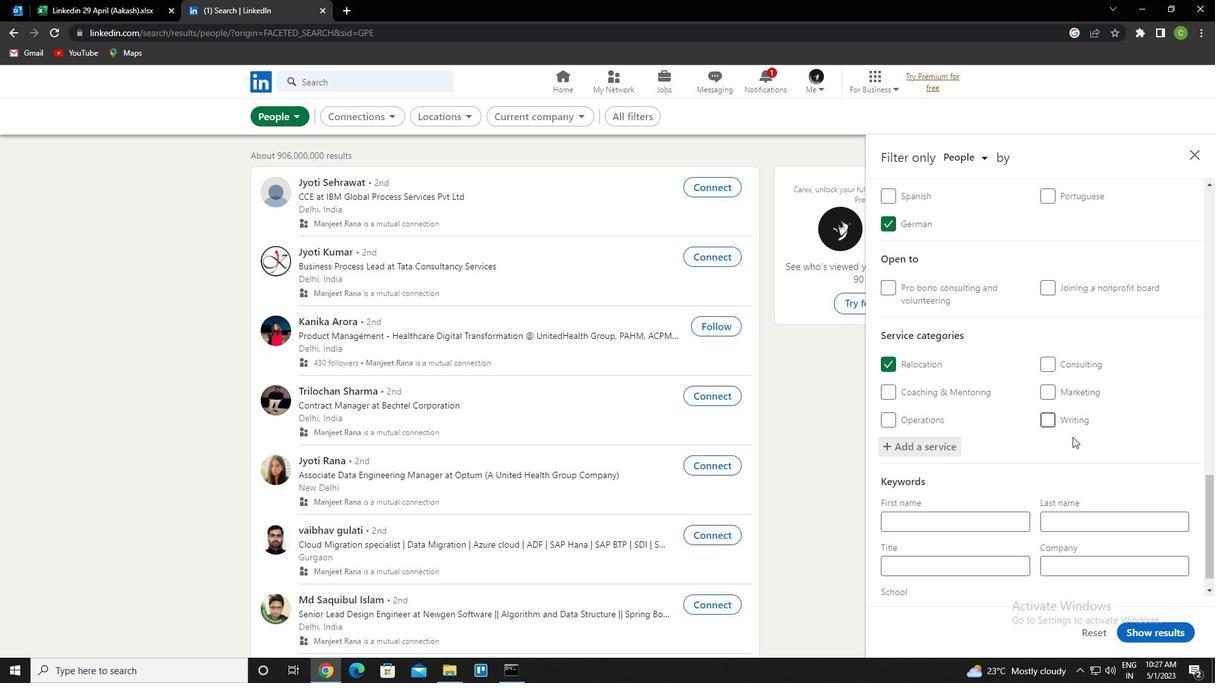 
Action: Mouse scrolled (1062, 462) with delta (0, 0)
Screenshot: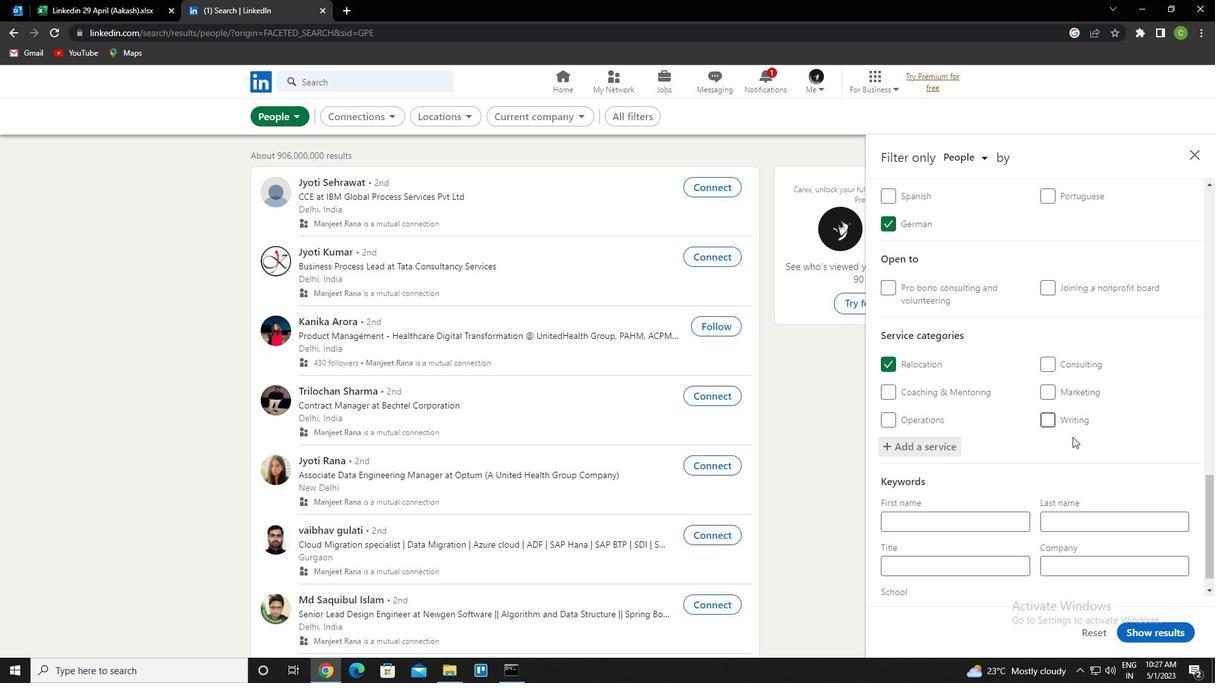 
Action: Mouse scrolled (1062, 462) with delta (0, 0)
Screenshot: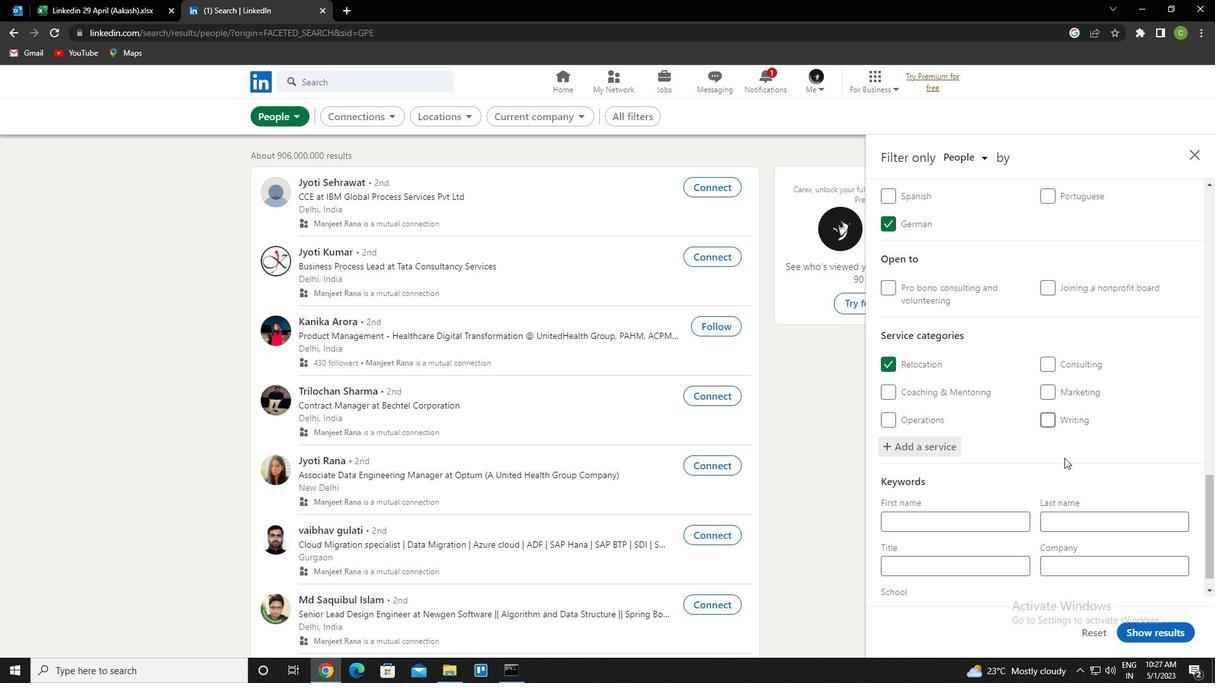 
Action: Mouse moved to (979, 544)
Screenshot: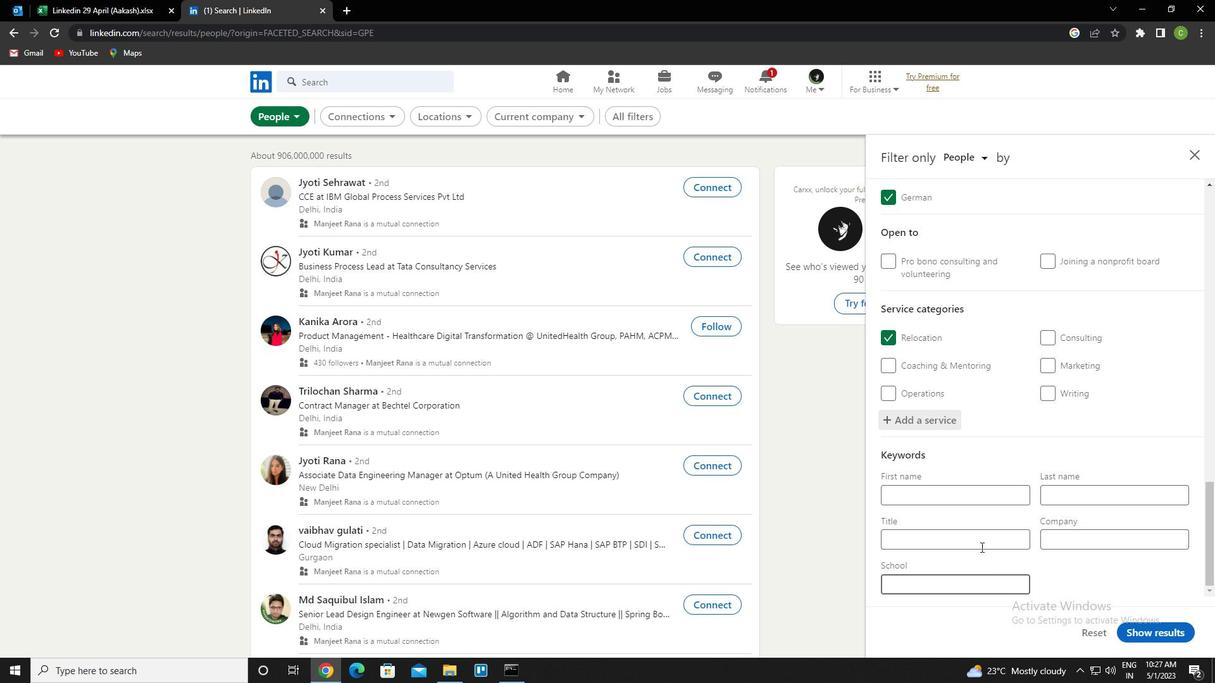 
Action: Mouse pressed left at (979, 544)
Screenshot: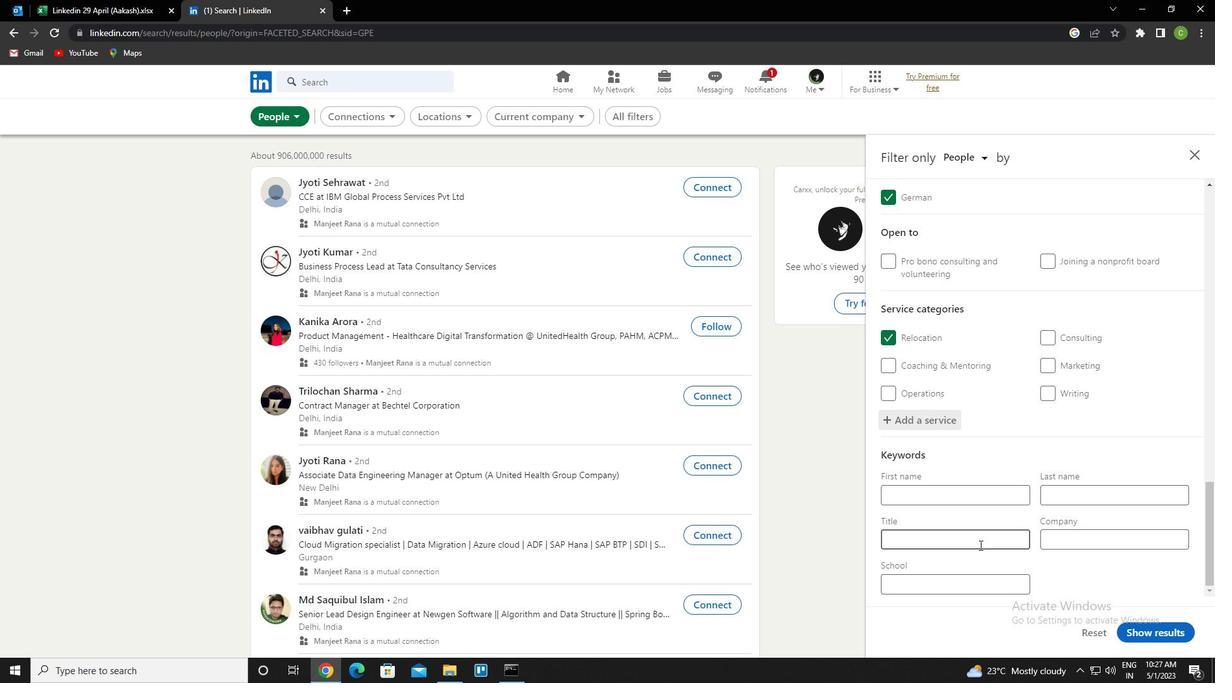 
Action: Key pressed <Key.caps_lock>s<Key.caps_lock>olioligist
Screenshot: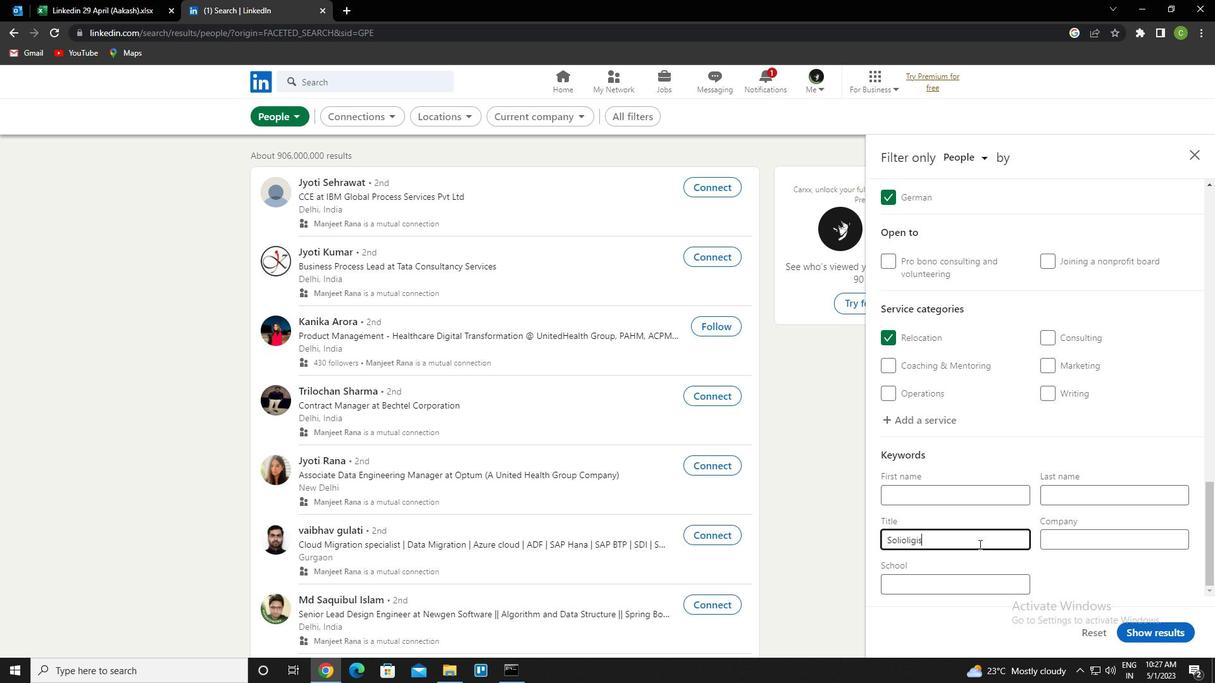 
Action: Mouse moved to (913, 541)
Screenshot: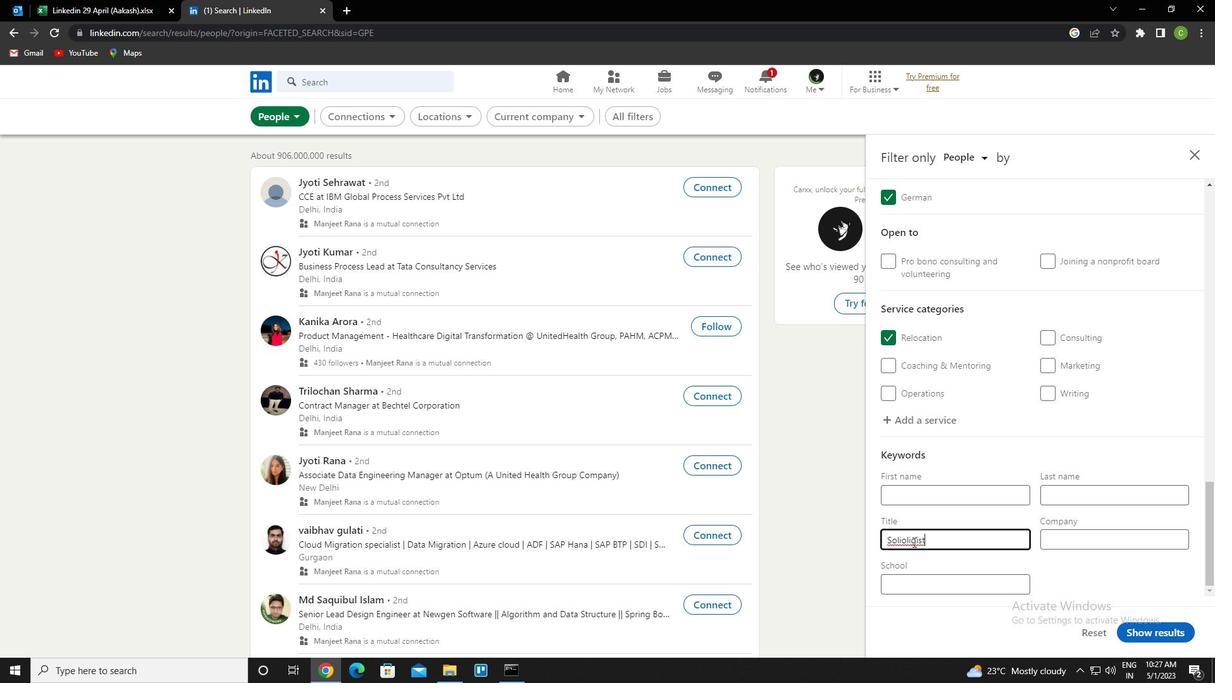 
Action: Key pressed <Key.backspace><Key.backspace><Key.backspace><Key.backspace><Key.backspace><Key.backspace><Key.backspace><Key.backspace><Key.backspace><Key.backspace><Key.backspace><Key.backspace><Key.backspace><Key.backspace><Key.caps_lock>s<Key.caps_lock>ociologist
Screenshot: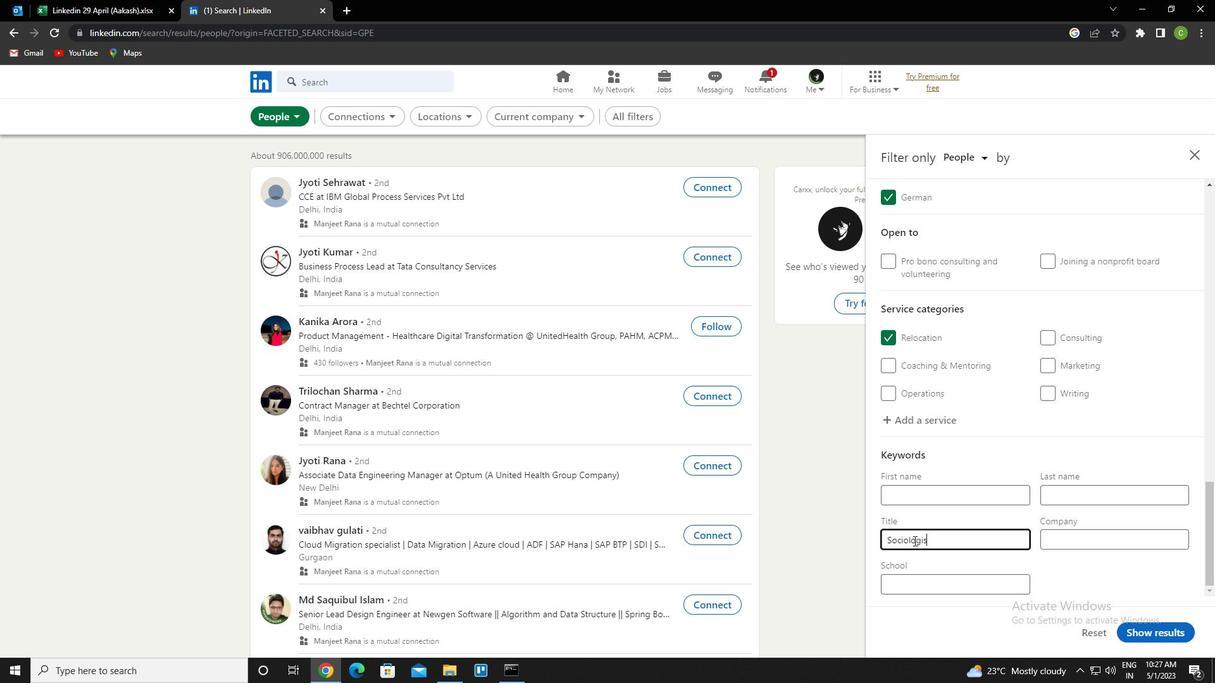 
Action: Mouse moved to (1159, 629)
Screenshot: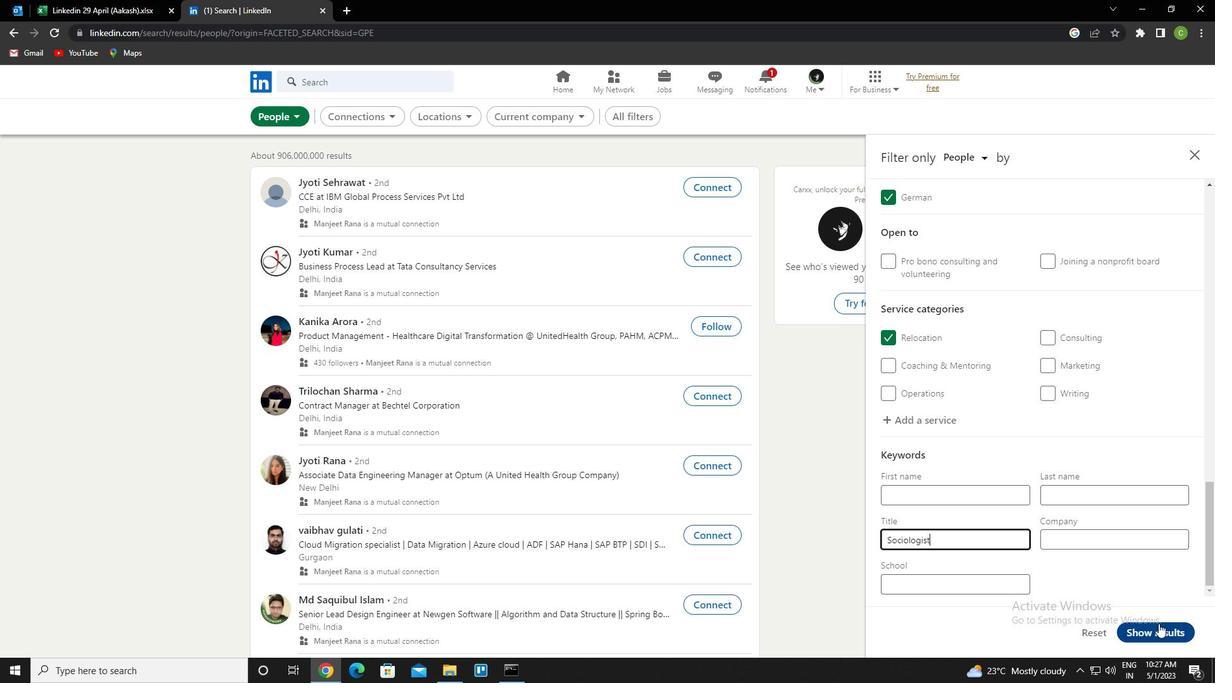 
Action: Mouse pressed left at (1159, 629)
Screenshot: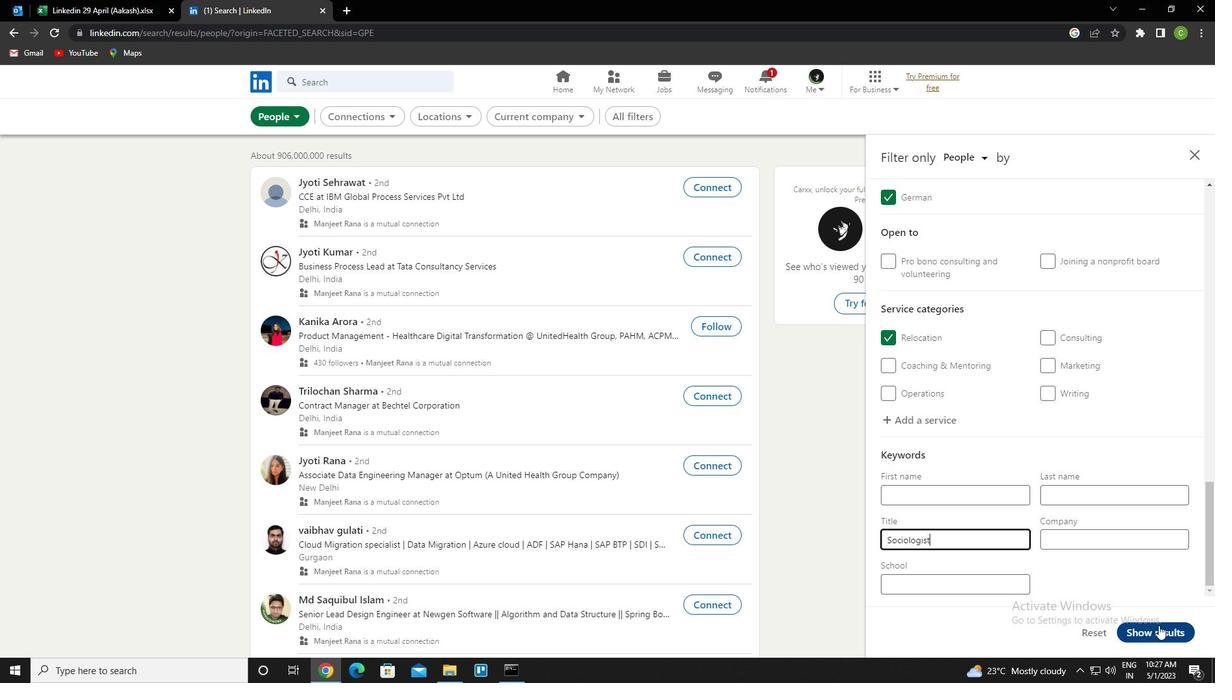 
Action: Mouse moved to (494, 643)
Screenshot: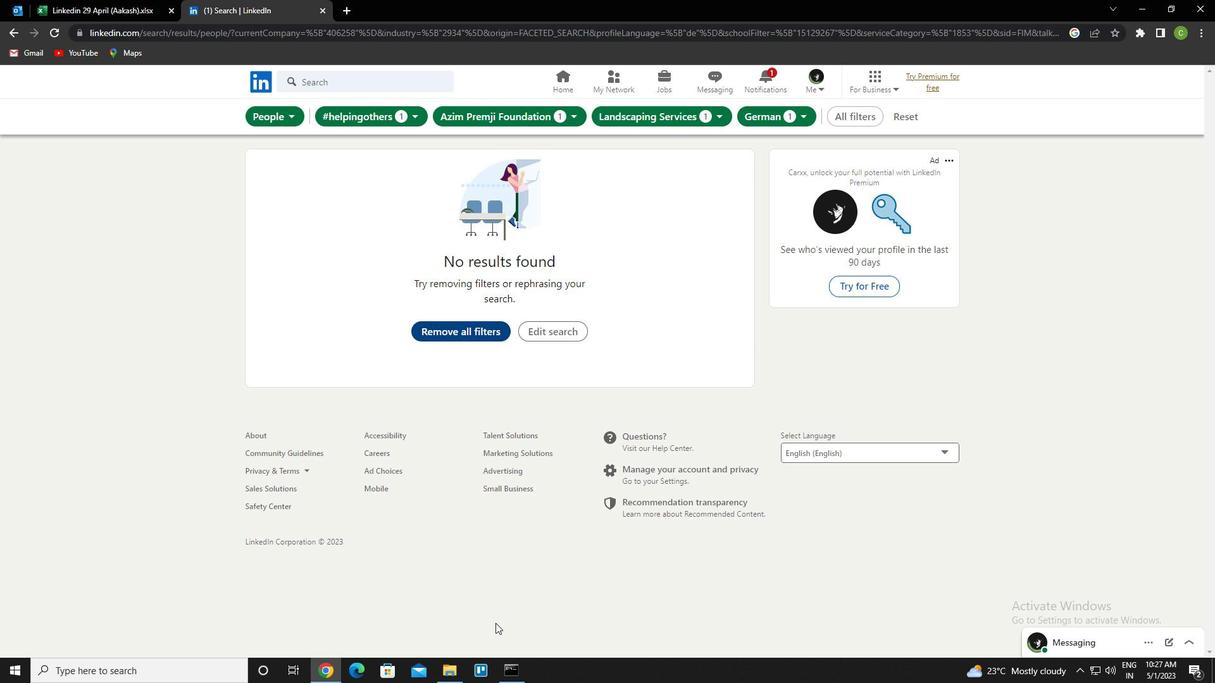 
